 Task: 1.3.1 Create custom fields on order object
Action: Mouse moved to (841, 70)
Screenshot: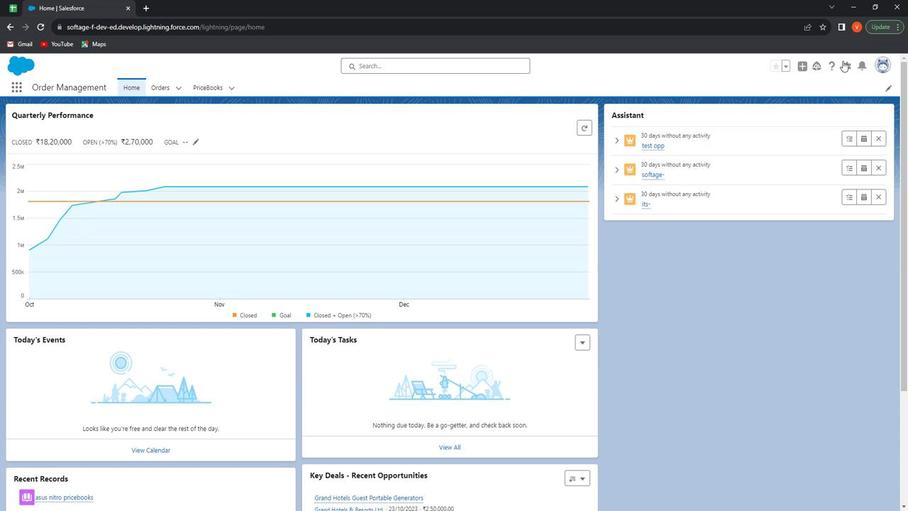 
Action: Mouse pressed left at (841, 70)
Screenshot: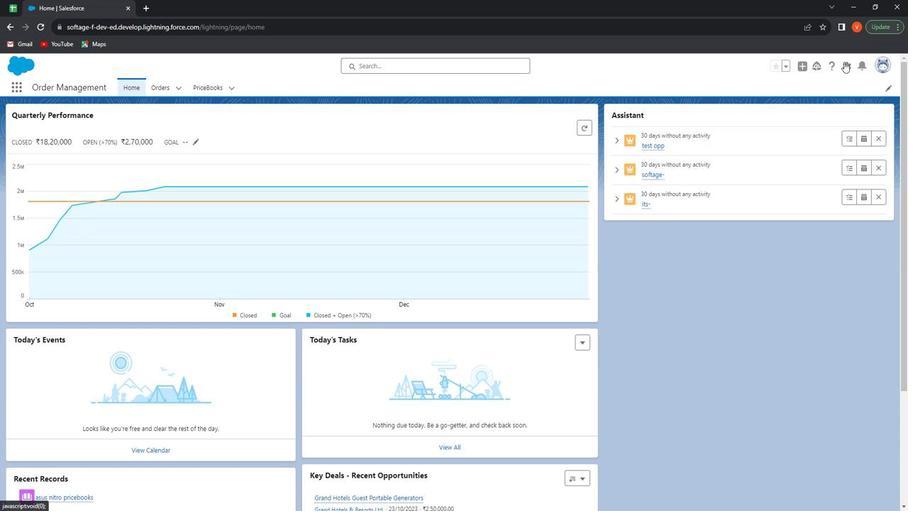 
Action: Mouse moved to (833, 100)
Screenshot: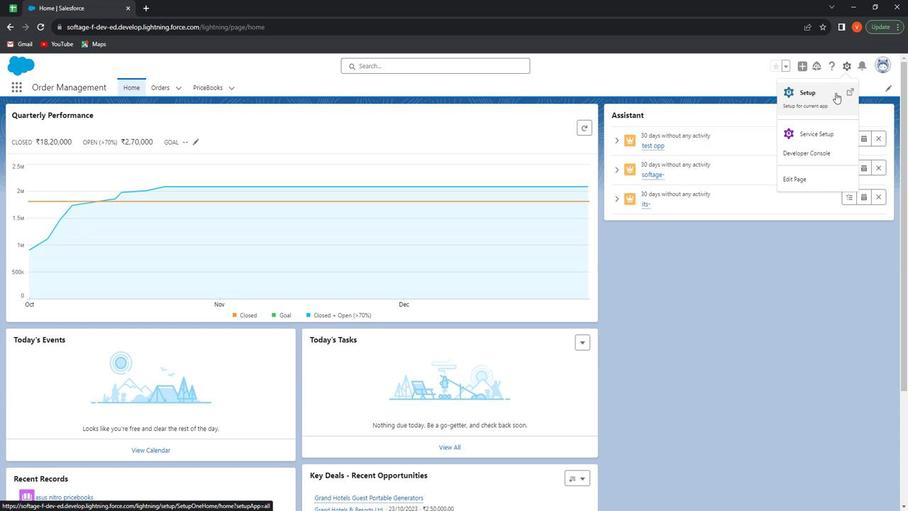 
Action: Mouse pressed left at (833, 100)
Screenshot: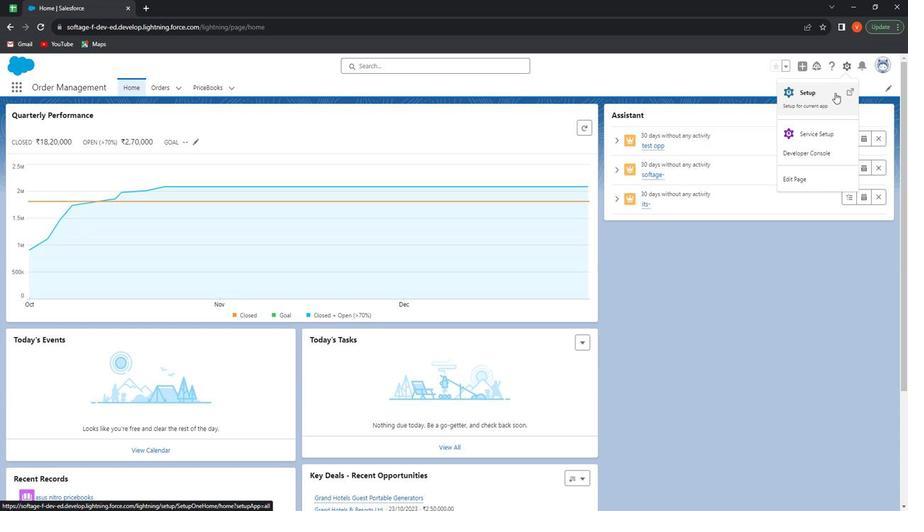 
Action: Mouse moved to (110, 92)
Screenshot: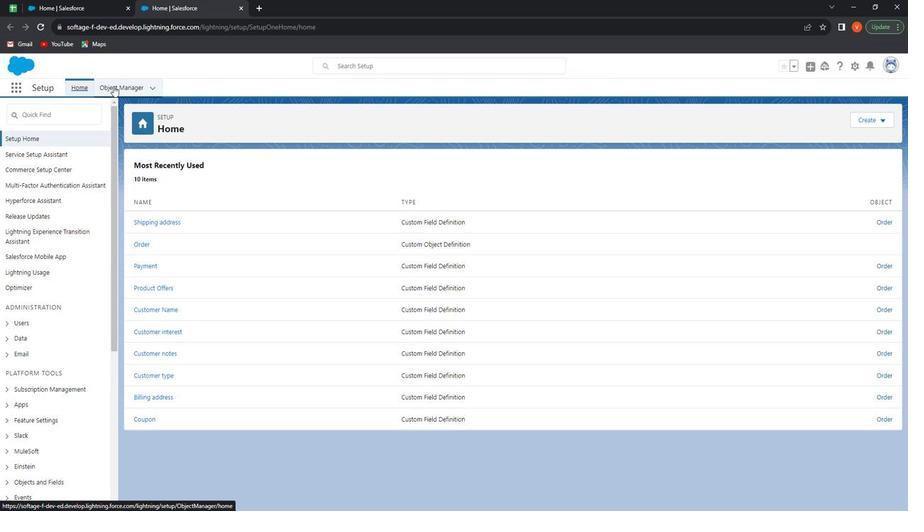 
Action: Mouse pressed left at (110, 92)
Screenshot: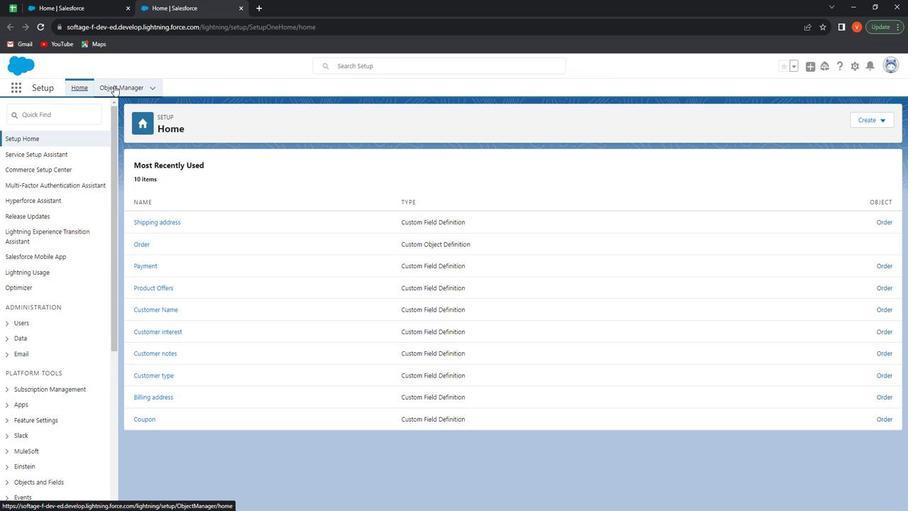 
Action: Mouse moved to (146, 205)
Screenshot: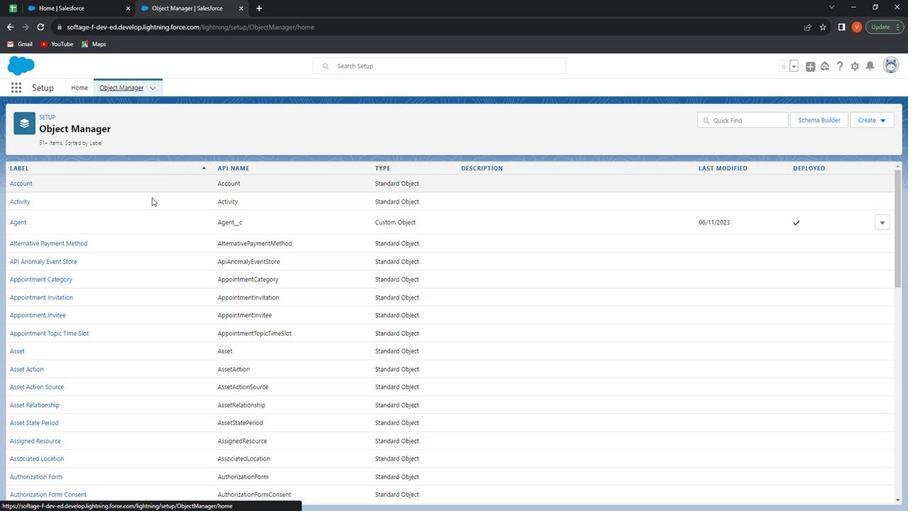 
Action: Mouse scrolled (146, 205) with delta (0, 0)
Screenshot: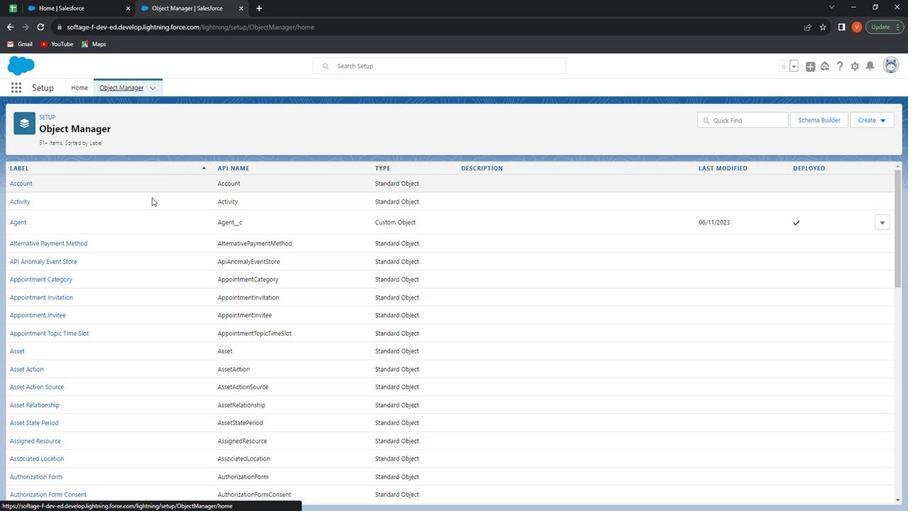 
Action: Mouse moved to (142, 210)
Screenshot: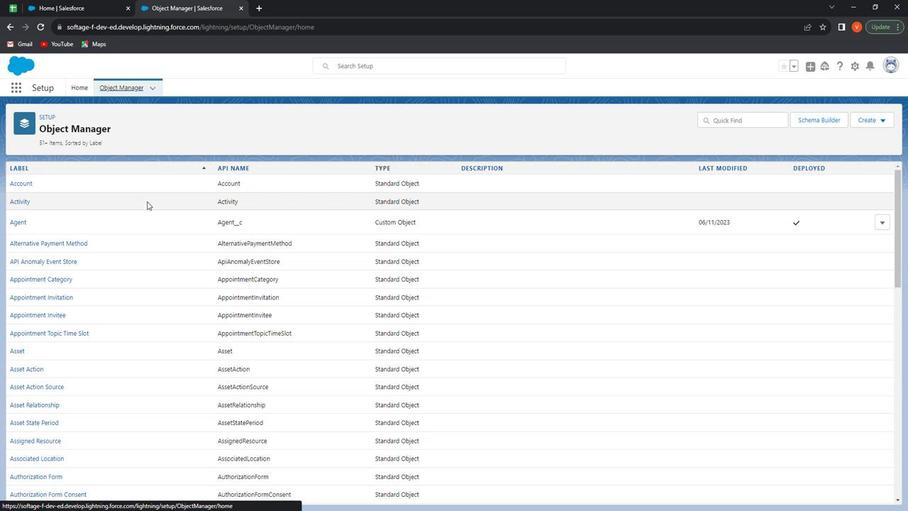 
Action: Mouse scrolled (142, 210) with delta (0, 0)
Screenshot: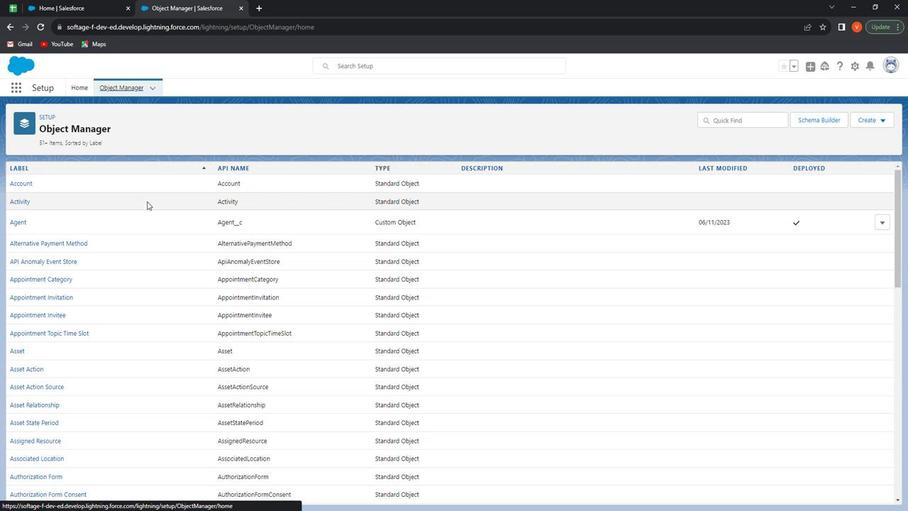 
Action: Mouse moved to (141, 213)
Screenshot: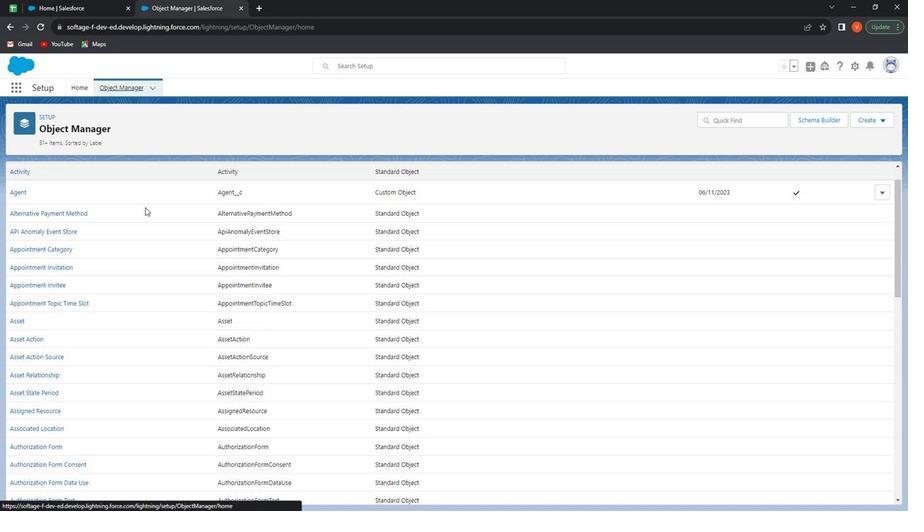 
Action: Mouse scrolled (141, 212) with delta (0, 0)
Screenshot: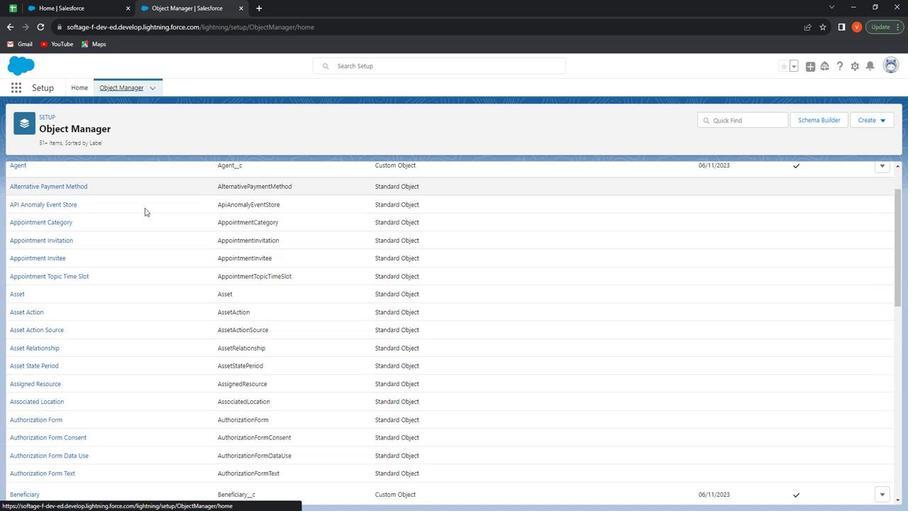 
Action: Mouse moved to (141, 213)
Screenshot: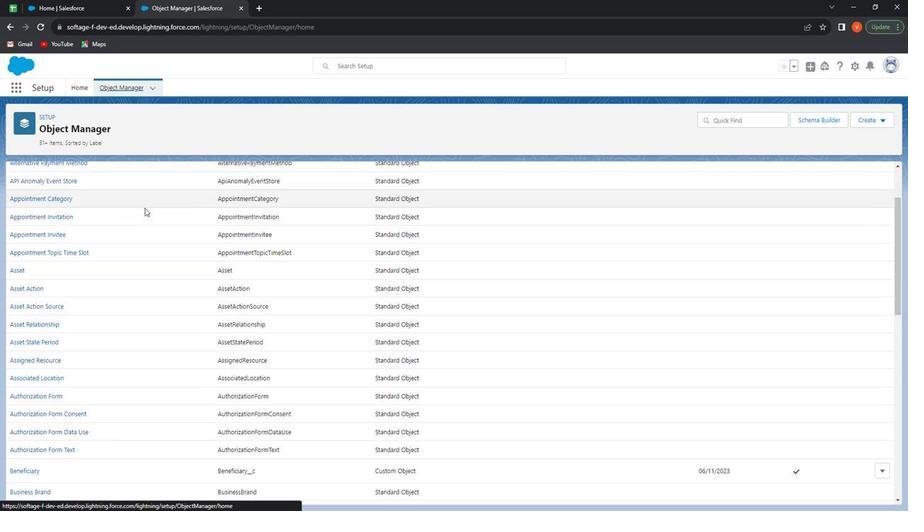 
Action: Mouse scrolled (141, 213) with delta (0, 0)
Screenshot: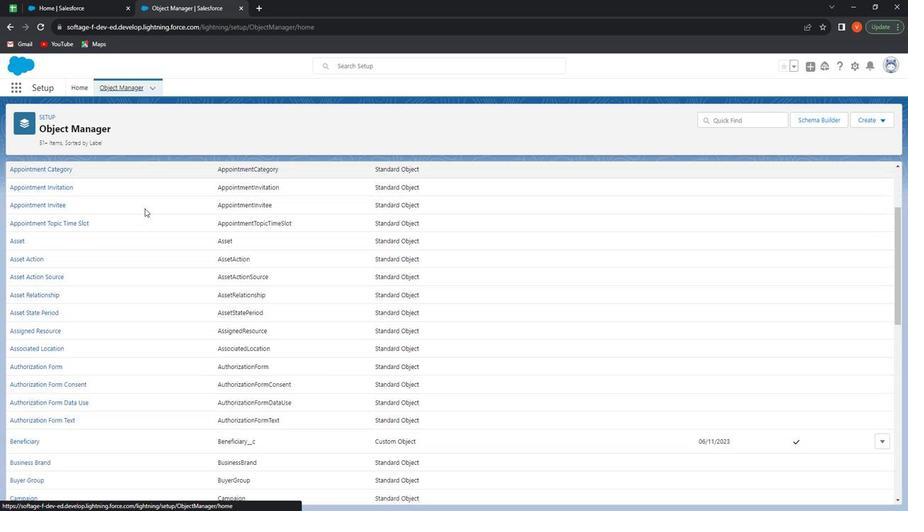 
Action: Mouse scrolled (141, 213) with delta (0, 0)
Screenshot: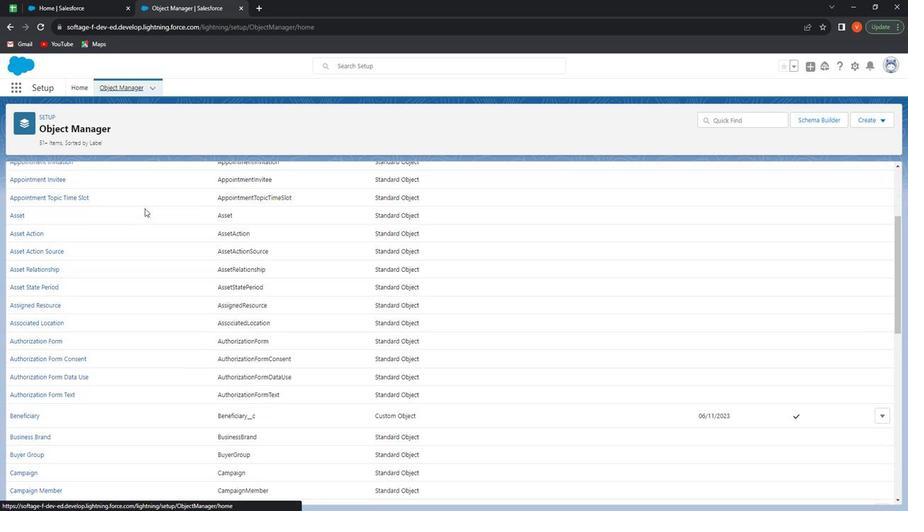 
Action: Mouse moved to (133, 236)
Screenshot: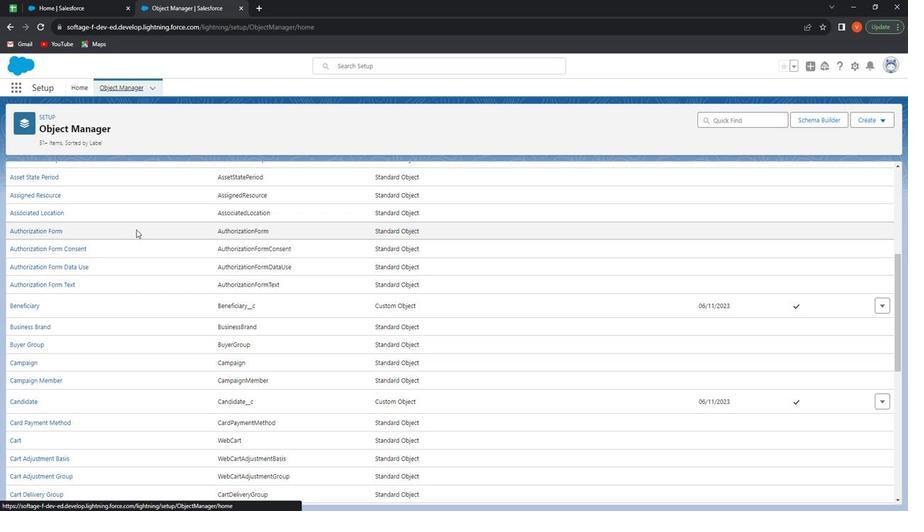 
Action: Mouse scrolled (133, 235) with delta (0, 0)
Screenshot: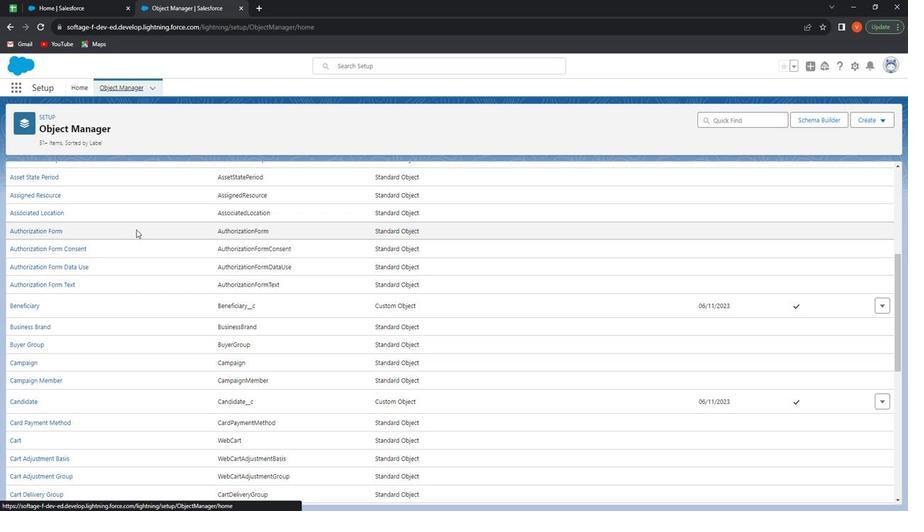 
Action: Mouse moved to (133, 237)
Screenshot: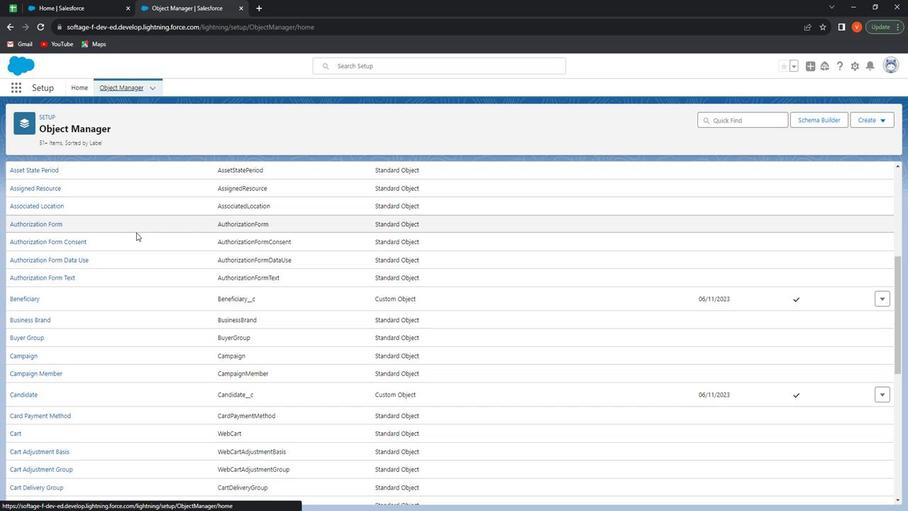 
Action: Mouse scrolled (133, 237) with delta (0, 0)
Screenshot: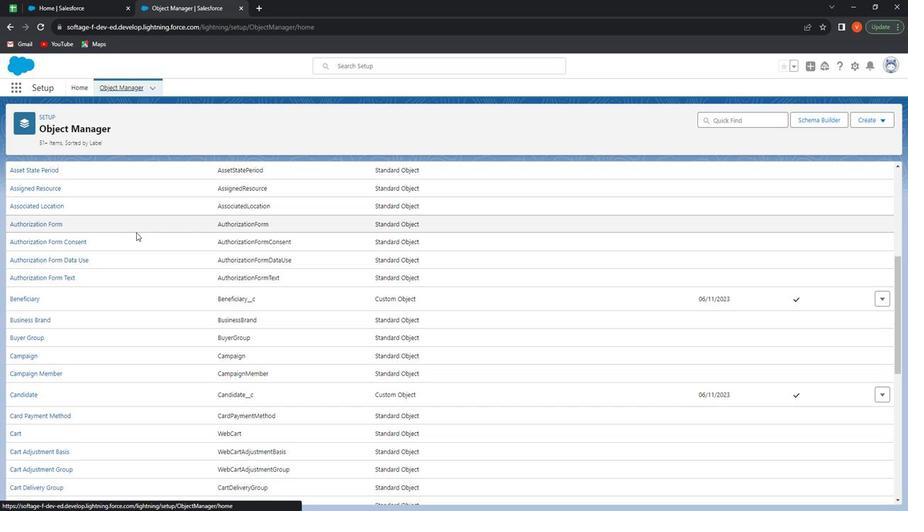 
Action: Mouse scrolled (133, 237) with delta (0, 0)
Screenshot: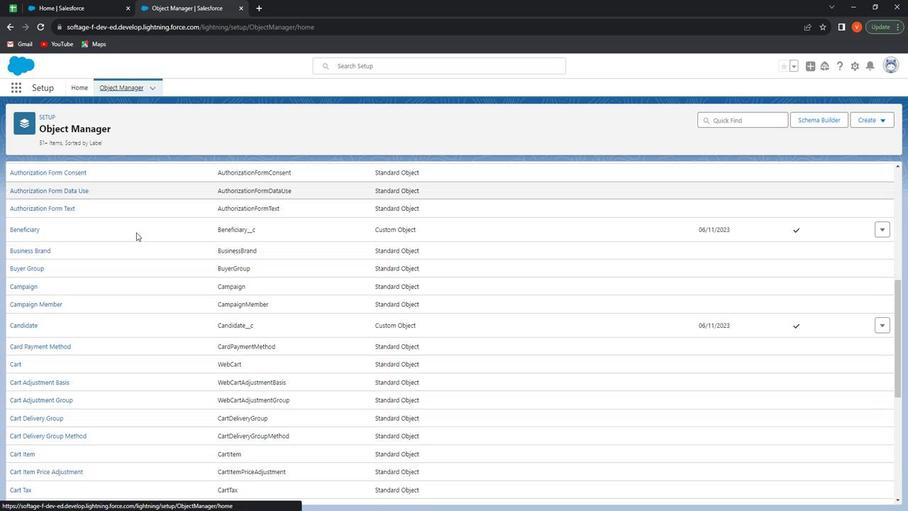 
Action: Mouse scrolled (133, 237) with delta (0, 0)
Screenshot: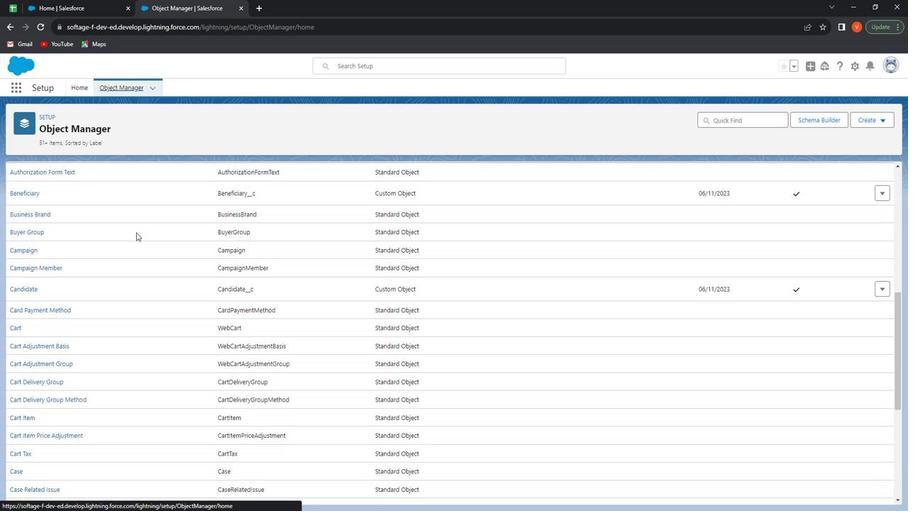 
Action: Mouse moved to (133, 237)
Screenshot: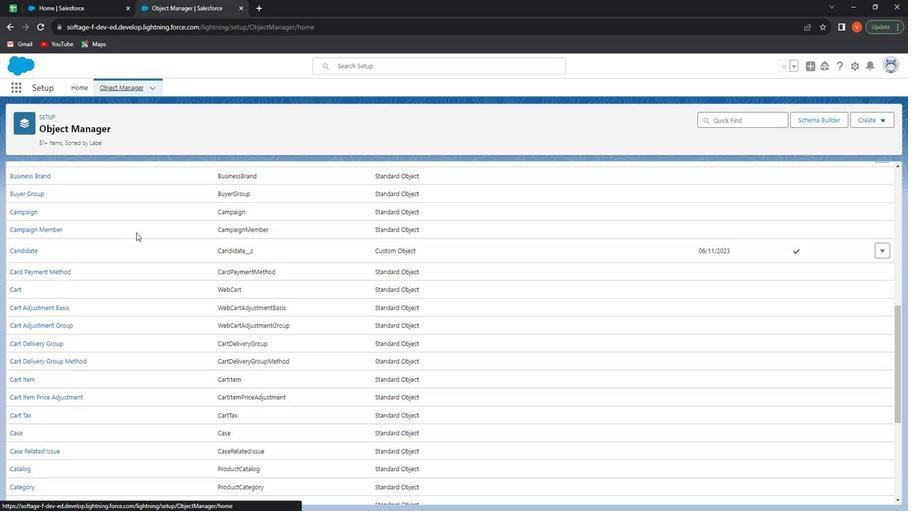 
Action: Mouse scrolled (133, 237) with delta (0, 0)
Screenshot: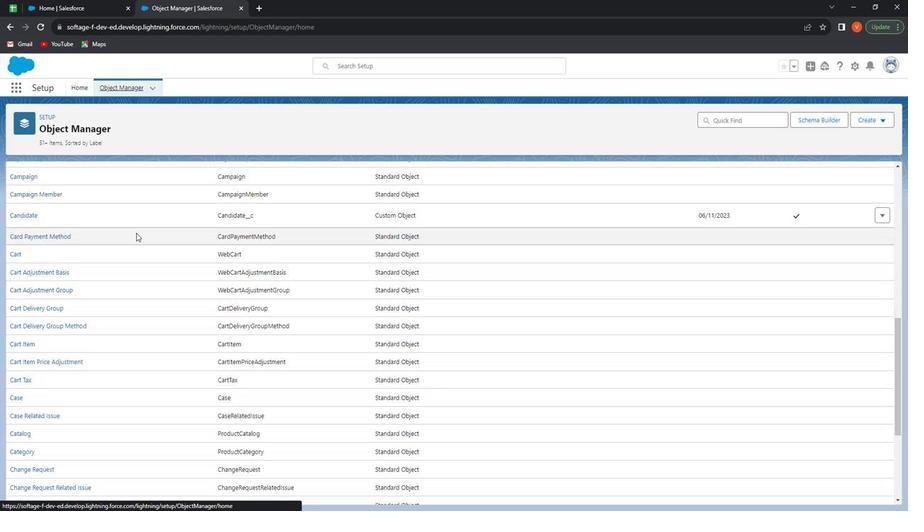 
Action: Mouse scrolled (133, 237) with delta (0, 0)
Screenshot: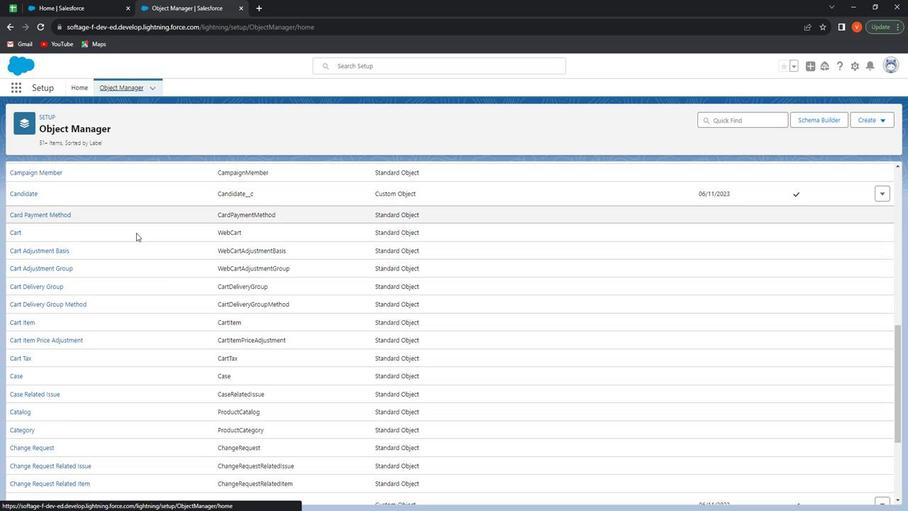 
Action: Mouse moved to (133, 239)
Screenshot: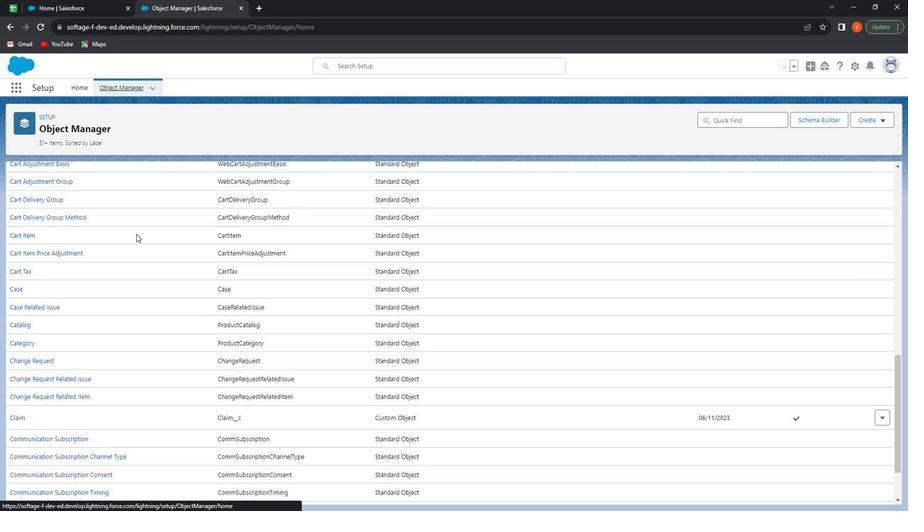 
Action: Mouse scrolled (133, 238) with delta (0, 0)
Screenshot: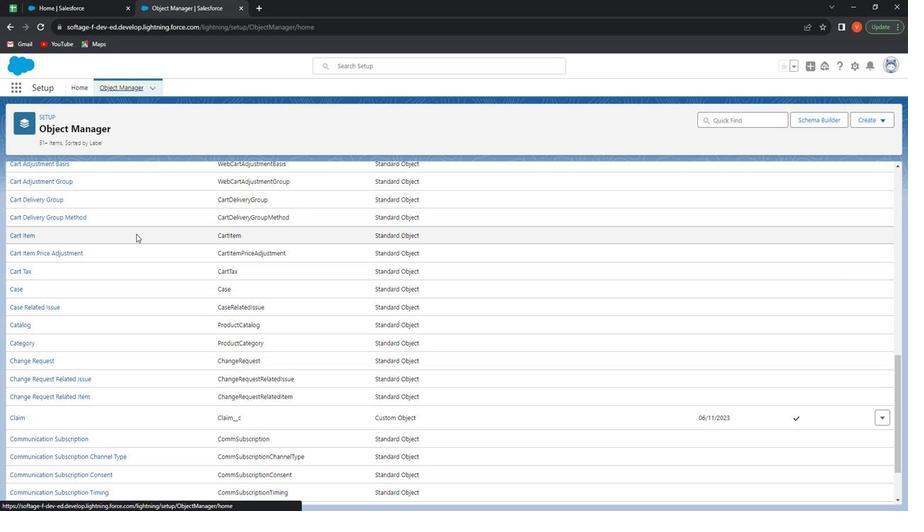 
Action: Mouse moved to (131, 247)
Screenshot: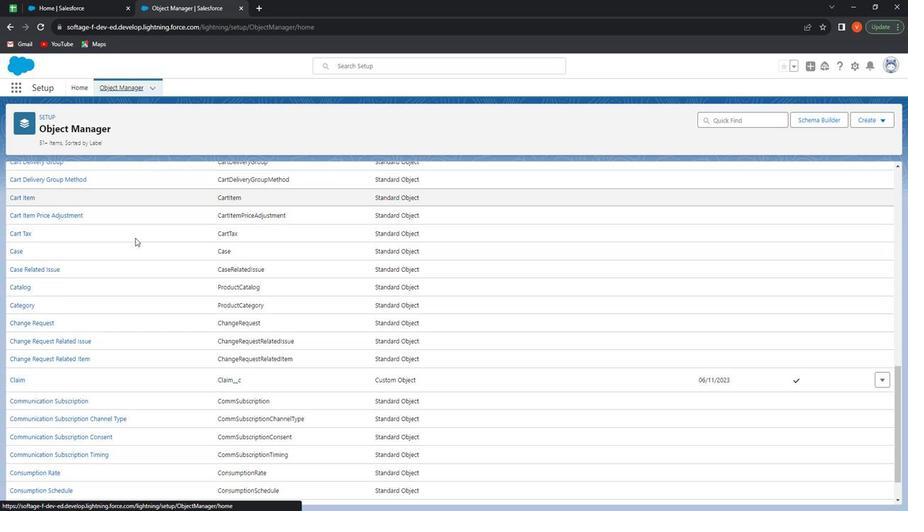 
Action: Mouse scrolled (131, 247) with delta (0, 0)
Screenshot: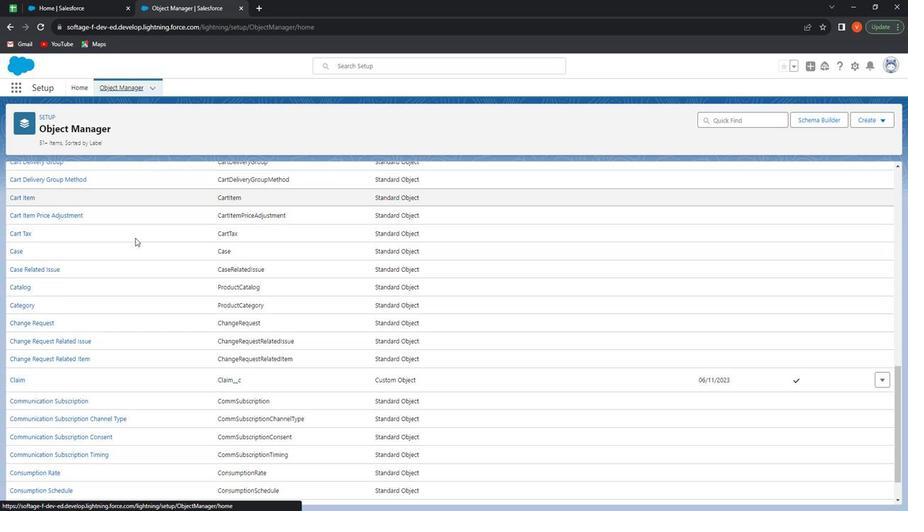 
Action: Mouse moved to (128, 259)
Screenshot: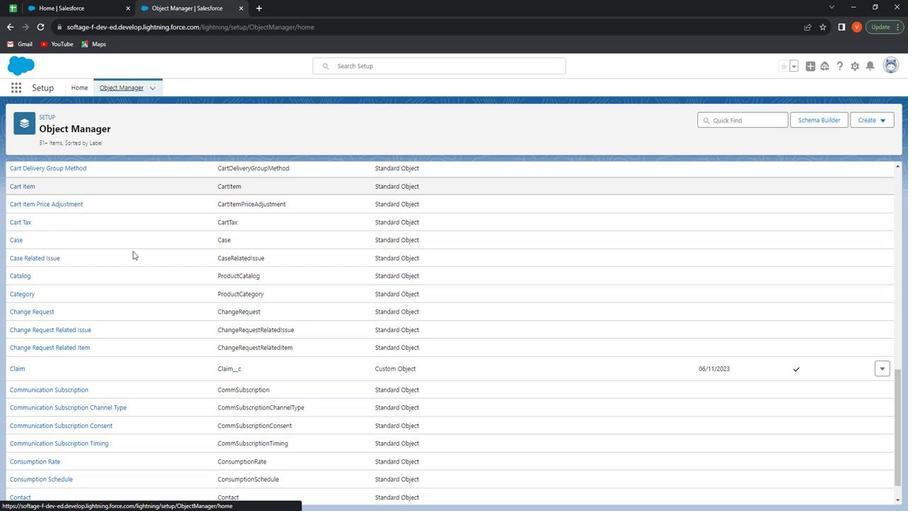 
Action: Mouse scrolled (128, 259) with delta (0, 0)
Screenshot: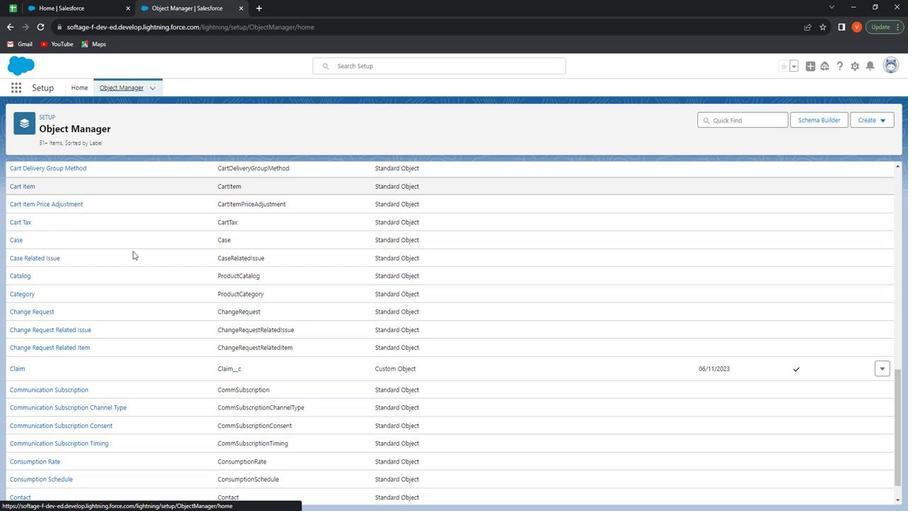 
Action: Mouse moved to (125, 269)
Screenshot: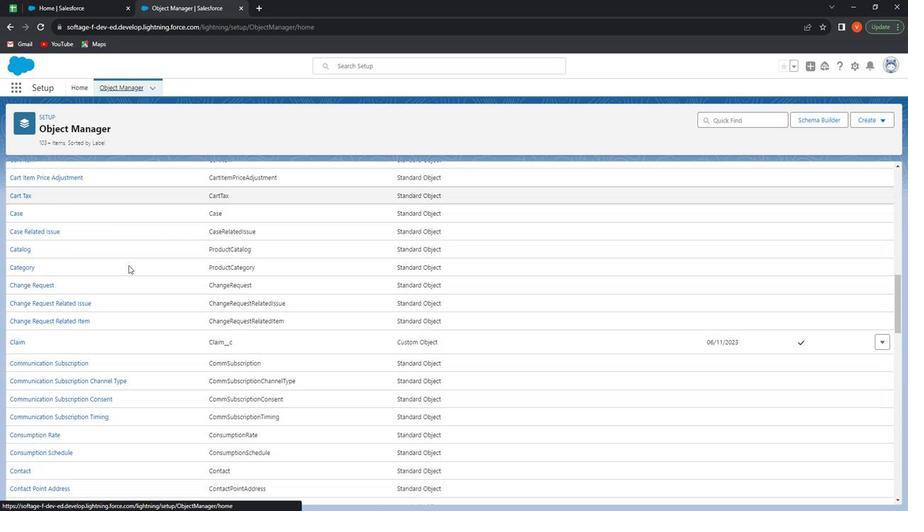 
Action: Mouse scrolled (125, 269) with delta (0, 0)
Screenshot: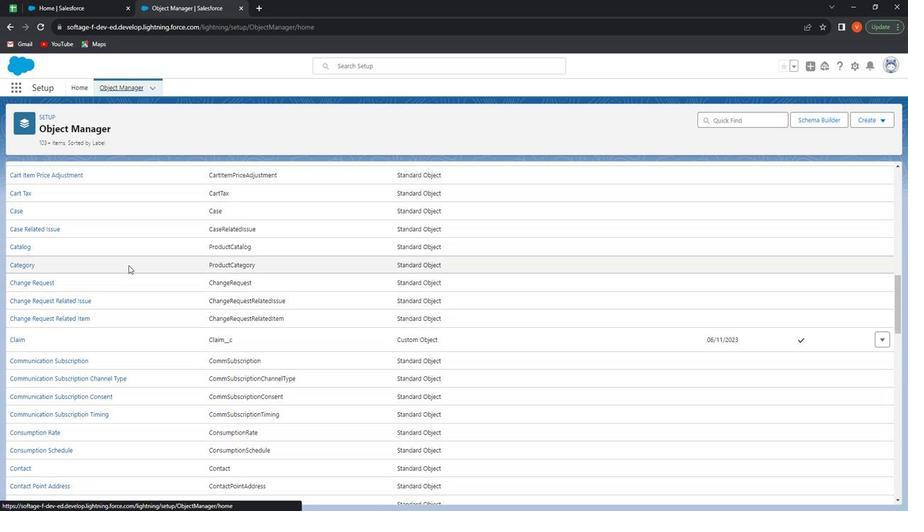 
Action: Mouse moved to (126, 270)
Screenshot: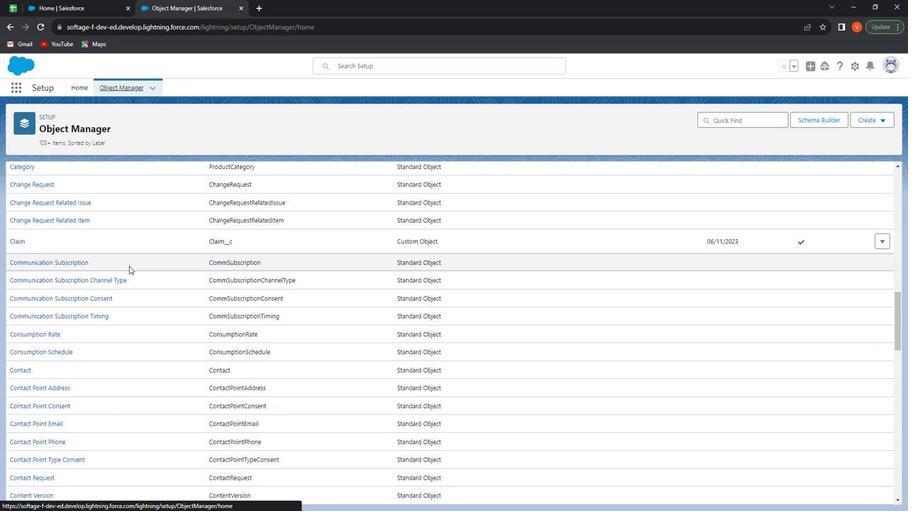 
Action: Mouse scrolled (126, 269) with delta (0, 0)
Screenshot: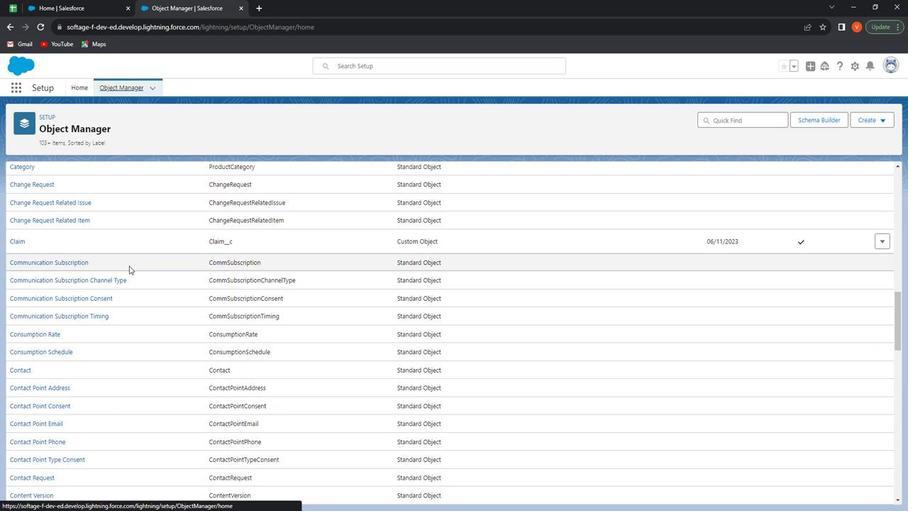 
Action: Mouse scrolled (126, 269) with delta (0, 0)
Screenshot: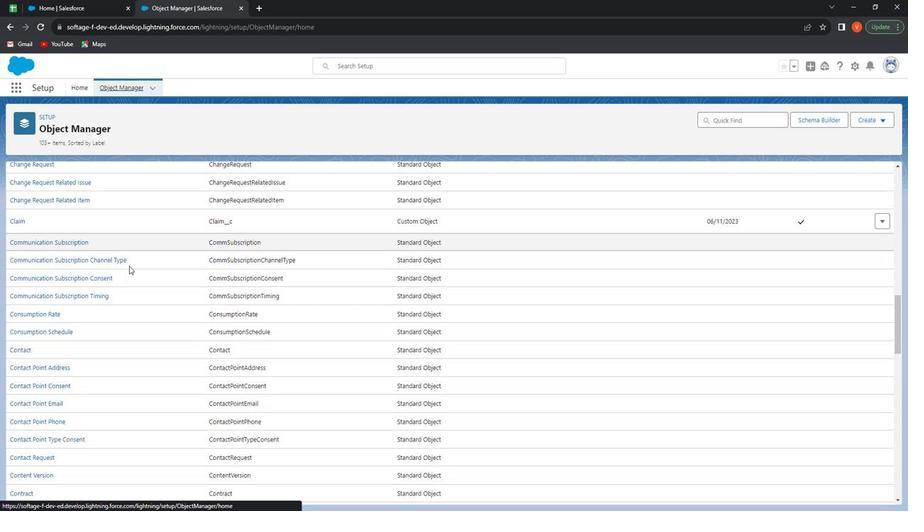 
Action: Mouse scrolled (126, 269) with delta (0, 0)
Screenshot: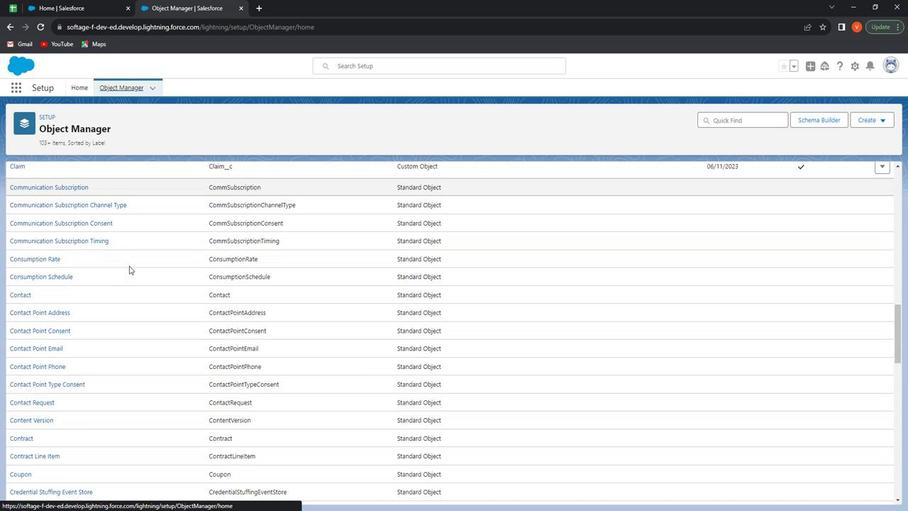 
Action: Mouse scrolled (126, 269) with delta (0, 0)
Screenshot: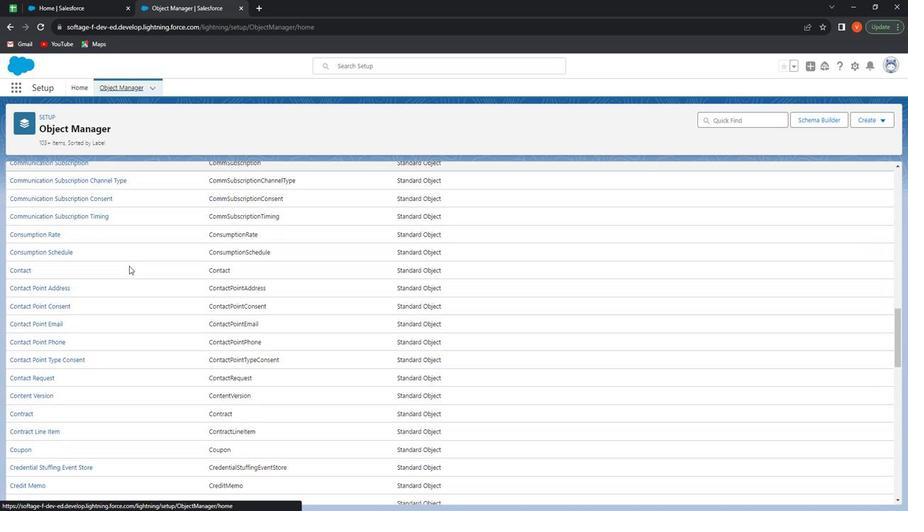 
Action: Mouse moved to (127, 268)
Screenshot: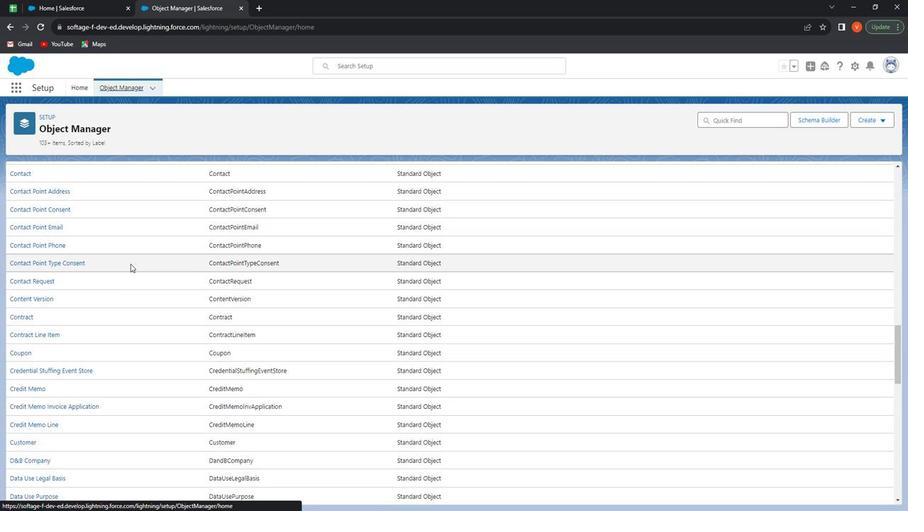 
Action: Mouse scrolled (127, 267) with delta (0, 0)
Screenshot: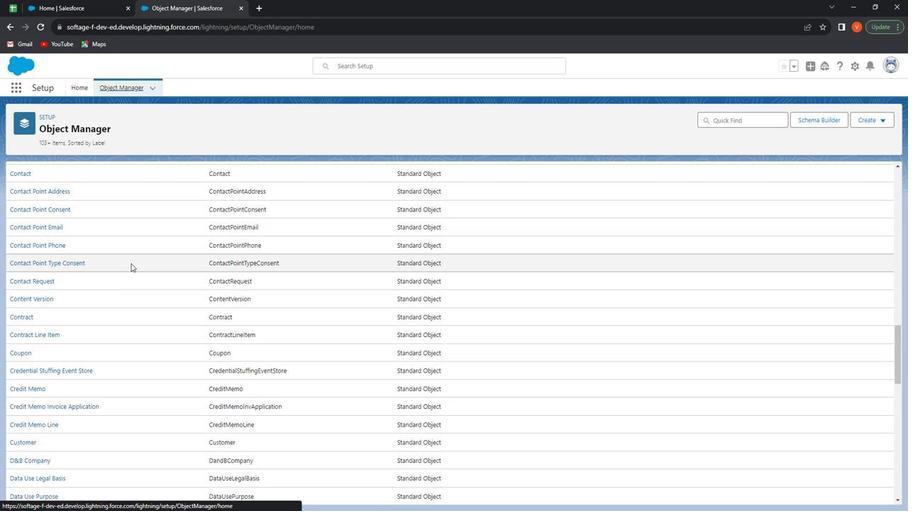 
Action: Mouse moved to (128, 268)
Screenshot: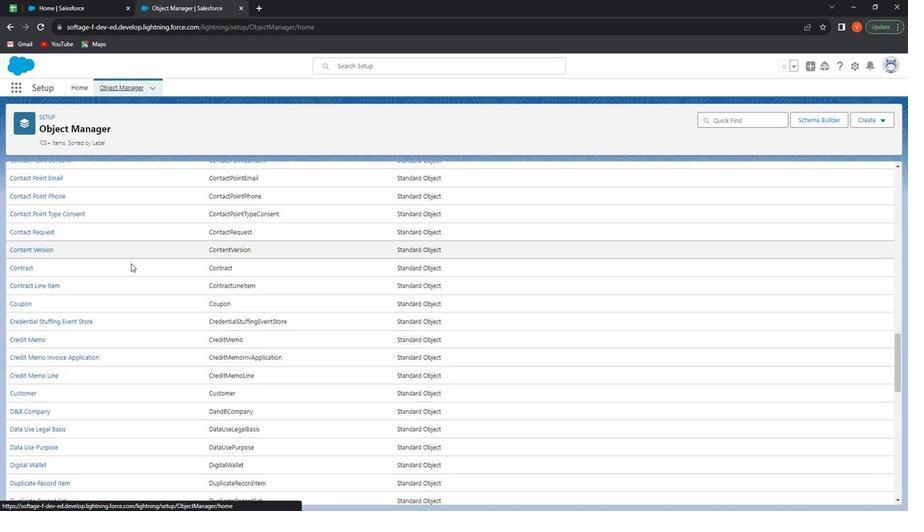 
Action: Mouse scrolled (128, 267) with delta (0, 0)
Screenshot: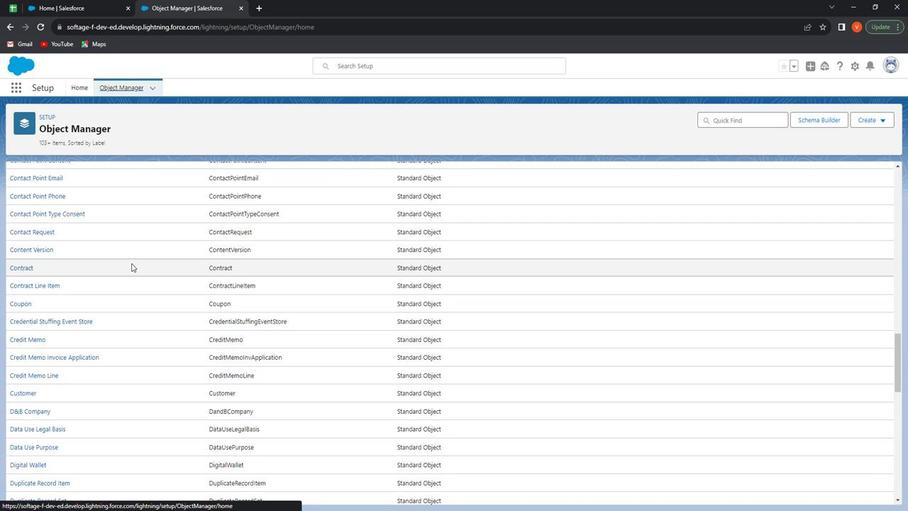 
Action: Mouse scrolled (128, 267) with delta (0, 0)
Screenshot: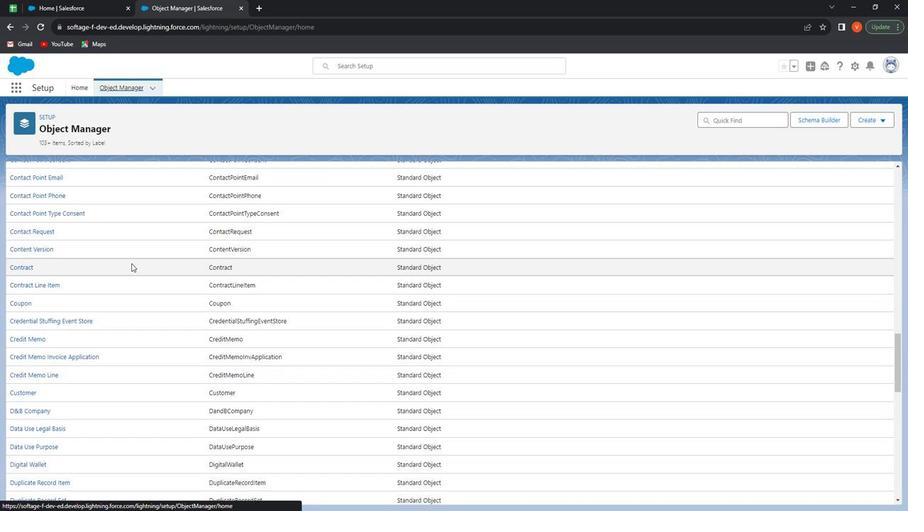 
Action: Mouse scrolled (128, 267) with delta (0, 0)
Screenshot: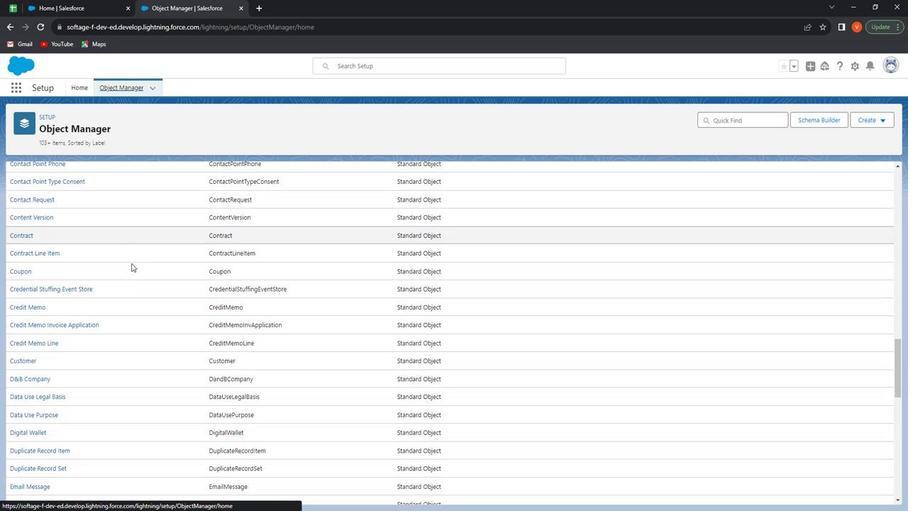 
Action: Mouse scrolled (128, 267) with delta (0, 0)
Screenshot: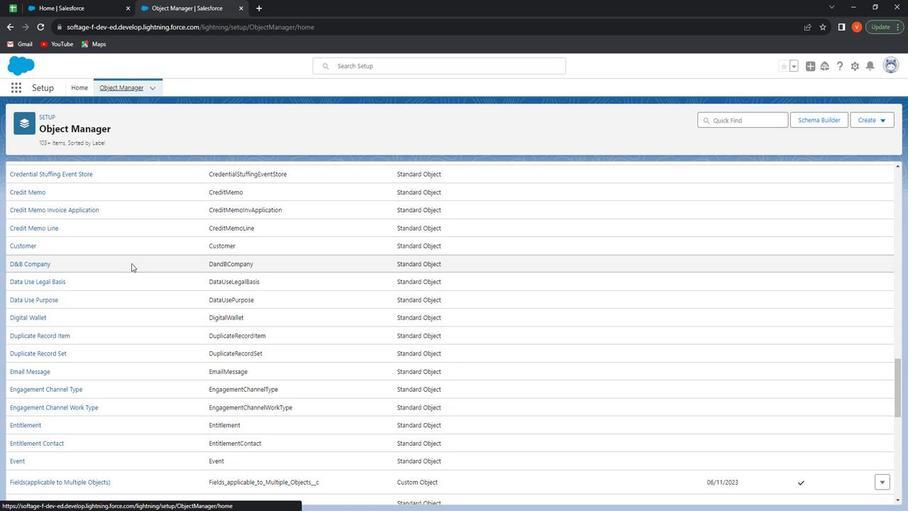 
Action: Mouse scrolled (128, 267) with delta (0, 0)
Screenshot: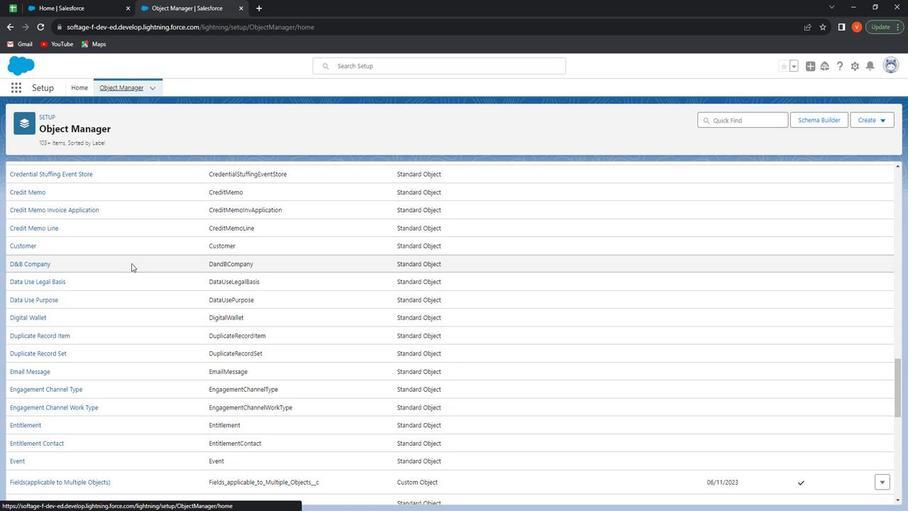 
Action: Mouse scrolled (128, 267) with delta (0, 0)
Screenshot: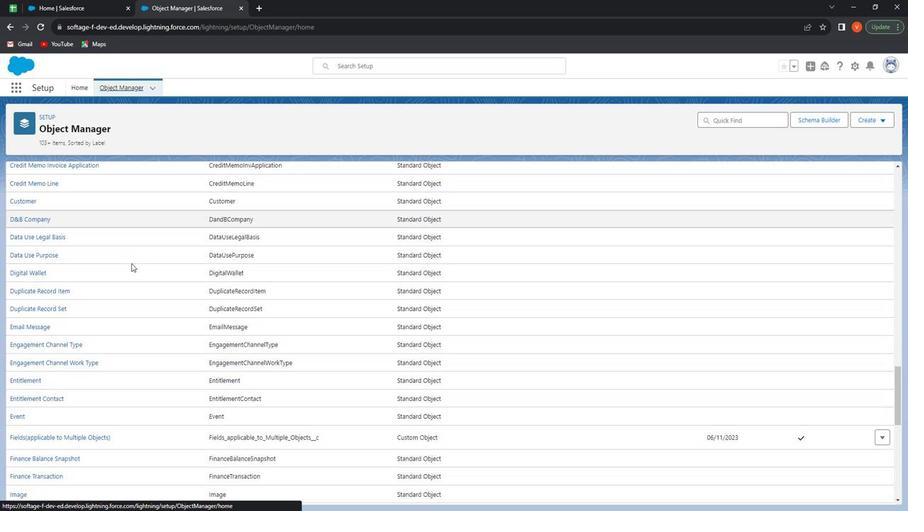 
Action: Mouse moved to (129, 268)
Screenshot: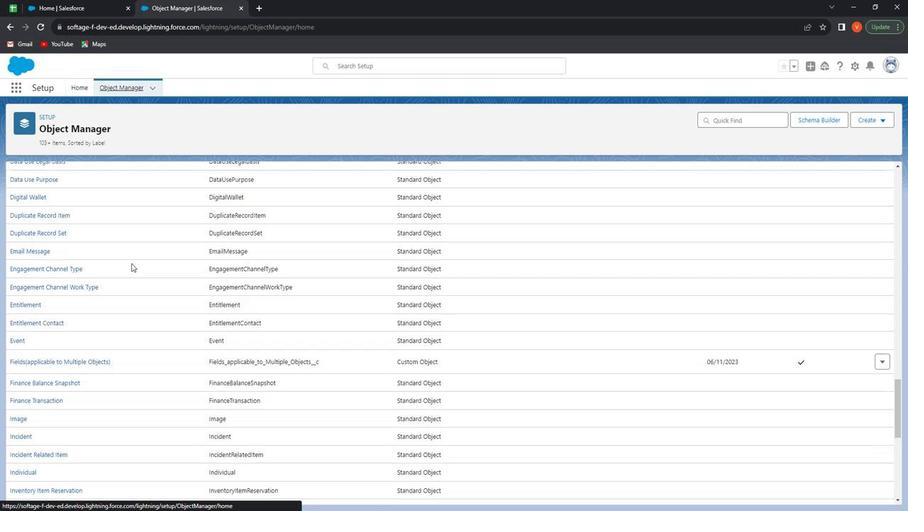 
Action: Mouse scrolled (129, 267) with delta (0, 0)
Screenshot: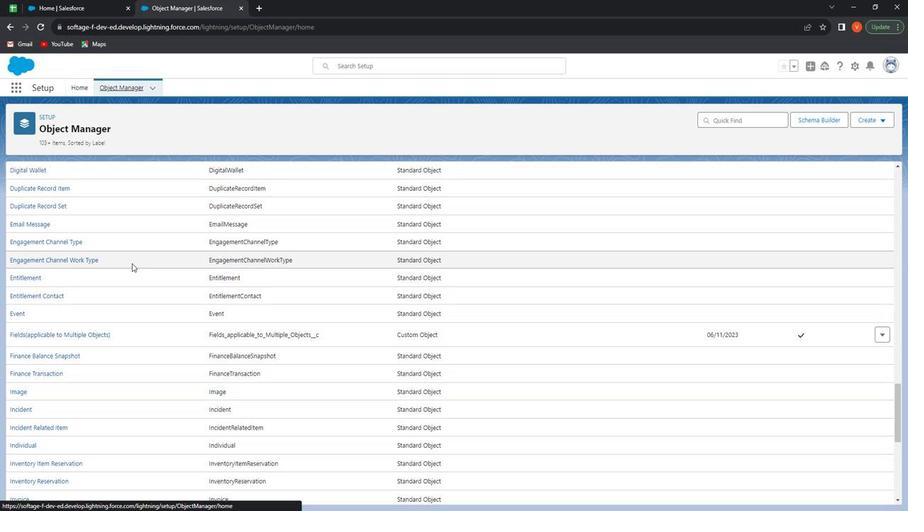 
Action: Mouse scrolled (129, 267) with delta (0, 0)
Screenshot: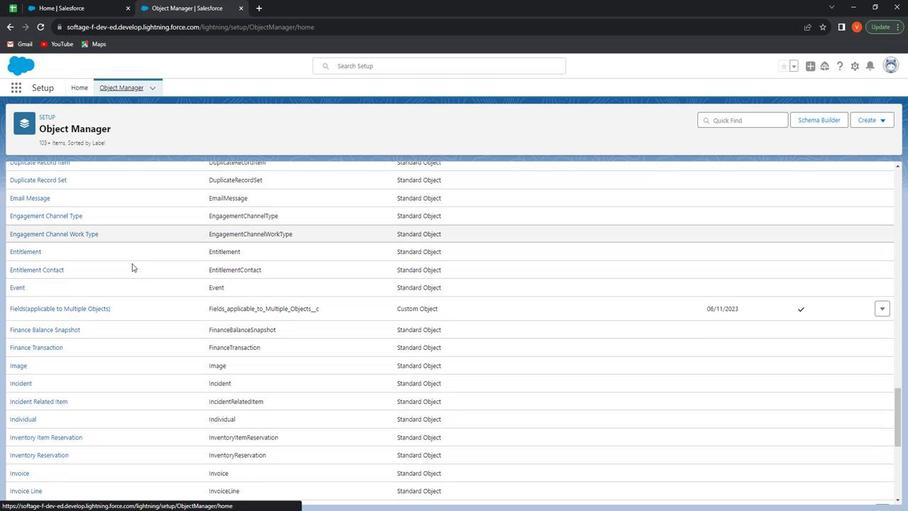 
Action: Mouse scrolled (129, 267) with delta (0, 0)
Screenshot: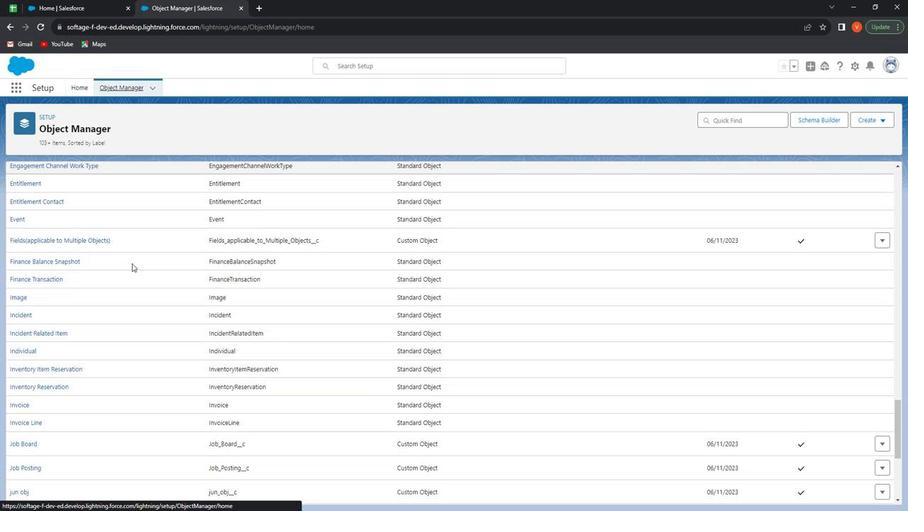 
Action: Mouse moved to (132, 266)
Screenshot: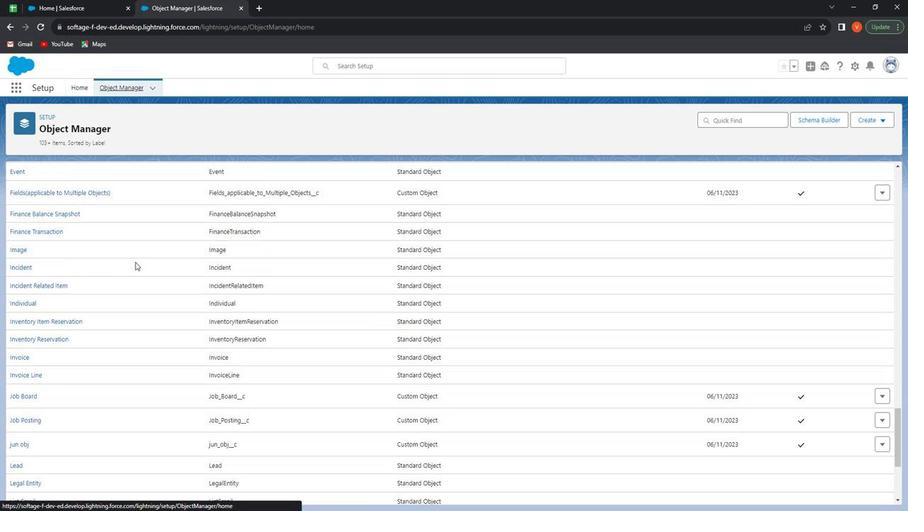 
Action: Mouse scrolled (132, 266) with delta (0, 0)
Screenshot: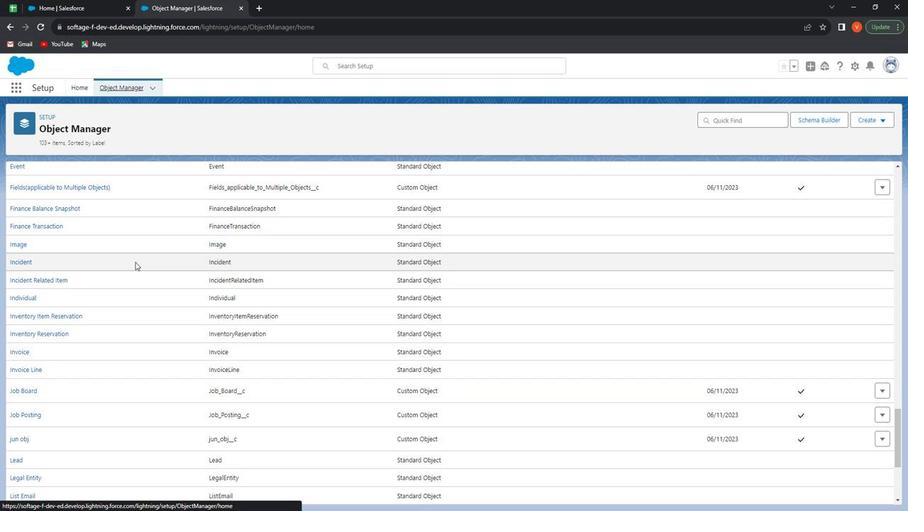 
Action: Mouse moved to (132, 266)
Screenshot: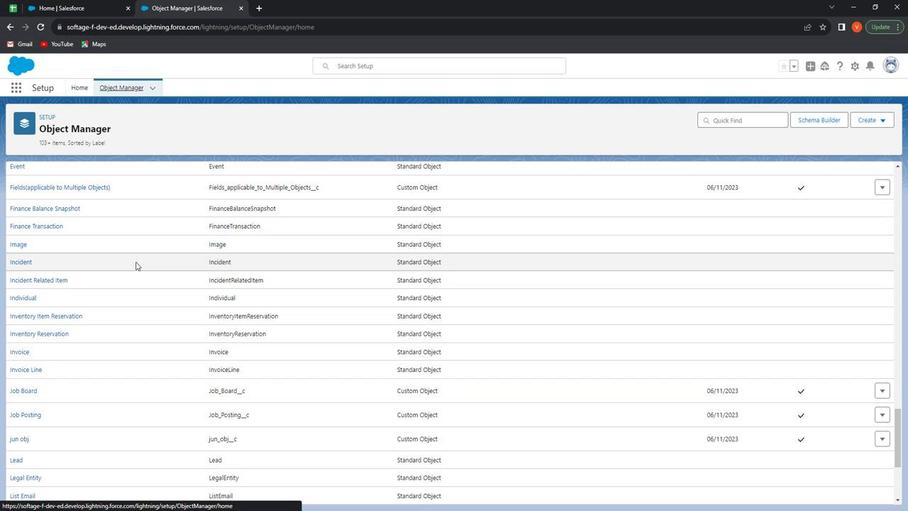 
Action: Mouse scrolled (132, 266) with delta (0, 0)
Screenshot: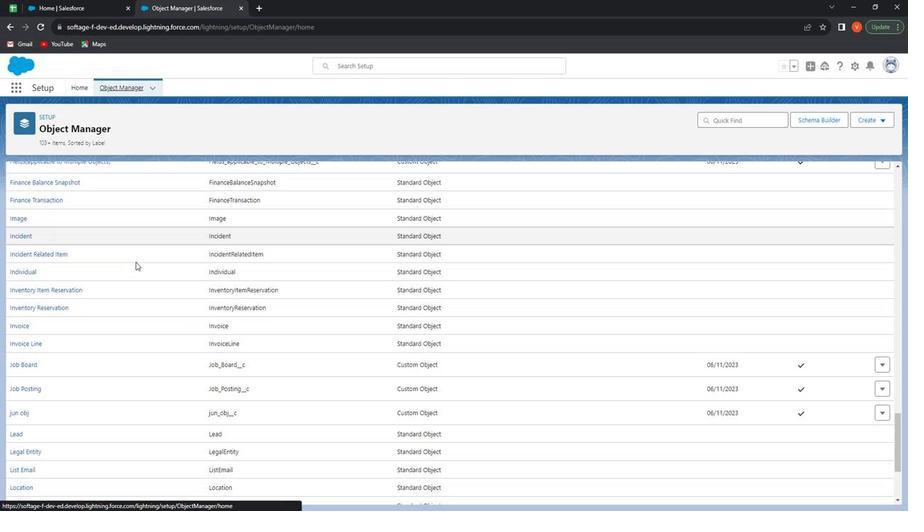 
Action: Mouse scrolled (132, 266) with delta (0, 0)
Screenshot: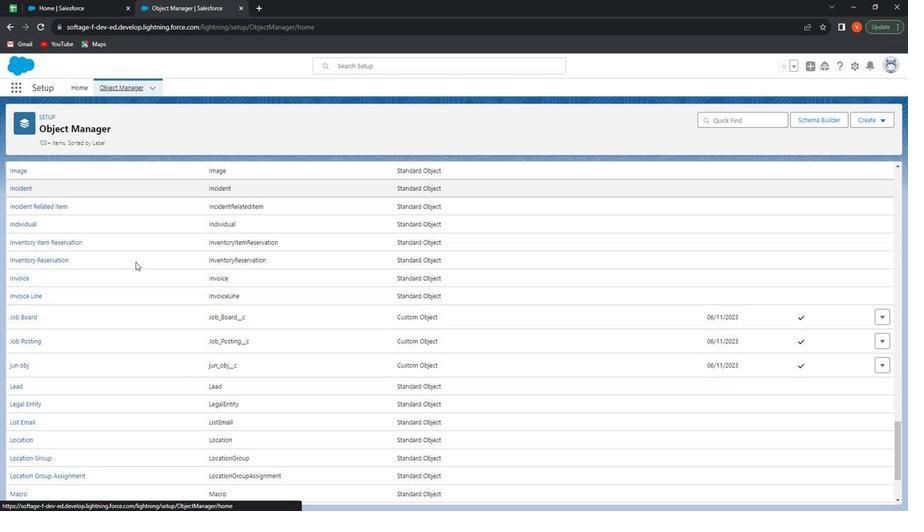 
Action: Mouse scrolled (132, 266) with delta (0, 0)
Screenshot: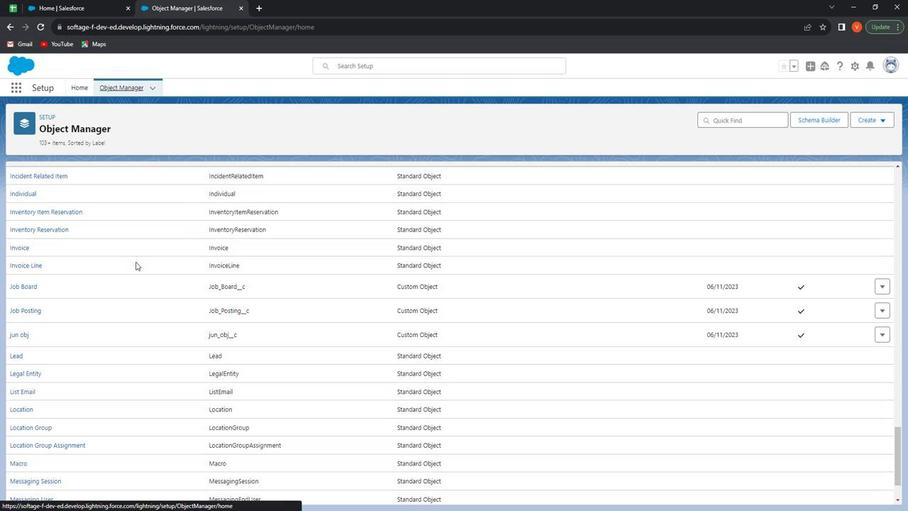 
Action: Mouse moved to (132, 269)
Screenshot: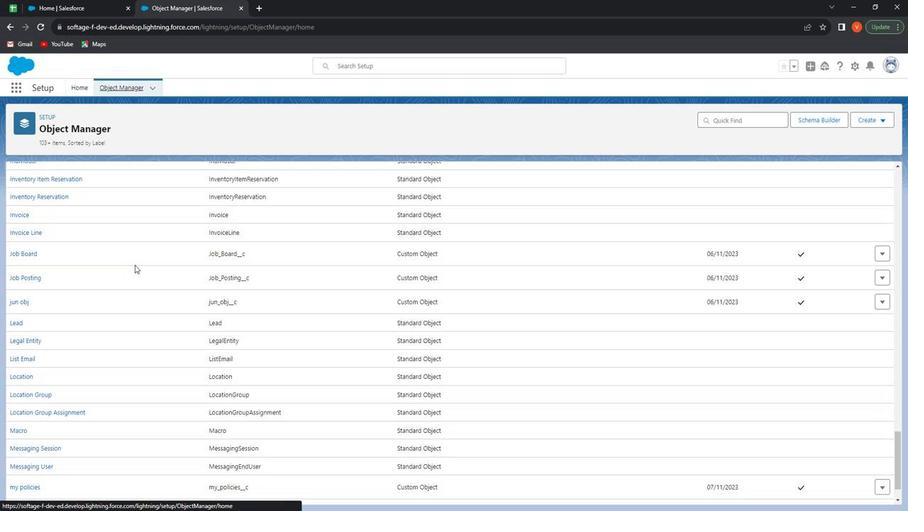 
Action: Mouse scrolled (132, 269) with delta (0, 0)
Screenshot: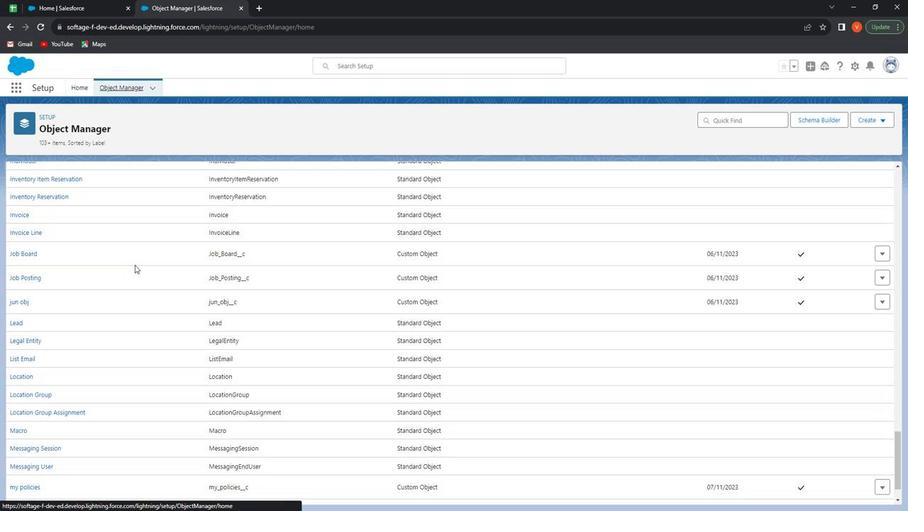 
Action: Mouse moved to (130, 270)
Screenshot: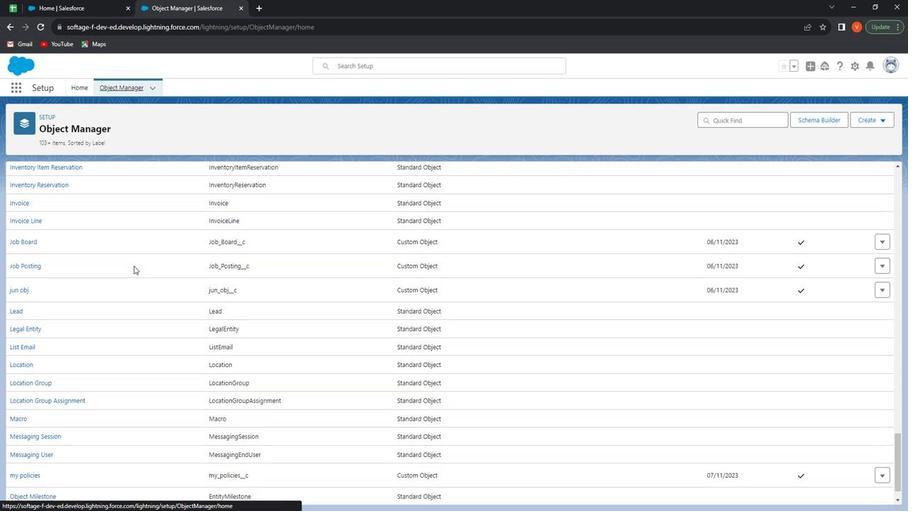 
Action: Mouse scrolled (130, 269) with delta (0, 0)
Screenshot: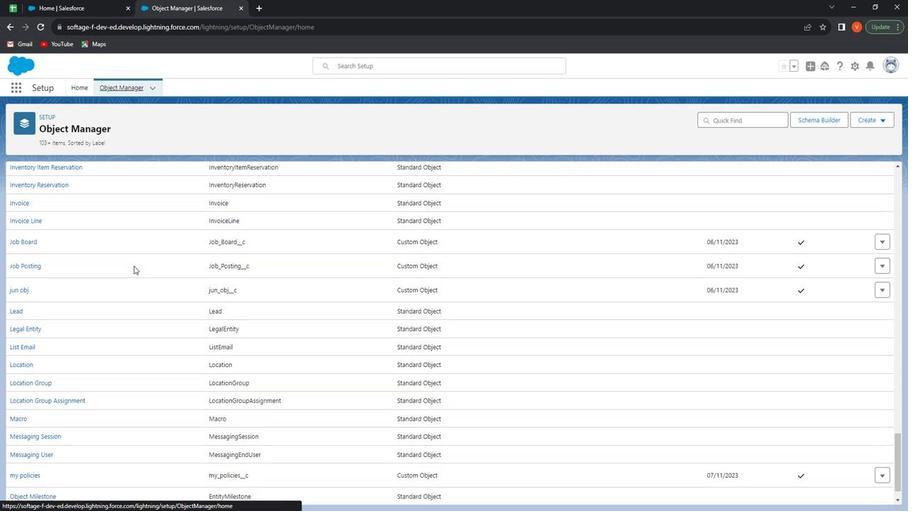 
Action: Mouse moved to (129, 267)
Screenshot: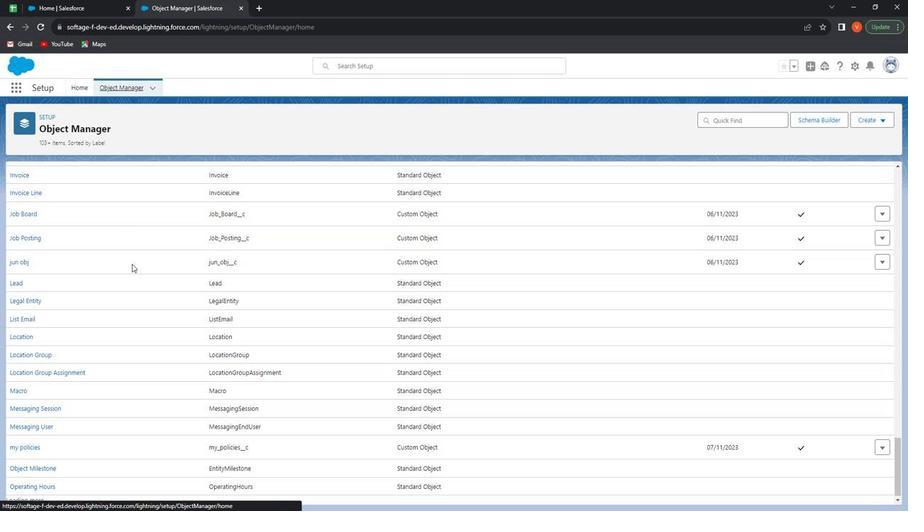 
Action: Mouse scrolled (129, 266) with delta (0, 0)
Screenshot: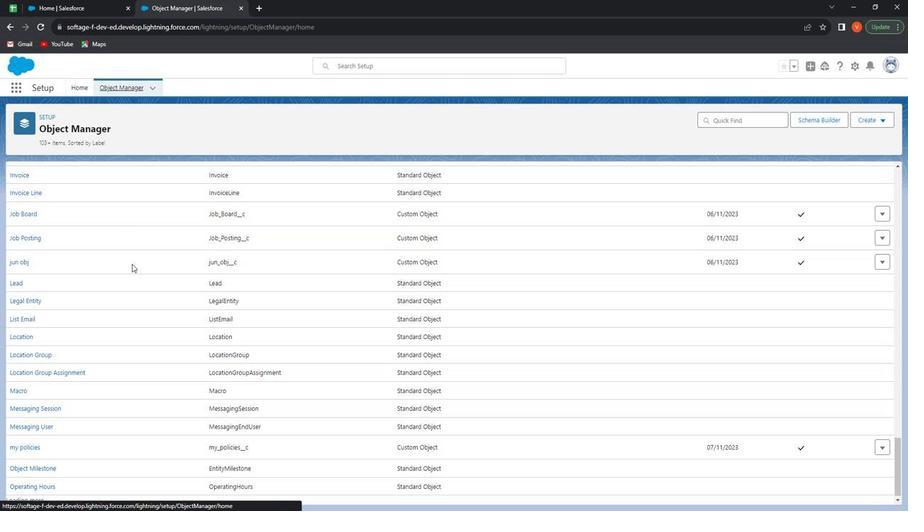 
Action: Mouse moved to (129, 265)
Screenshot: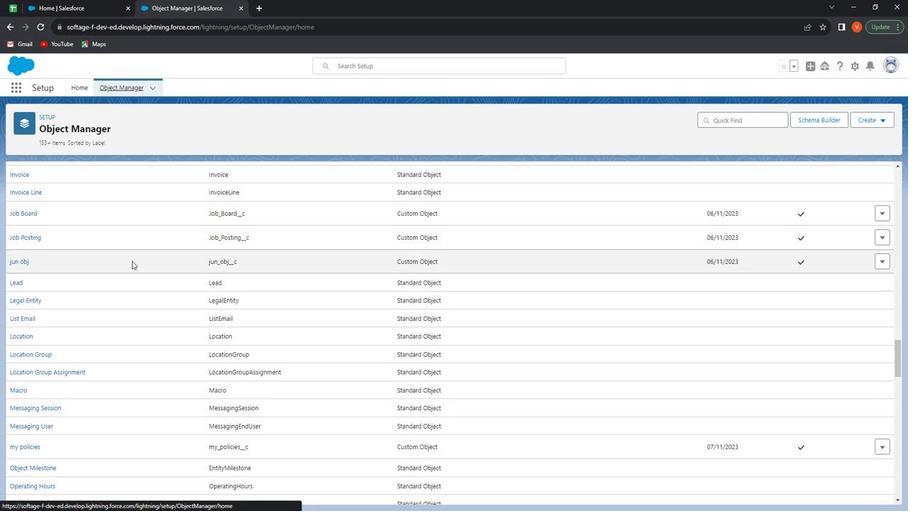 
Action: Mouse scrolled (129, 264) with delta (0, 0)
Screenshot: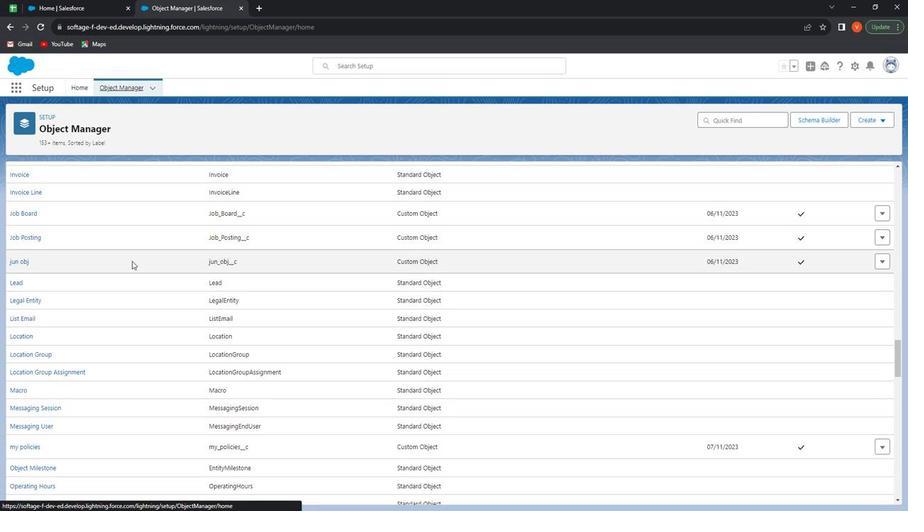 
Action: Mouse moved to (128, 266)
Screenshot: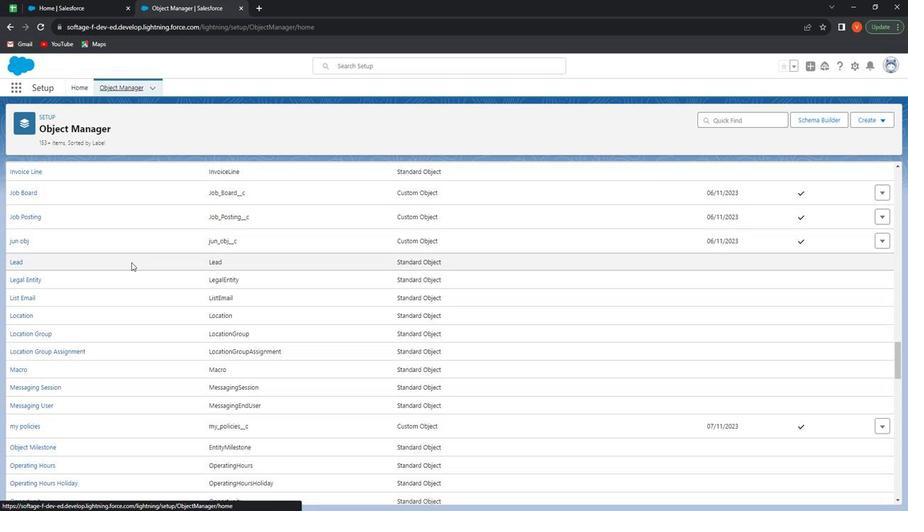 
Action: Mouse scrolled (128, 266) with delta (0, 0)
Screenshot: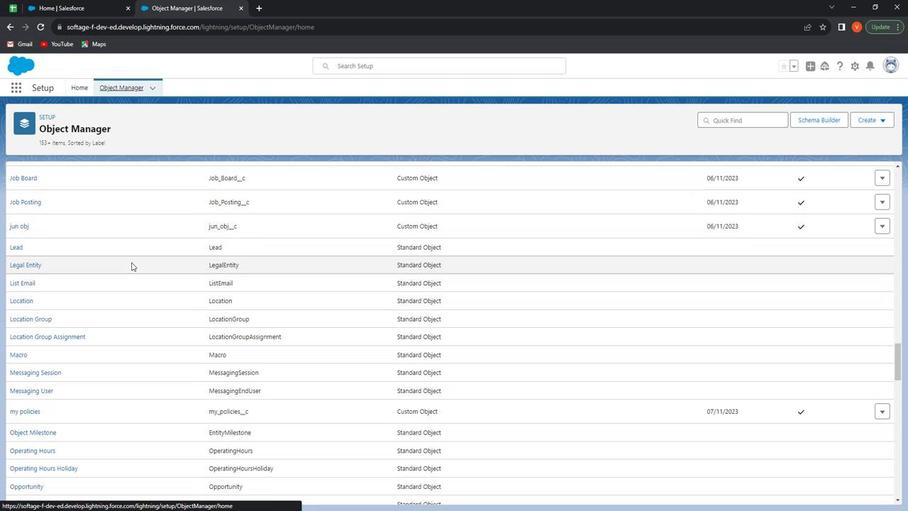 
Action: Mouse moved to (128, 267)
Screenshot: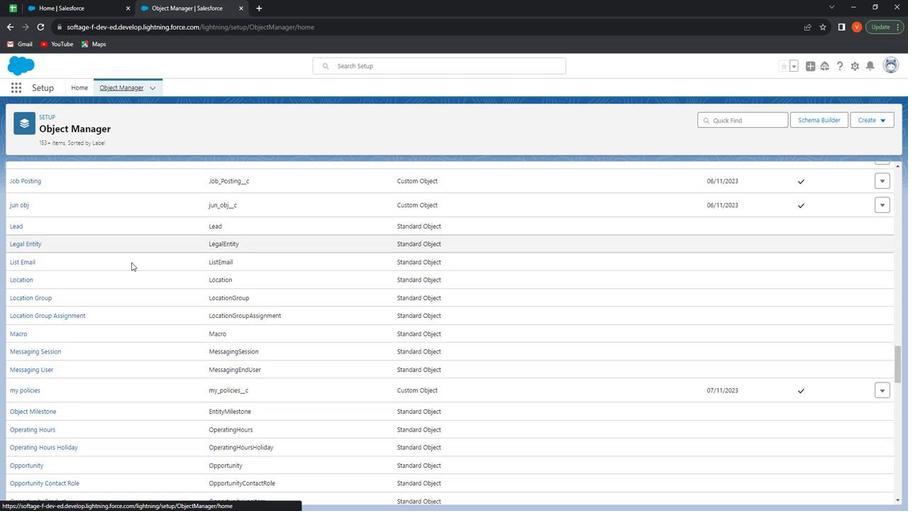 
Action: Mouse scrolled (128, 266) with delta (0, 0)
Screenshot: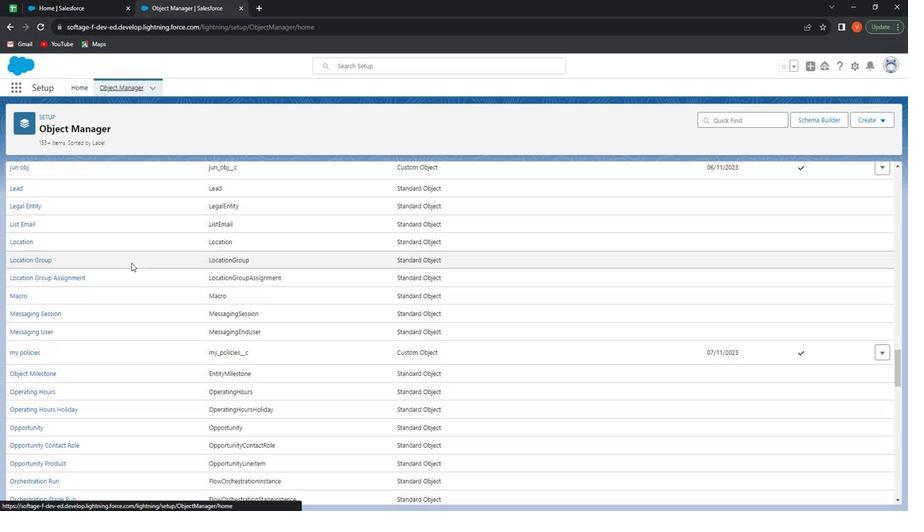 
Action: Mouse scrolled (128, 266) with delta (0, 0)
Screenshot: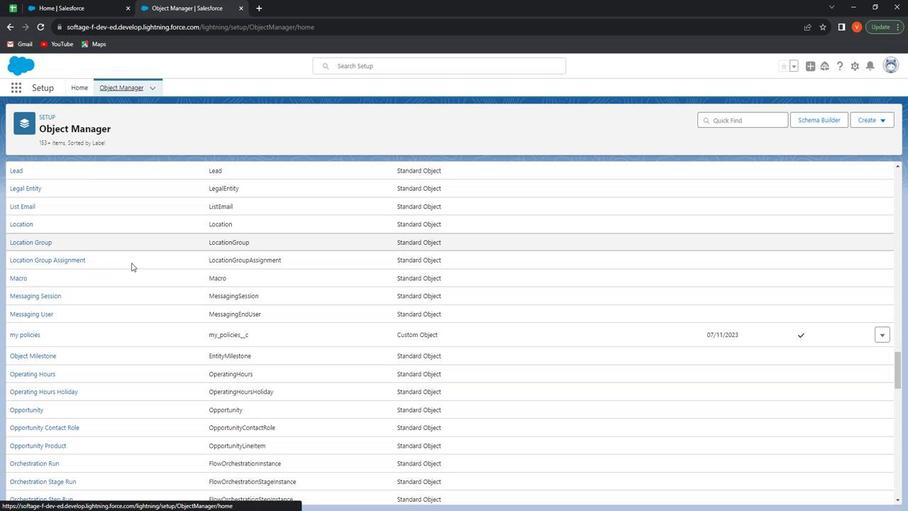 
Action: Mouse moved to (128, 268)
Screenshot: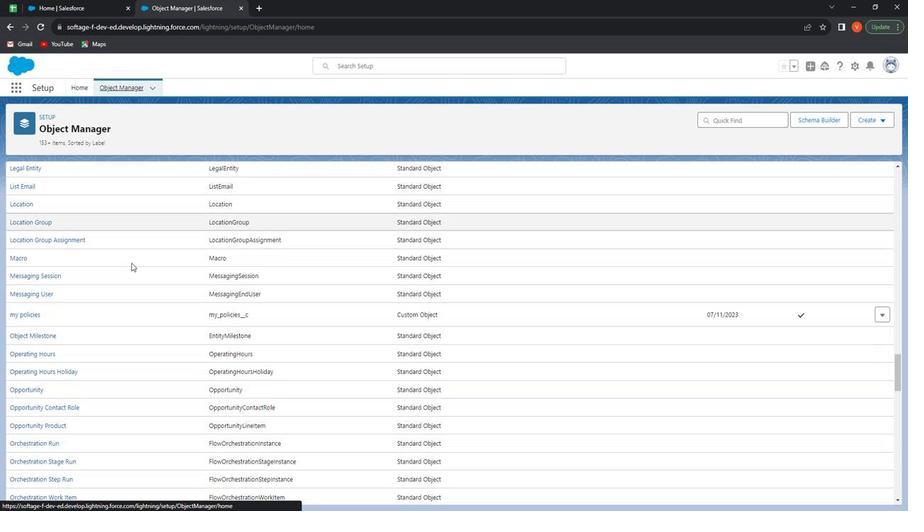 
Action: Mouse scrolled (128, 267) with delta (0, 0)
Screenshot: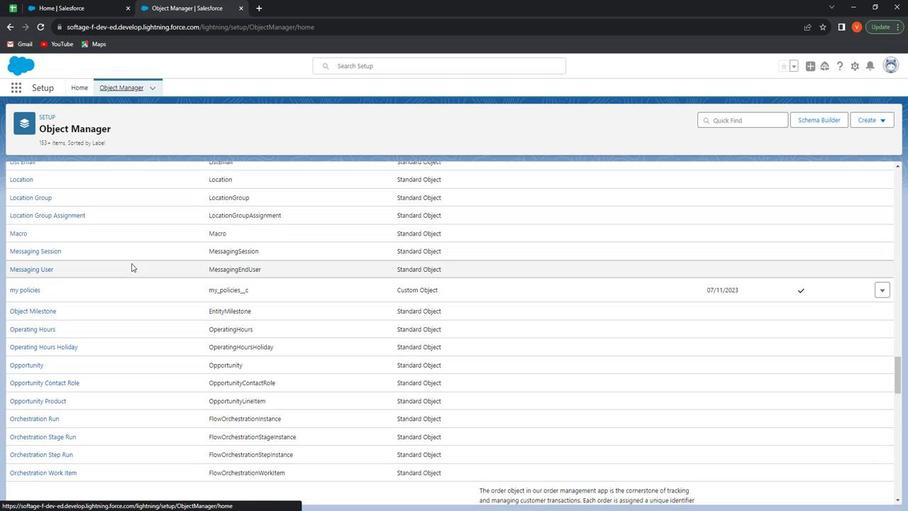 
Action: Mouse scrolled (128, 267) with delta (0, 0)
Screenshot: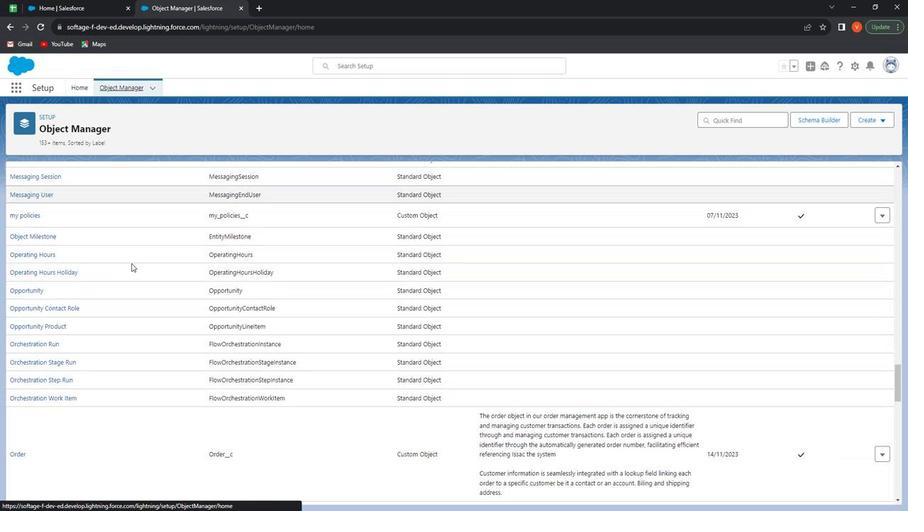 
Action: Mouse scrolled (128, 267) with delta (0, 0)
Screenshot: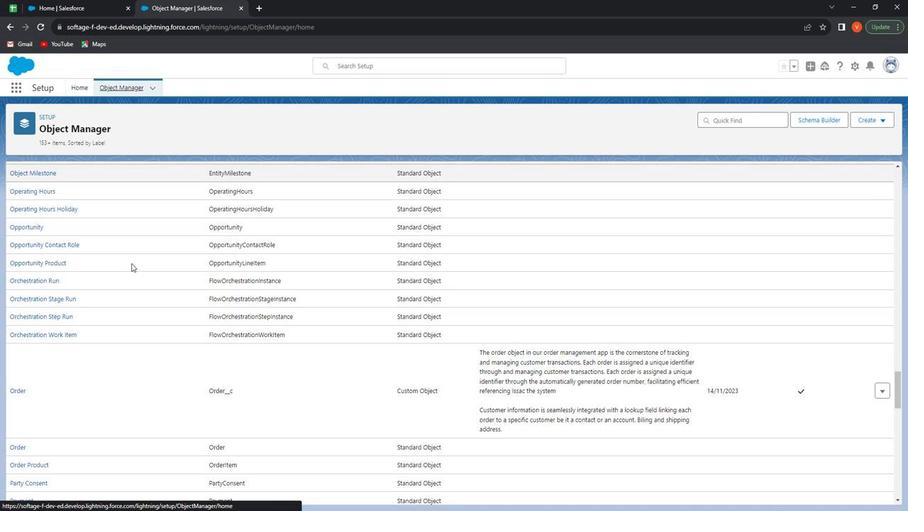 
Action: Mouse moved to (128, 269)
Screenshot: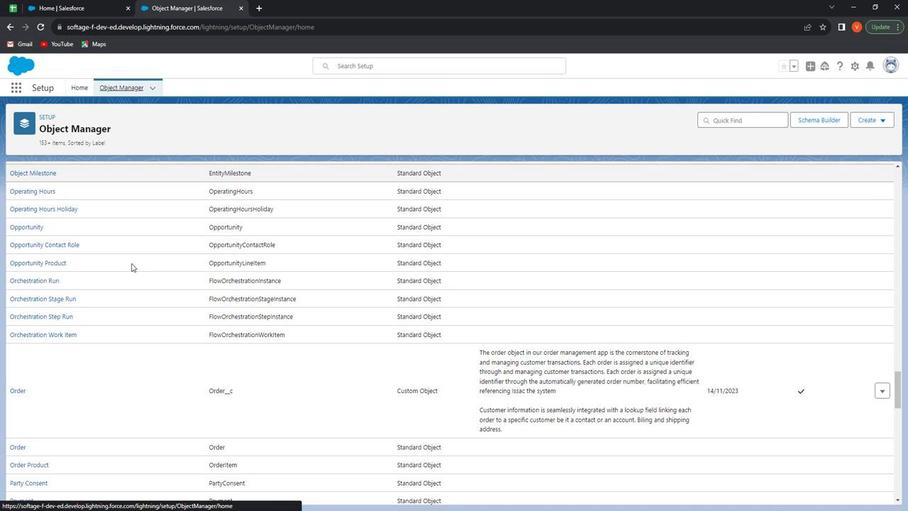 
Action: Mouse scrolled (128, 269) with delta (0, 0)
Screenshot: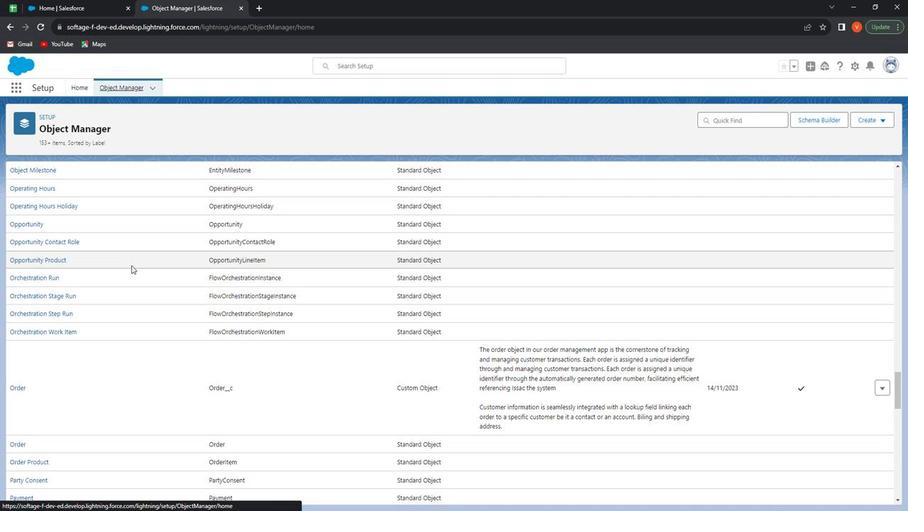 
Action: Mouse moved to (17, 295)
Screenshot: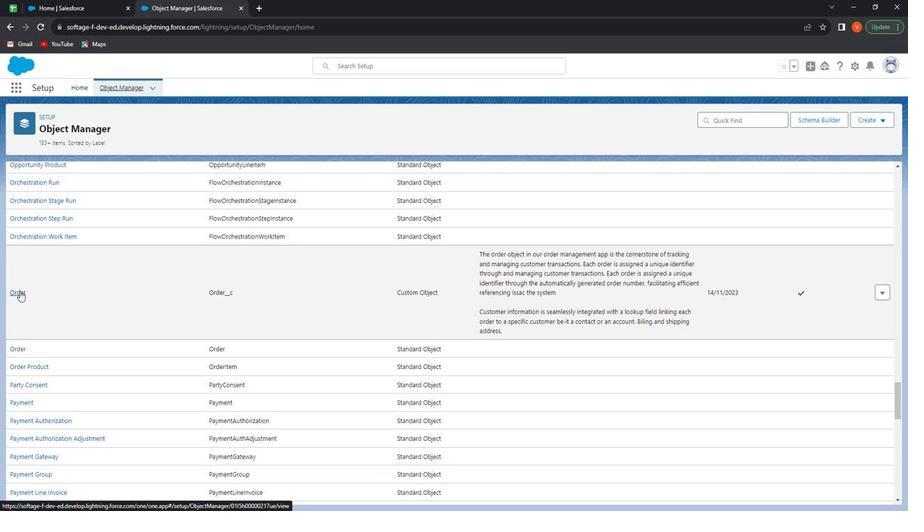 
Action: Mouse pressed left at (17, 295)
Screenshot: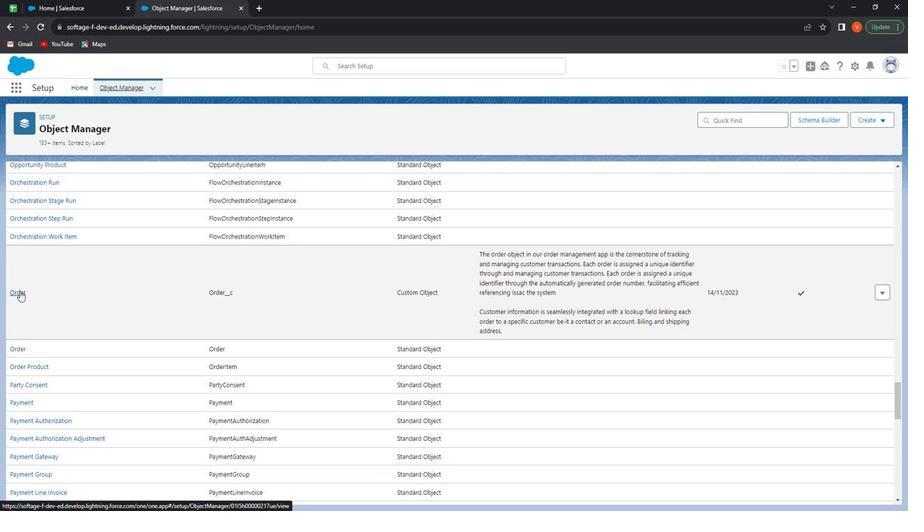 
Action: Mouse moved to (65, 193)
Screenshot: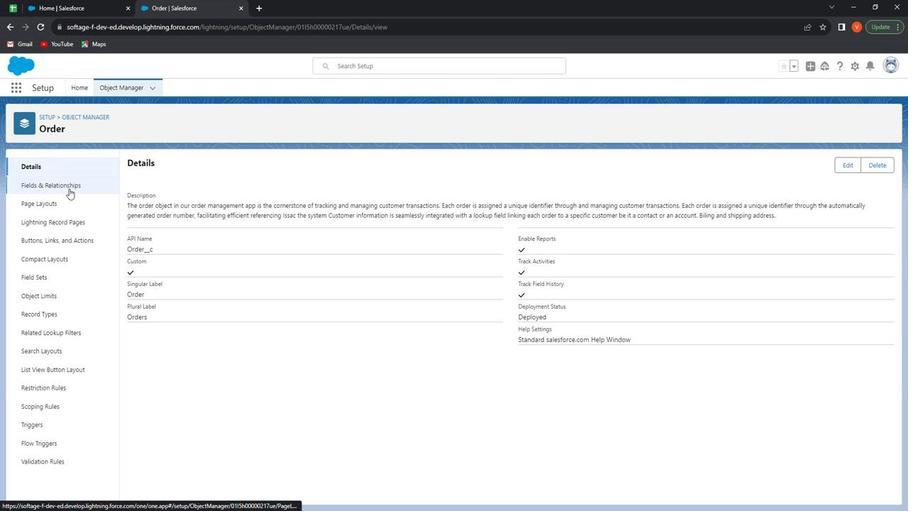 
Action: Mouse pressed left at (65, 193)
Screenshot: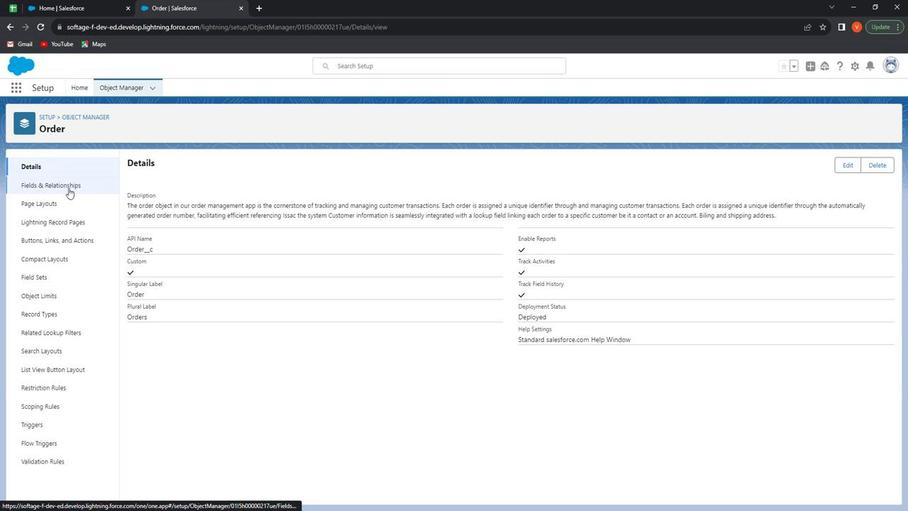 
Action: Mouse moved to (685, 168)
Screenshot: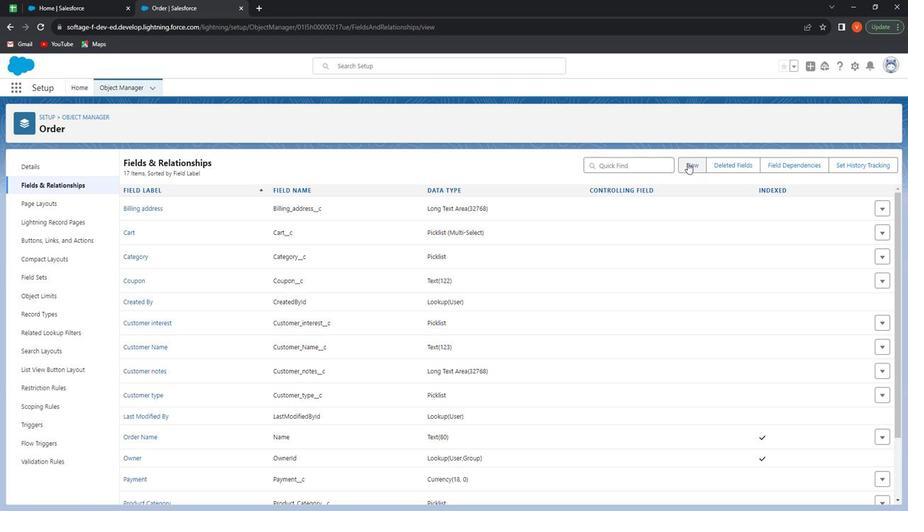 
Action: Mouse pressed left at (685, 168)
Screenshot: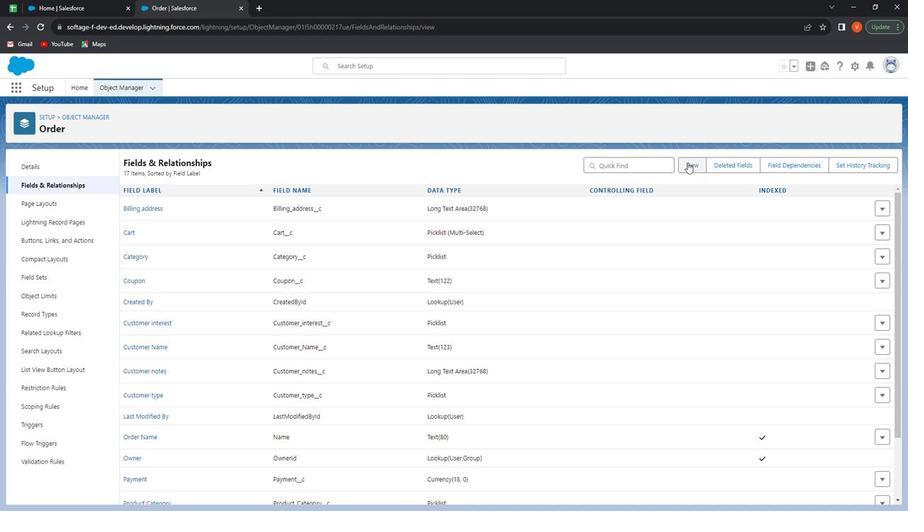 
Action: Mouse moved to (168, 310)
Screenshot: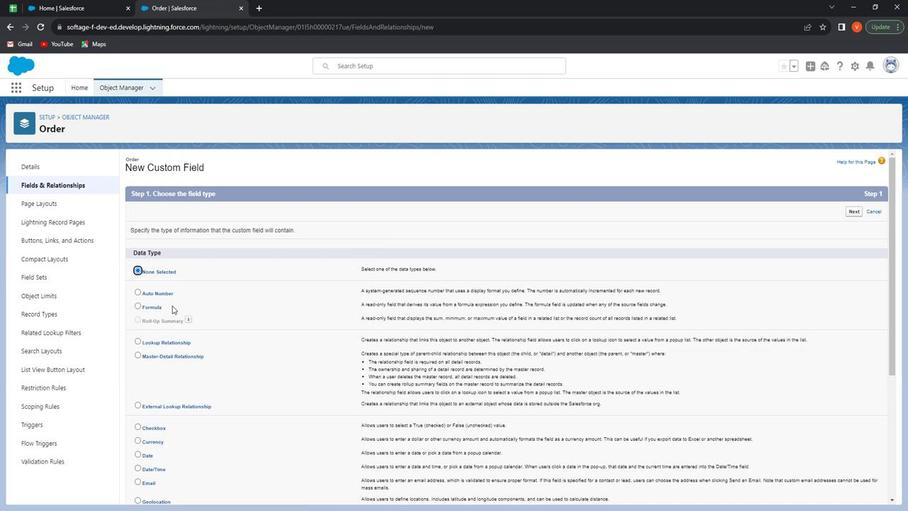 
Action: Mouse scrolled (168, 309) with delta (0, 0)
Screenshot: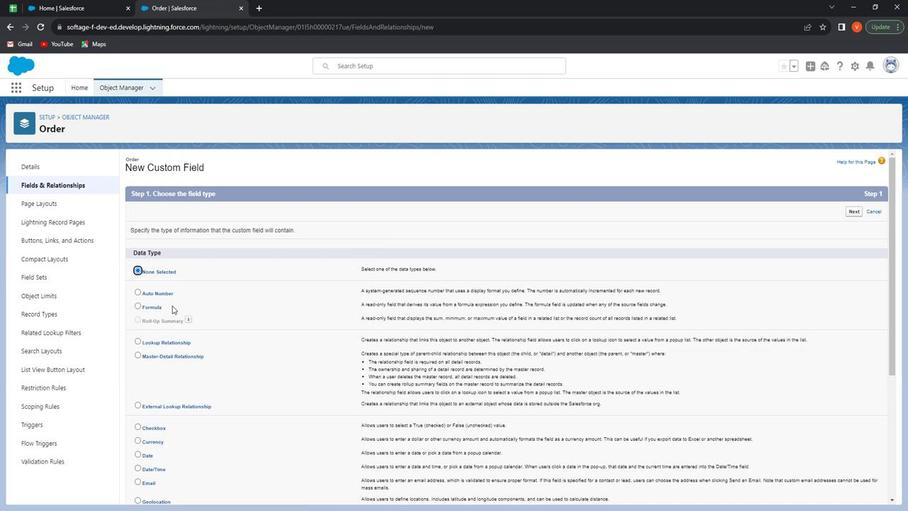 
Action: Mouse moved to (168, 310)
Screenshot: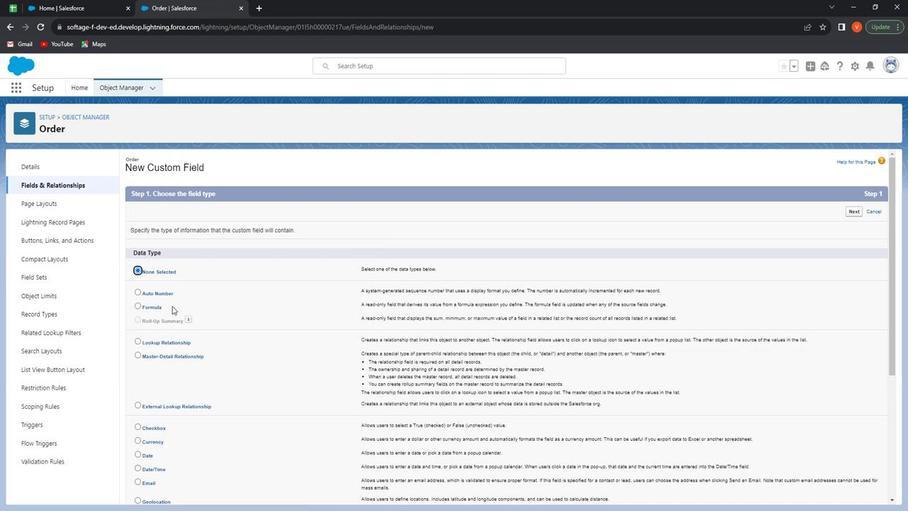 
Action: Mouse scrolled (168, 310) with delta (0, 0)
Screenshot: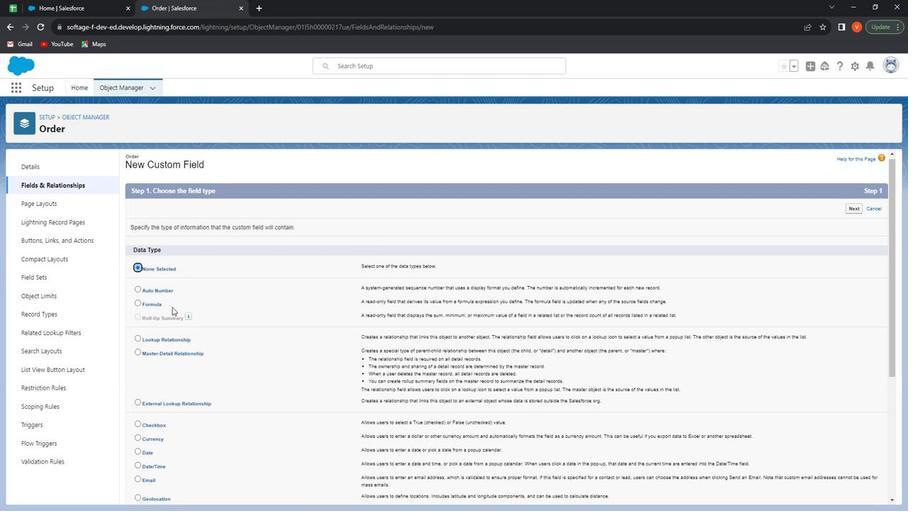 
Action: Mouse scrolled (168, 310) with delta (0, 0)
Screenshot: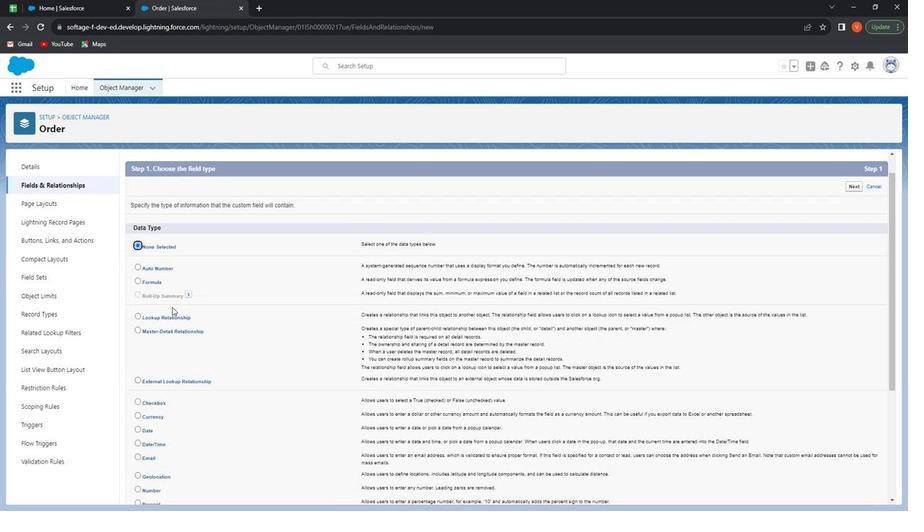 
Action: Mouse moved to (168, 311)
Screenshot: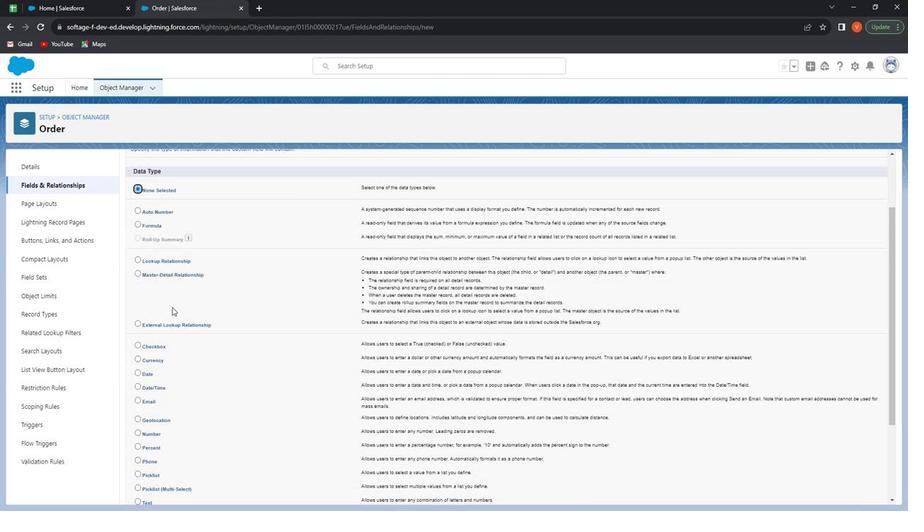 
Action: Mouse scrolled (168, 310) with delta (0, 0)
Screenshot: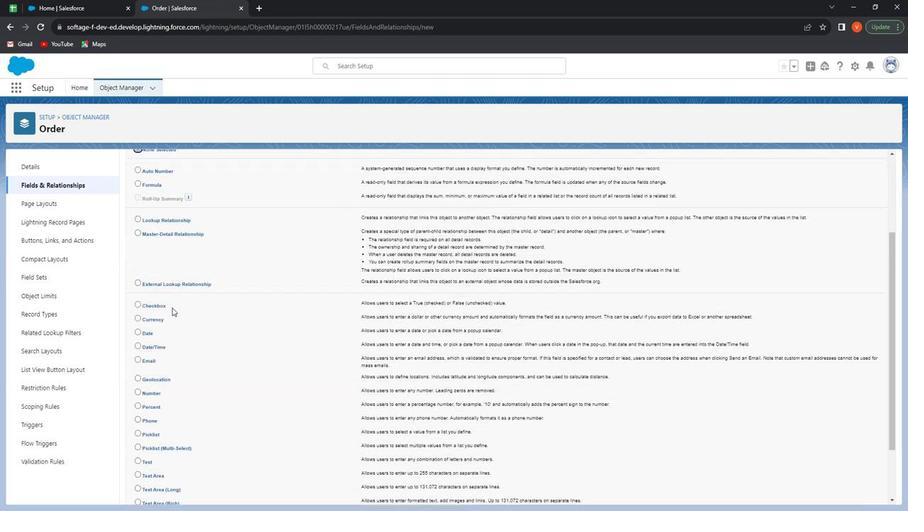
Action: Mouse scrolled (168, 310) with delta (0, 0)
Screenshot: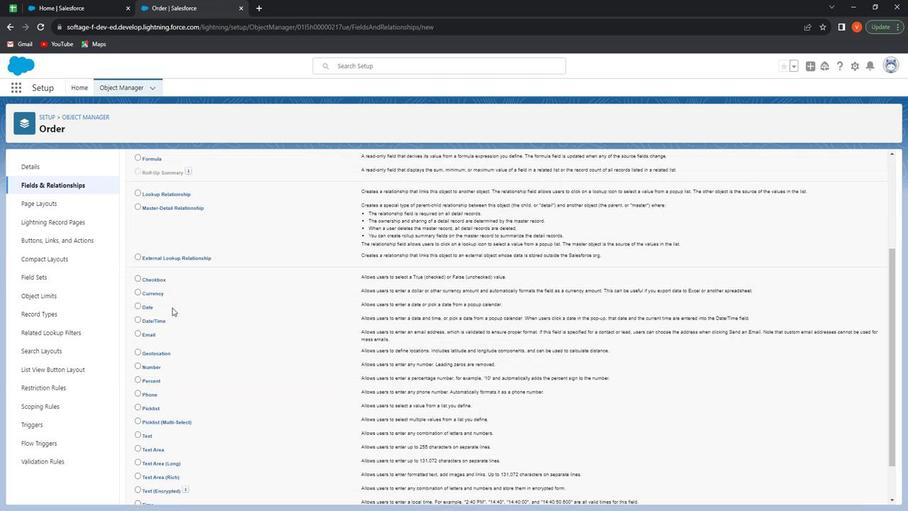 
Action: Mouse moved to (143, 364)
Screenshot: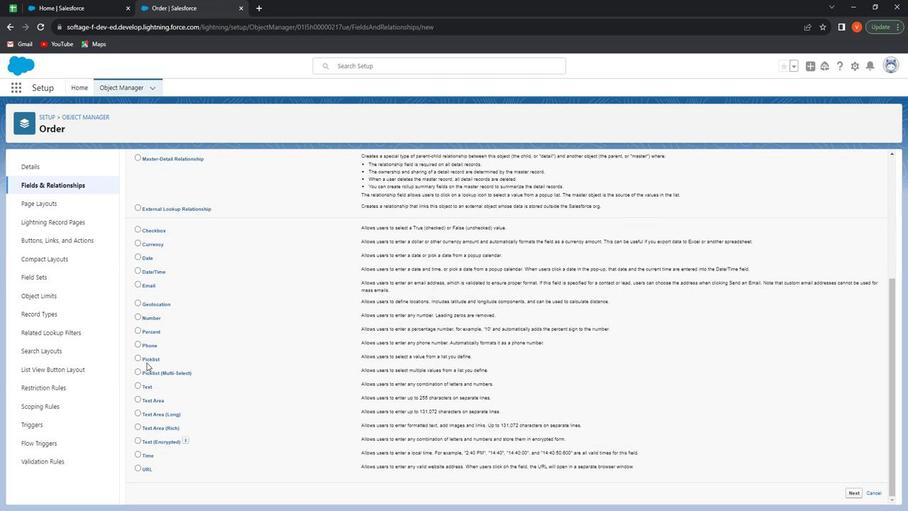 
Action: Mouse pressed left at (143, 364)
Screenshot: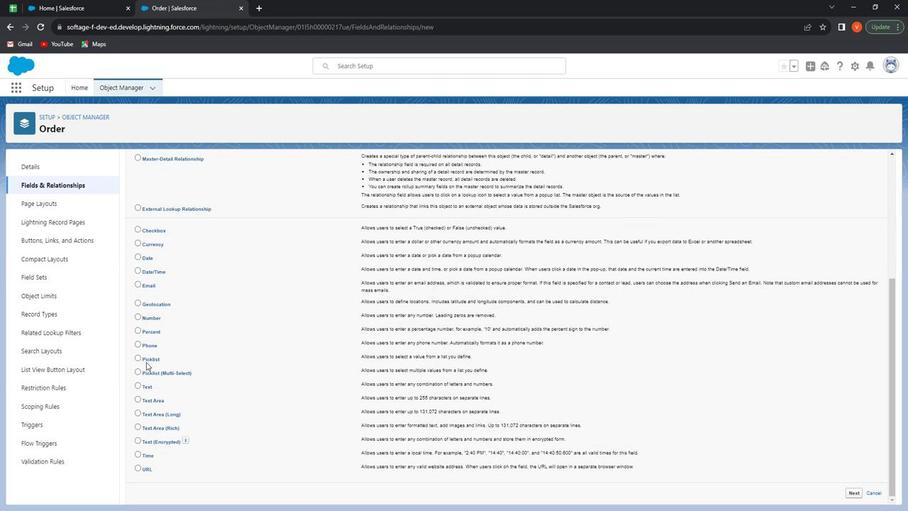 
Action: Mouse moved to (143, 362)
Screenshot: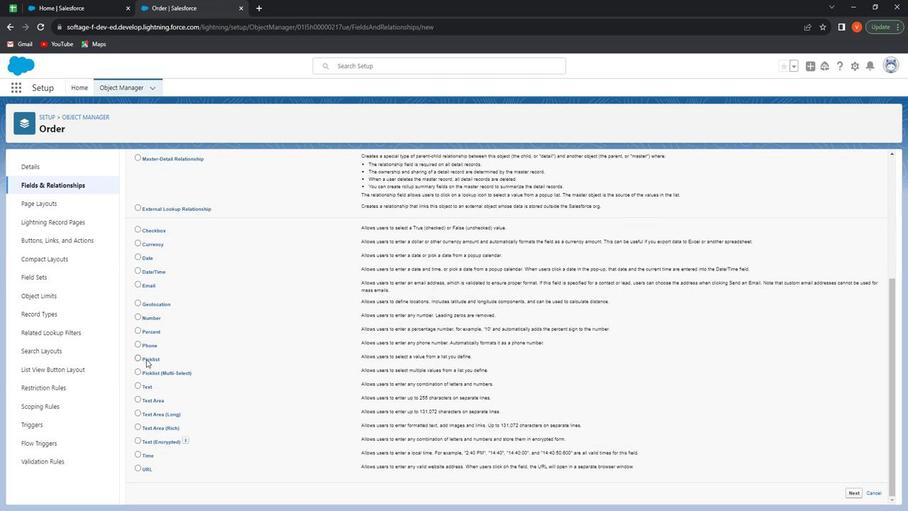 
Action: Mouse pressed left at (143, 362)
Screenshot: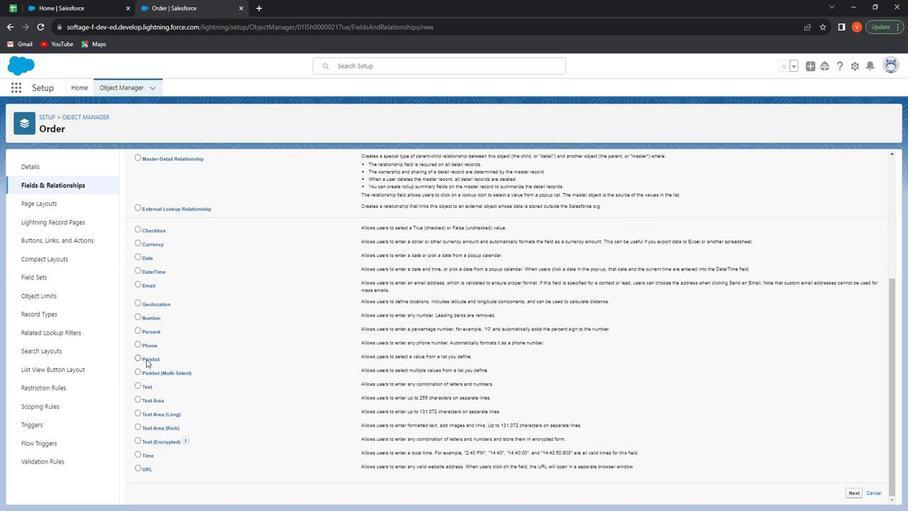 
Action: Mouse moved to (845, 494)
Screenshot: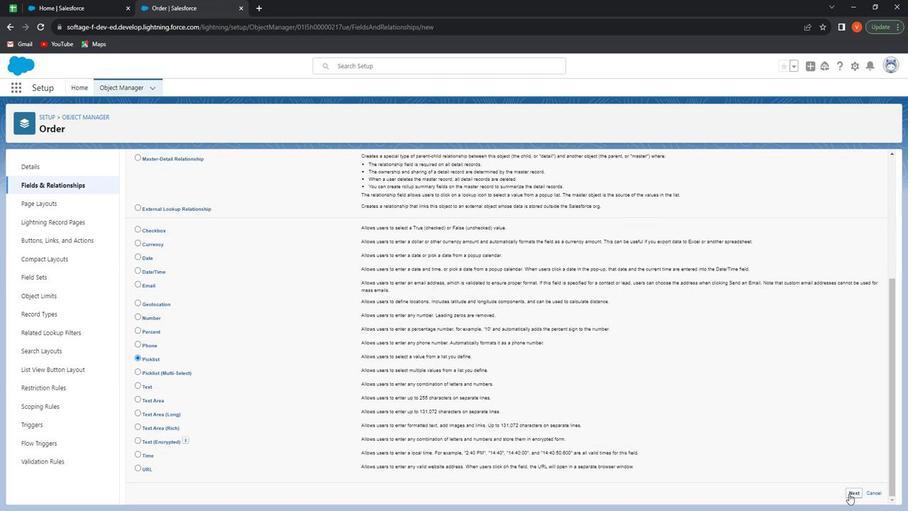 
Action: Mouse pressed left at (845, 494)
Screenshot: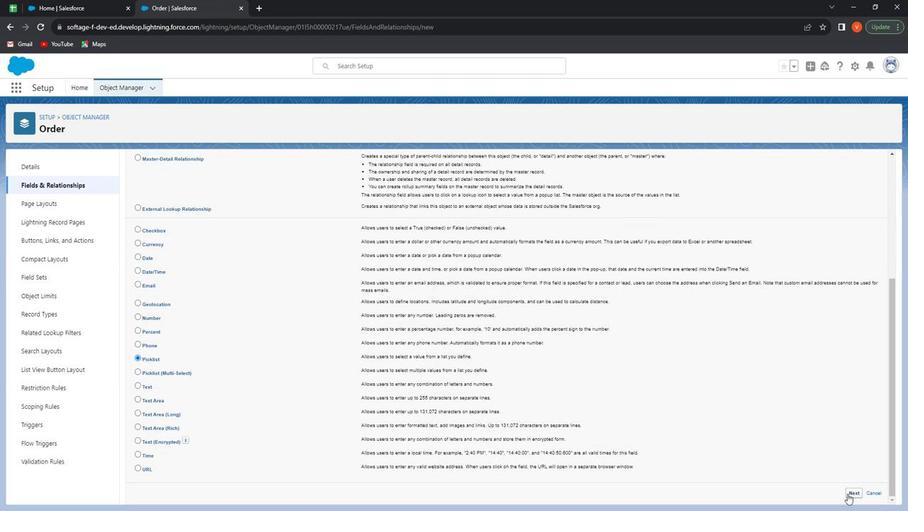 
Action: Mouse moved to (300, 236)
Screenshot: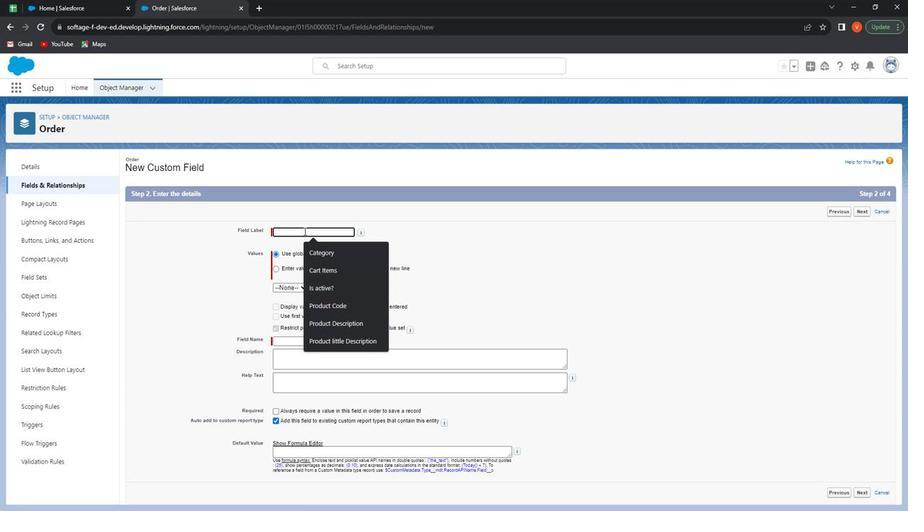 
Action: Mouse pressed left at (300, 236)
Screenshot: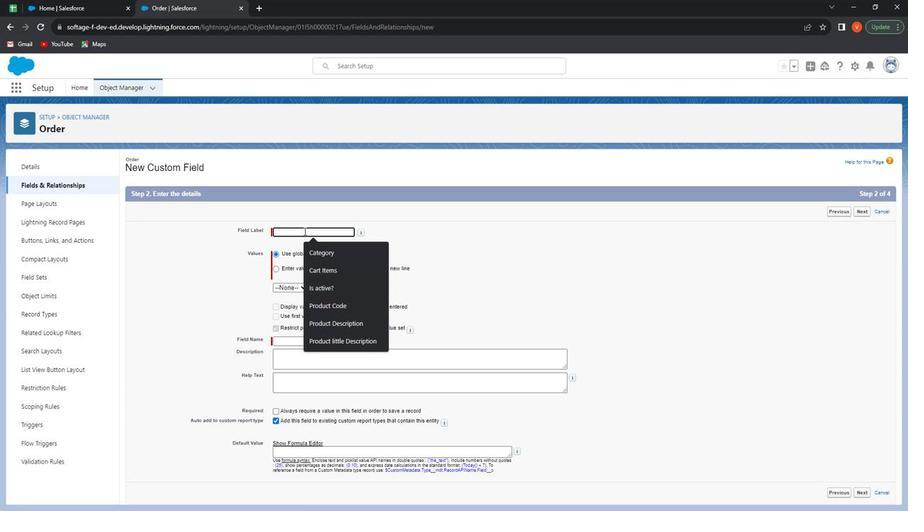 
Action: Key pressed <Key.shift>Order<Key.space><Key.shift>Priority
Screenshot: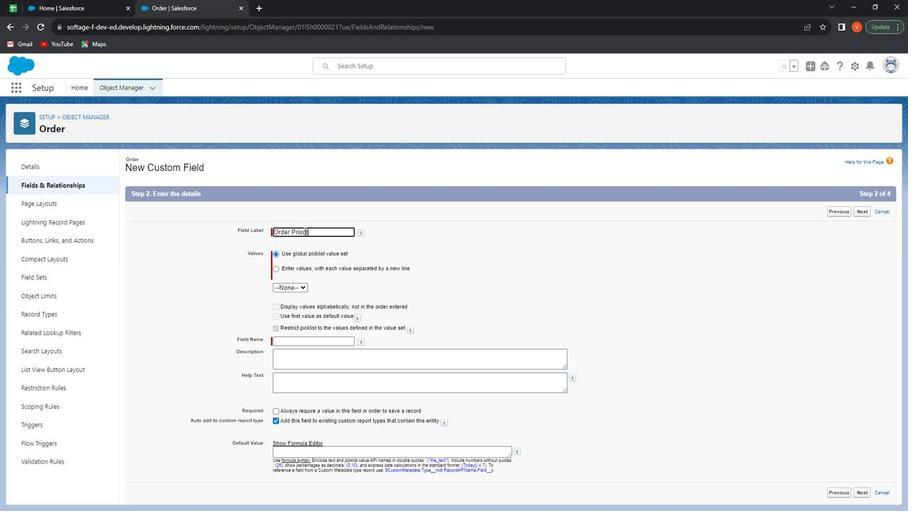 
Action: Mouse moved to (316, 273)
Screenshot: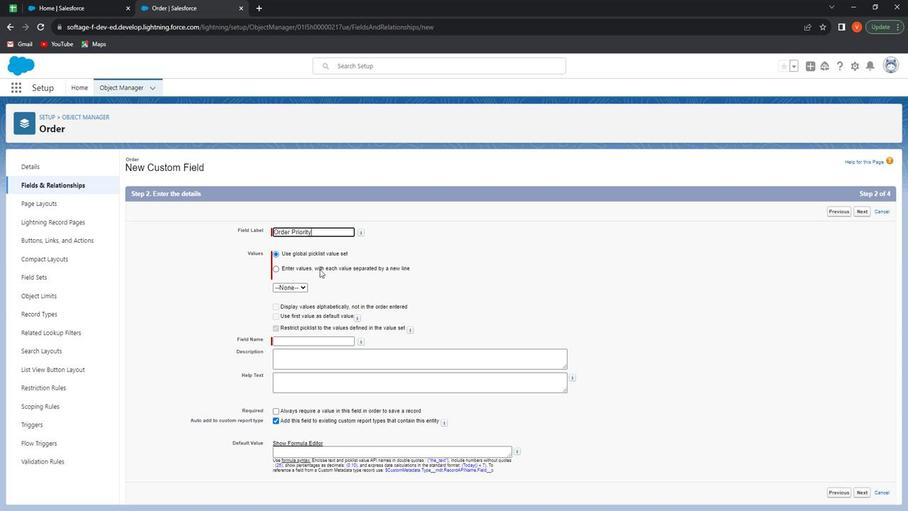 
Action: Mouse pressed left at (316, 273)
Screenshot: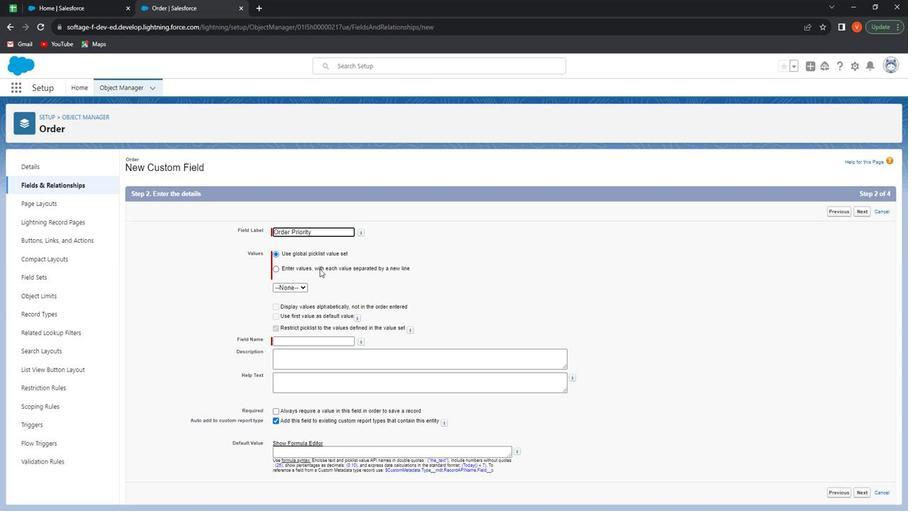 
Action: Mouse moved to (305, 311)
Screenshot: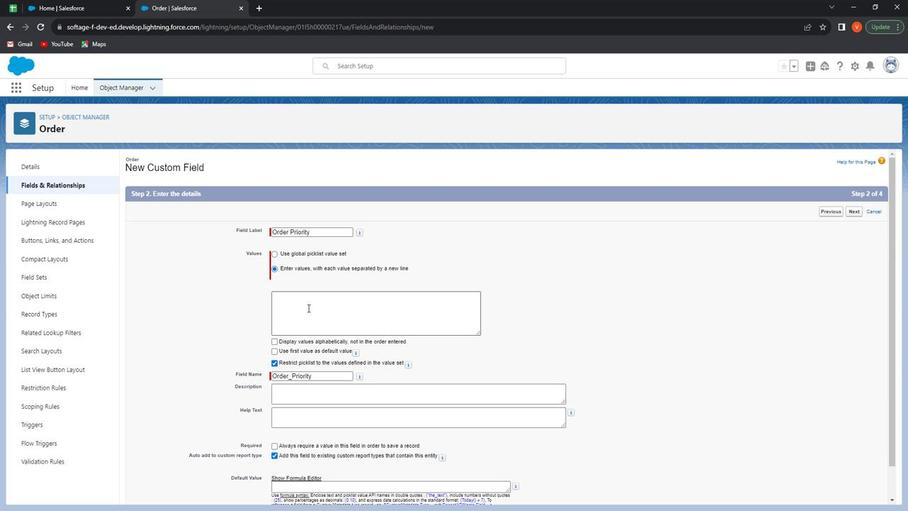 
Action: Mouse pressed left at (305, 311)
Screenshot: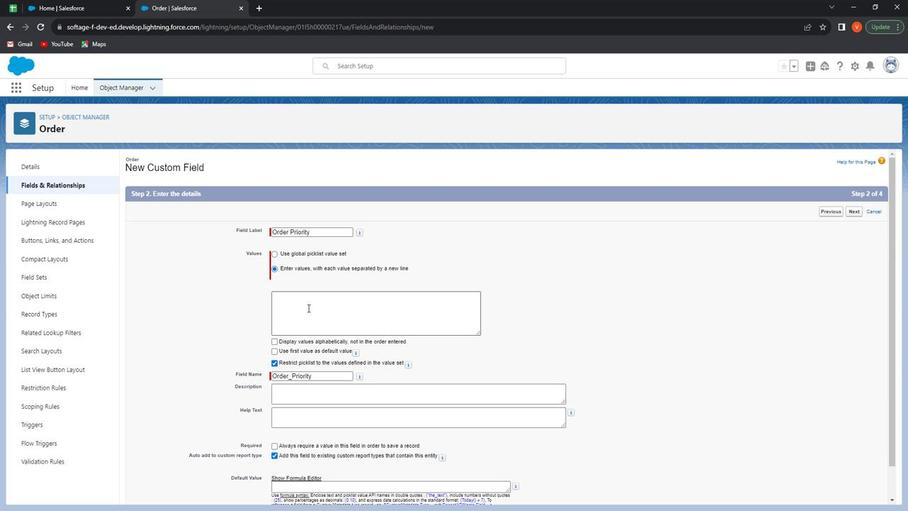 
Action: Key pressed <Key.shift><Key.shift><Key.shift><Key.shift><Key.shift><Key.shift><Key.shift><Key.shift><Key.shift>High<Key.space><Key.enter><Key.shift><Key.shift><Key.shift>Low<Key.space><Key.enter><Key.shift><Key.shift><Key.shift><Key.shift><Key.shift><Key.shift><Key.shift><Key.shift><Key.shift><Key.shift><Key.shift><Key.shift>Medium<Key.space>
Screenshot: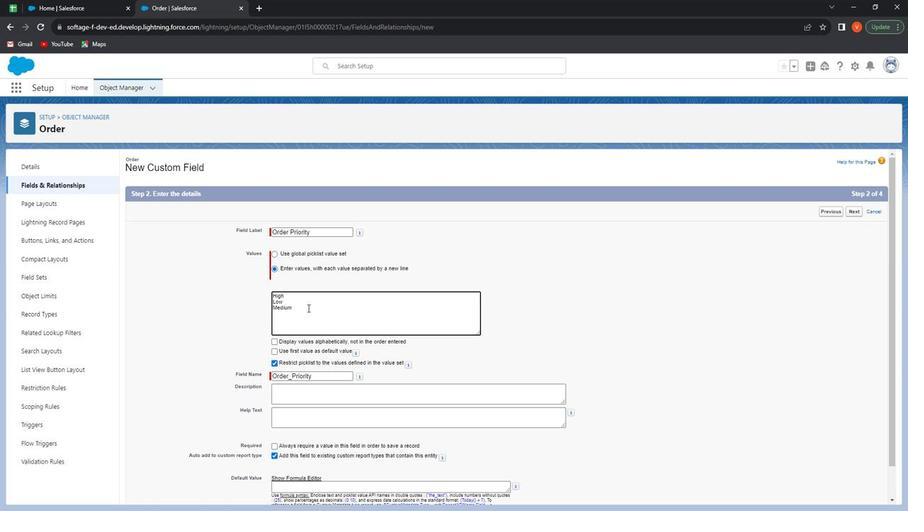 
Action: Mouse moved to (407, 374)
Screenshot: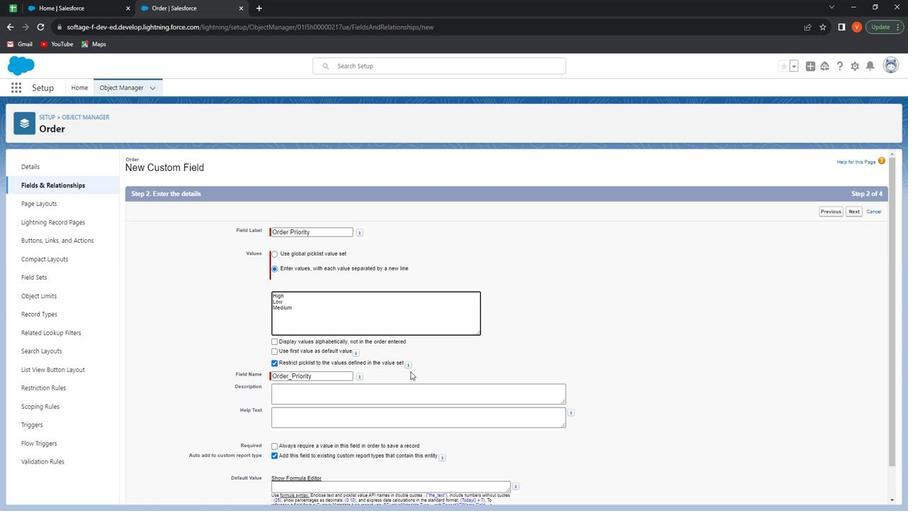 
Action: Mouse scrolled (407, 374) with delta (0, 0)
Screenshot: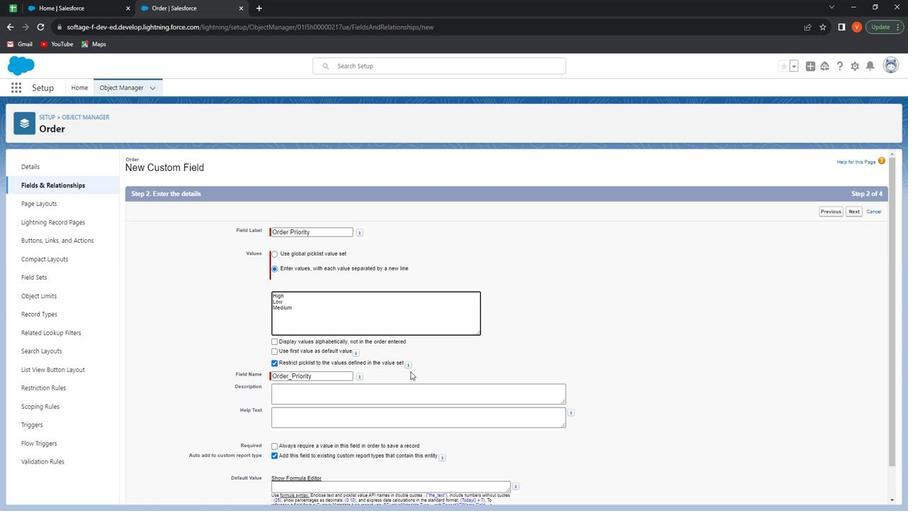 
Action: Mouse moved to (407, 375)
Screenshot: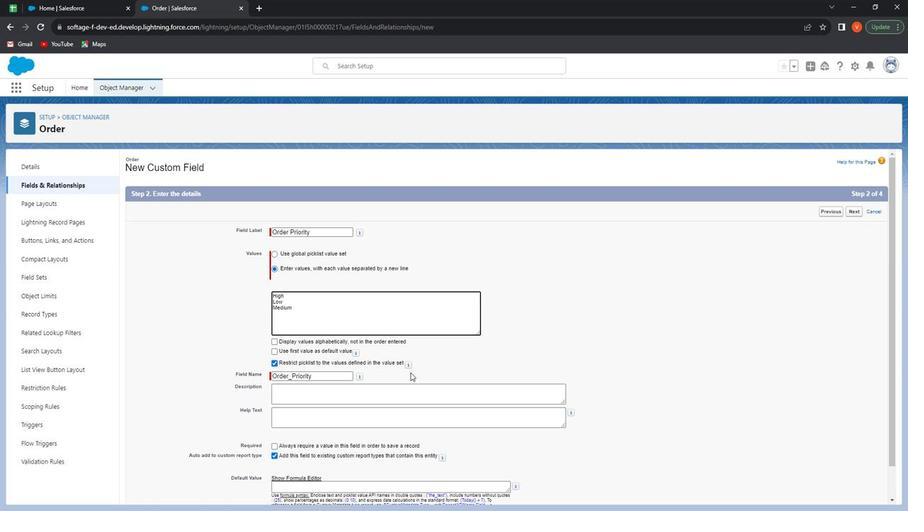 
Action: Mouse scrolled (407, 375) with delta (0, 0)
Screenshot: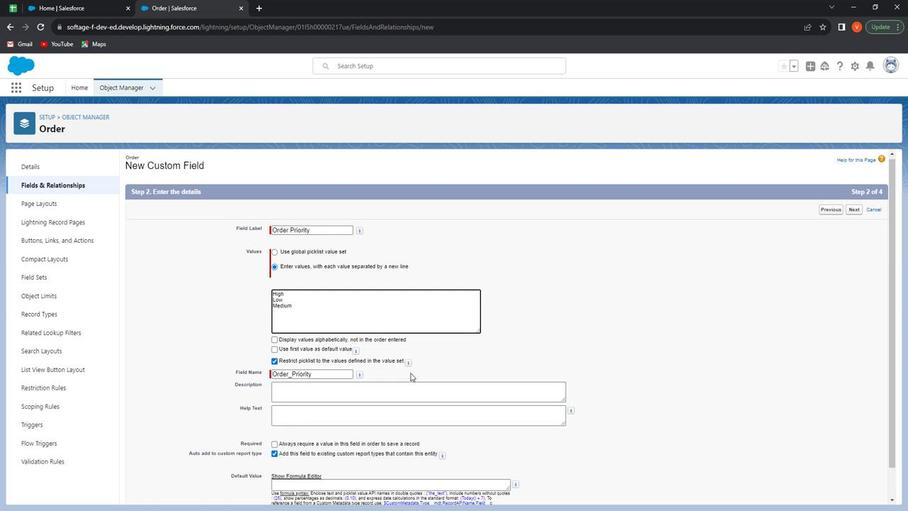
Action: Mouse moved to (300, 367)
Screenshot: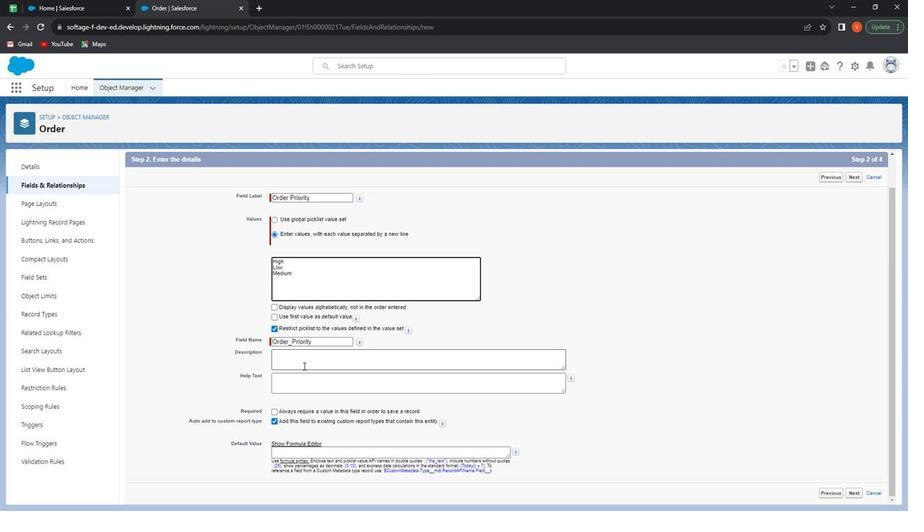
Action: Mouse pressed left at (300, 367)
Screenshot: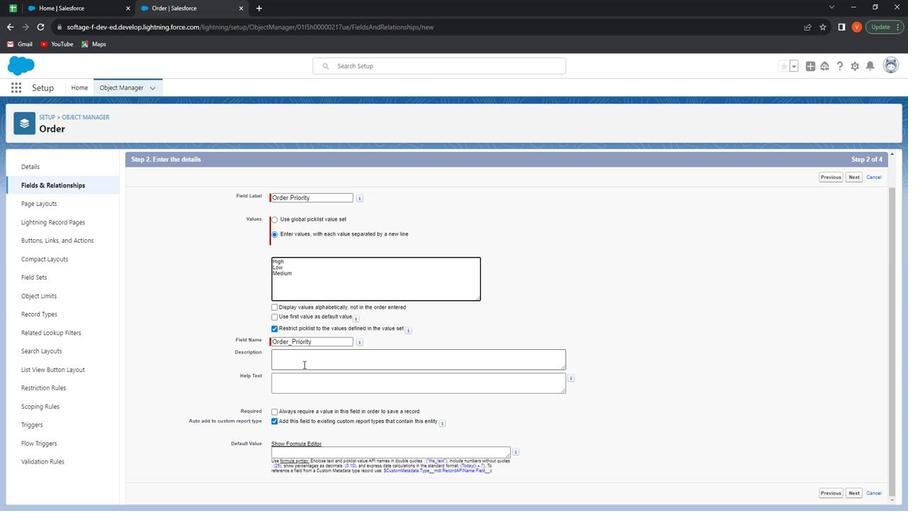 
Action: Key pressed <Key.shift>
Screenshot: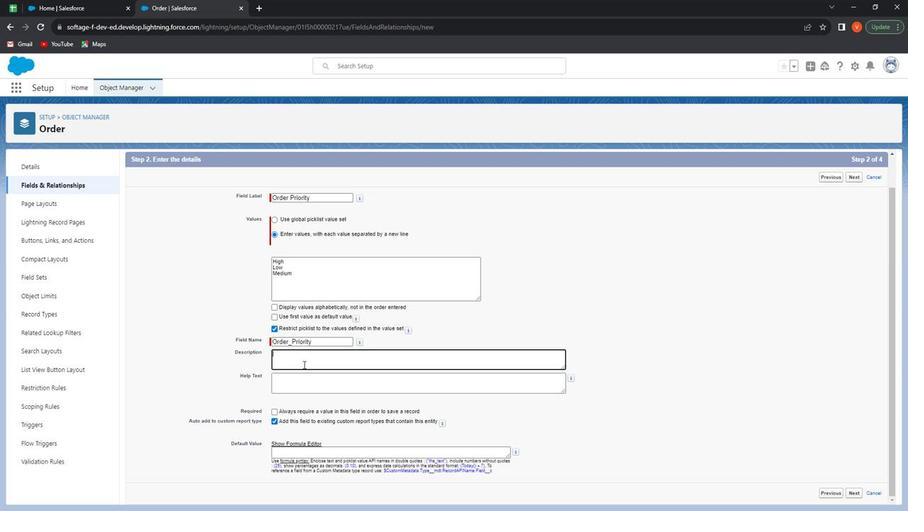 
Action: Mouse moved to (300, 366)
Screenshot: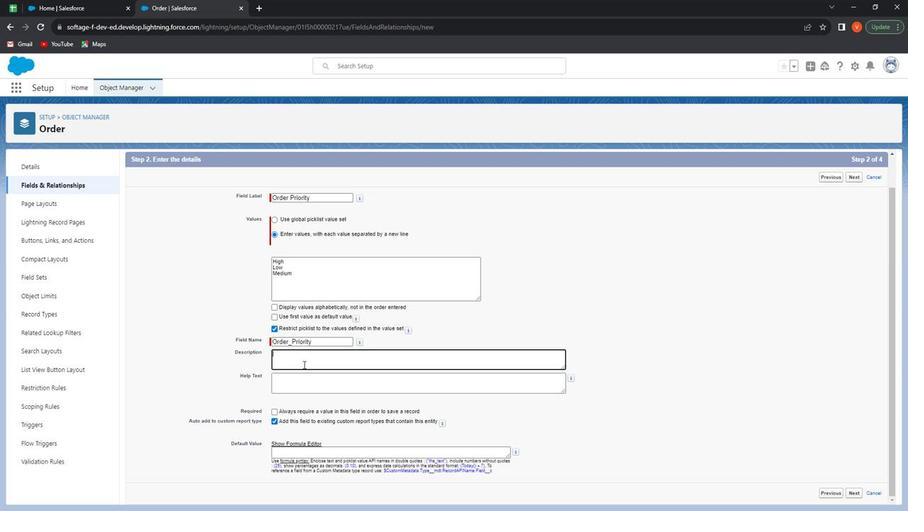 
Action: Key pressed <Key.shift><Key.shift><Key.shift><Key.shift><Key.shift><Key.shift><Key.shift><Key.shift><Key.shift><Key.shift><Key.shift><Key.shift><Key.shift><Key.shift><Key.shift><Key.shift><Key.shift><Key.shift><Key.shift><Key.shift><Key.shift><Key.shift><Key.shift><Key.shift><Key.shift><Key.shift><Key.shift><Key.shift><Key.shift><Key.shift><Key.shift><Key.shift><Key.shift><Key.shift>It<Key.space>basically<Key.space>tell<Key.space><Key.shift><Key.shift><Key.shift><Key.shift><Key.shift><Key.shift><Key.shift><Key.shift><Key.shift><Key.shift><Key.shift><Key.shift><Key.shift><Key.shift><Key.shift><Key.shift><Key.shift><Key.shift><Key.shift><Key.shift><Key.shift><Key.shift><Key.shift><Key.shift><Key.shift>Order<Key.space><Key.shift>Priority<Key.space>
Screenshot: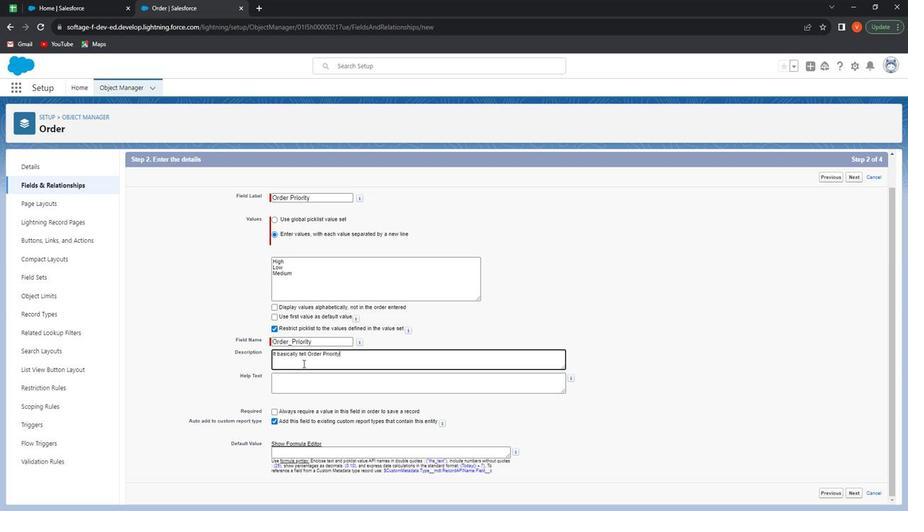 
Action: Mouse moved to (322, 391)
Screenshot: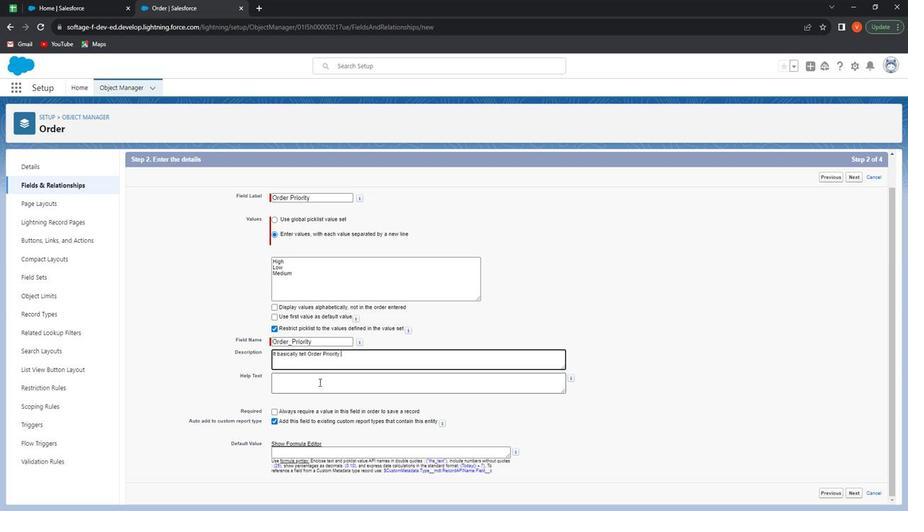 
Action: Mouse pressed left at (322, 391)
Screenshot: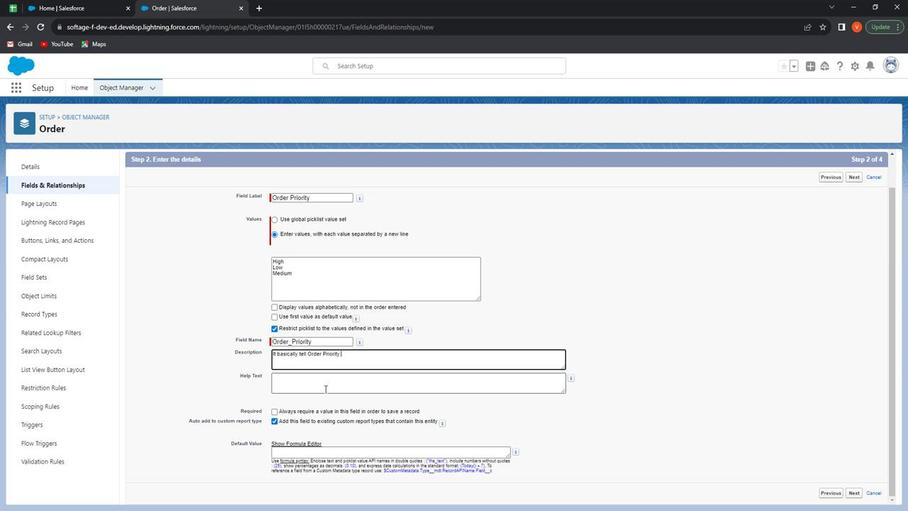 
Action: Key pressed <Key.shift><Key.shift><Key.shift>Order<Key.space><Key.shift><Key.shift><Key.shift><Key.shift><Key.shift><Key.shift><Key.shift><Key.shift><Key.shift><Key.shift><Key.shift><Key.shift><Key.shift><Key.shift>Priority<Key.space>for<Key.space>each<Key.space>order
Screenshot: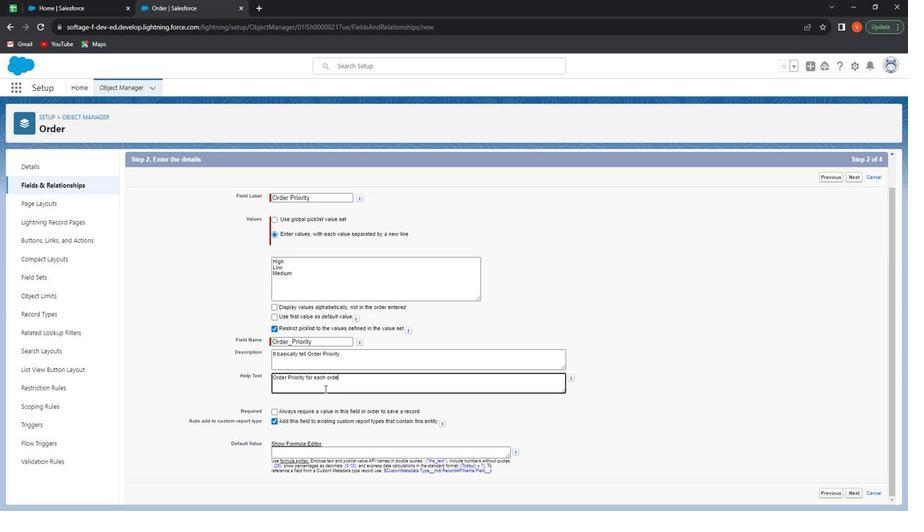 
Action: Mouse moved to (265, 383)
Screenshot: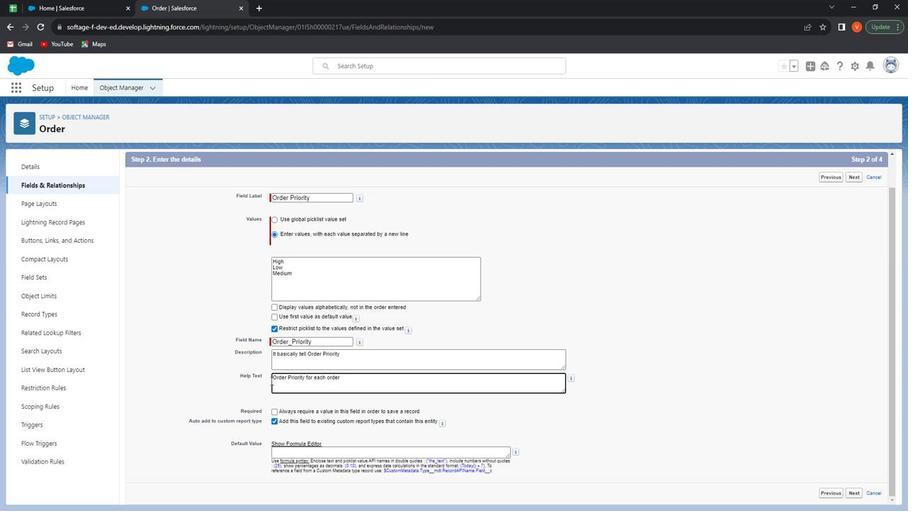 
Action: Mouse scrolled (265, 382) with delta (0, 0)
Screenshot: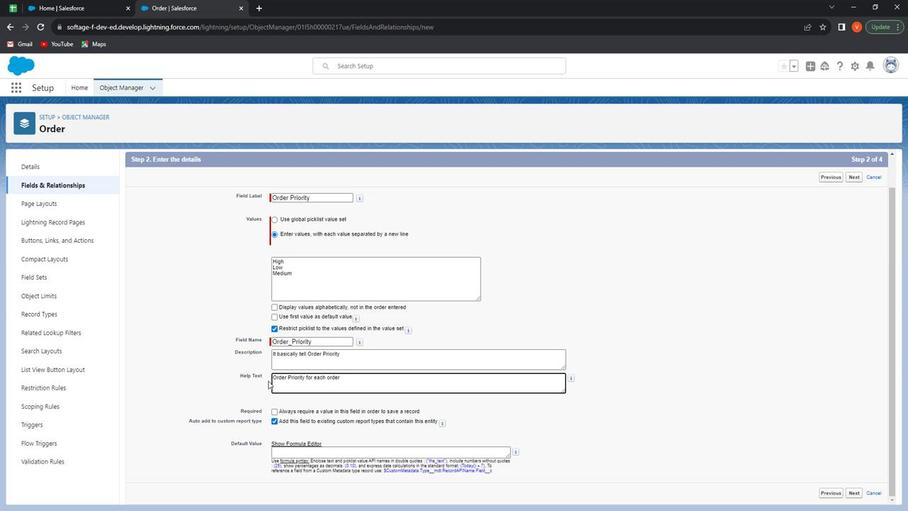 
Action: Mouse moved to (265, 384)
Screenshot: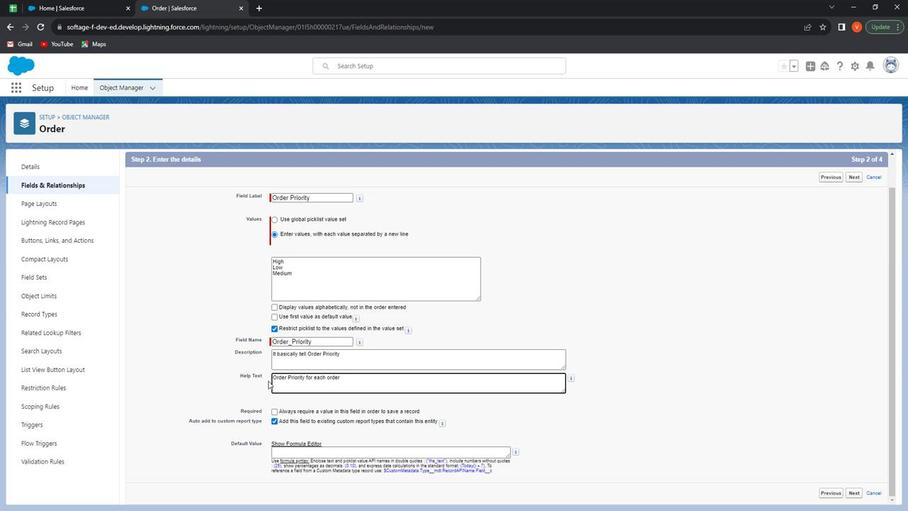
Action: Mouse scrolled (265, 383) with delta (0, 0)
Screenshot: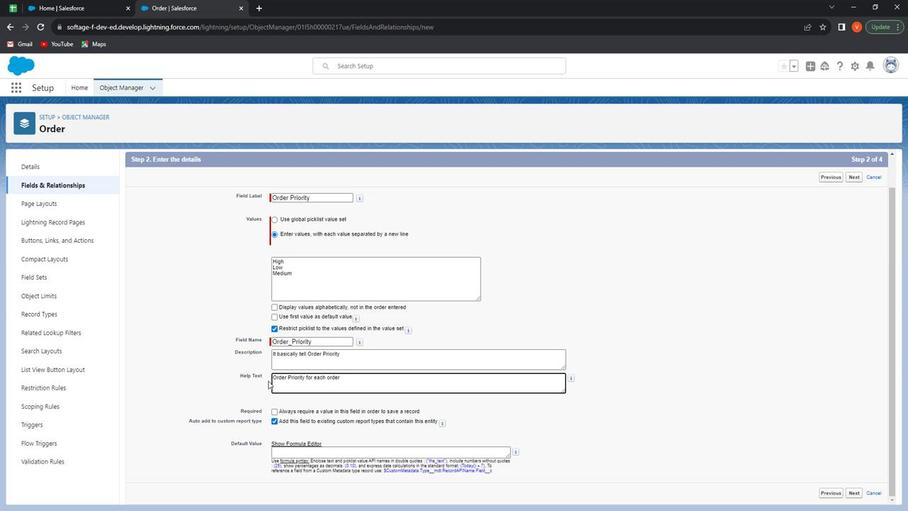 
Action: Mouse moved to (286, 391)
Screenshot: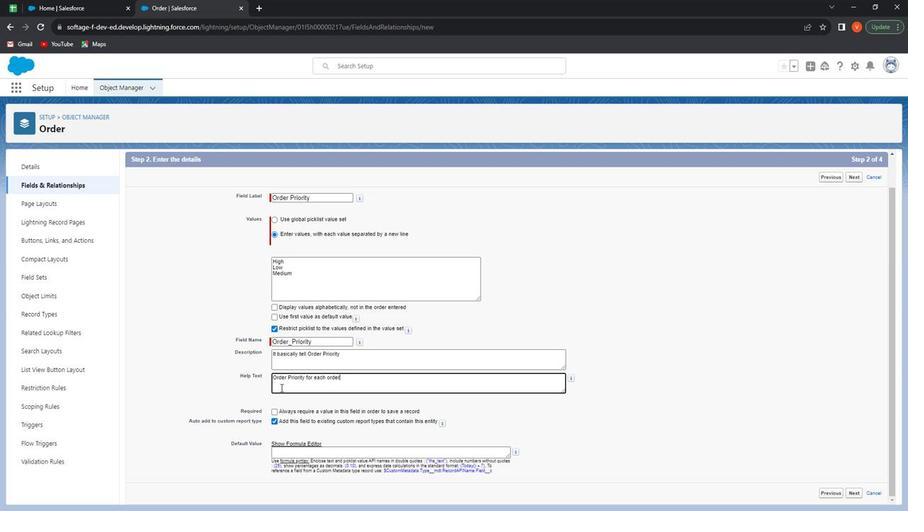 
Action: Mouse scrolled (286, 391) with delta (0, 0)
Screenshot: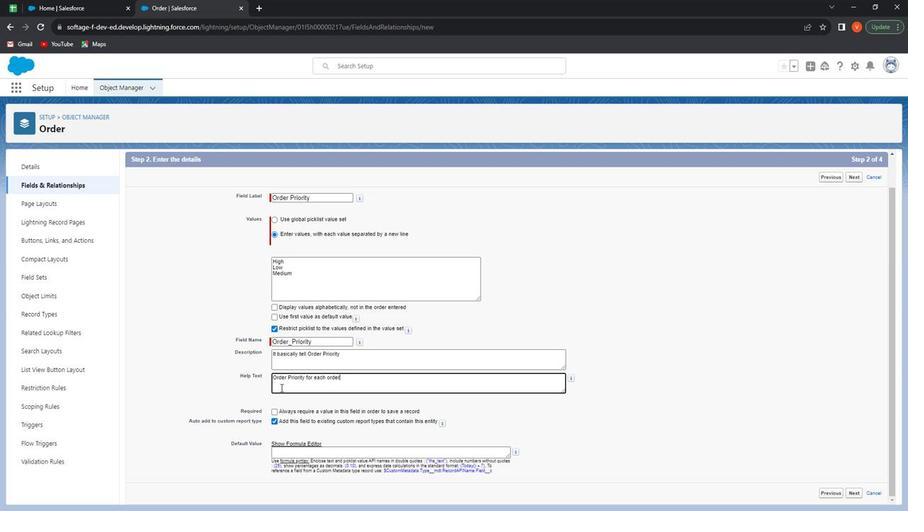 
Action: Mouse moved to (856, 496)
Screenshot: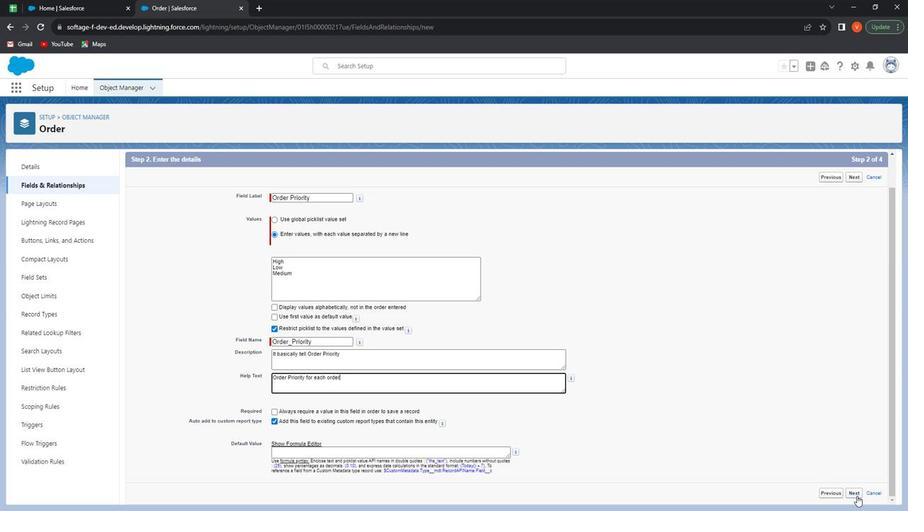 
Action: Mouse pressed left at (856, 496)
Screenshot: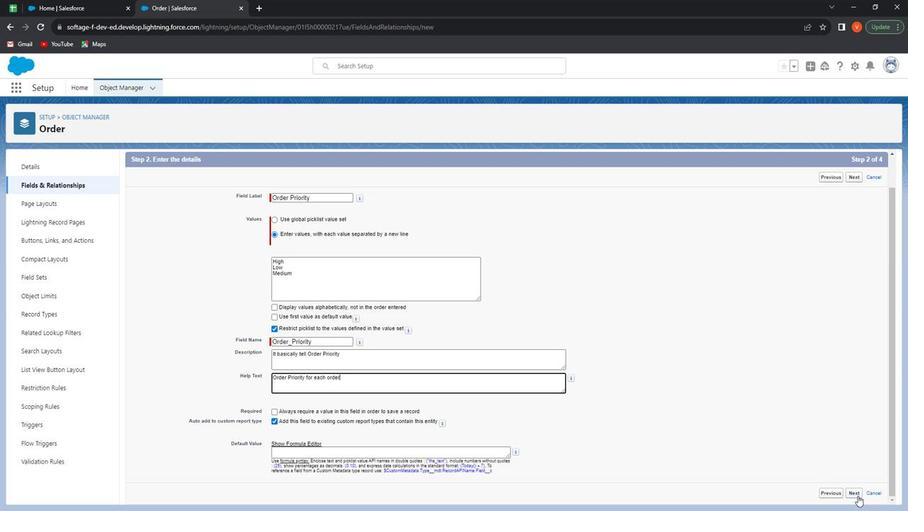
Action: Mouse moved to (643, 332)
Screenshot: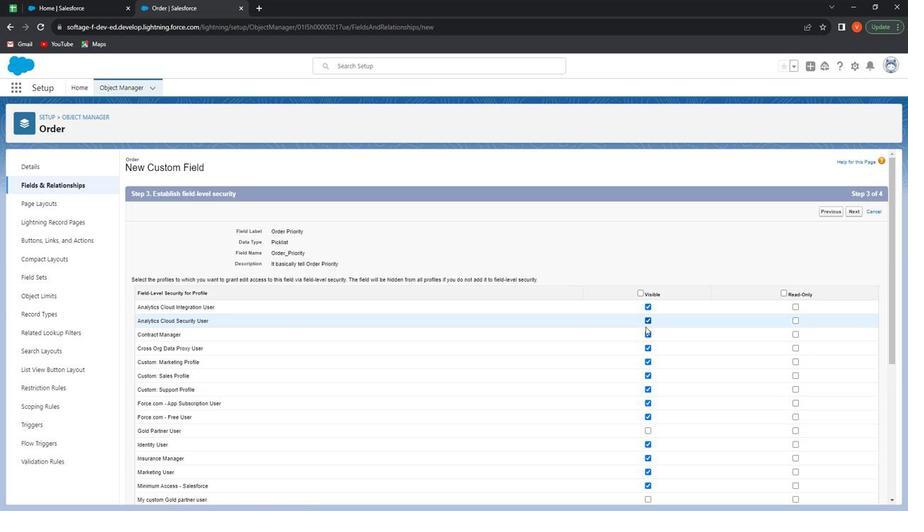 
Action: Mouse scrolled (643, 332) with delta (0, 0)
Screenshot: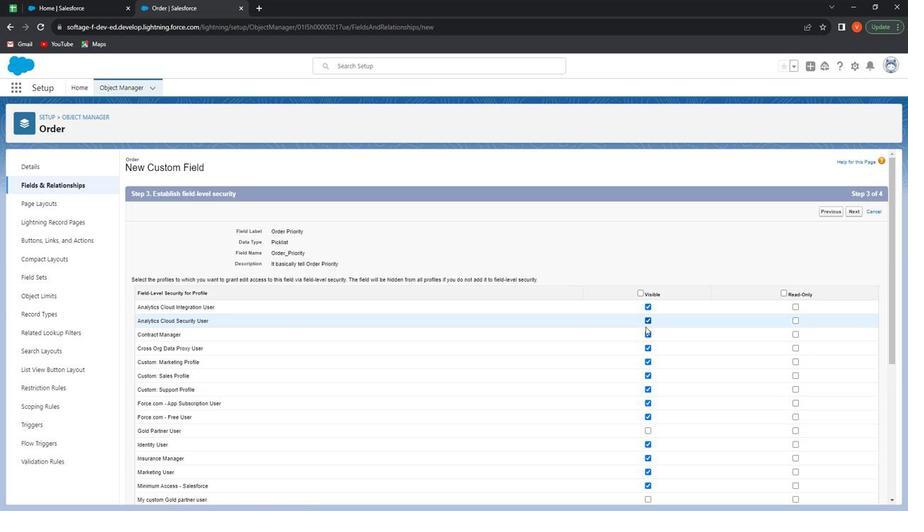 
Action: Mouse moved to (643, 337)
Screenshot: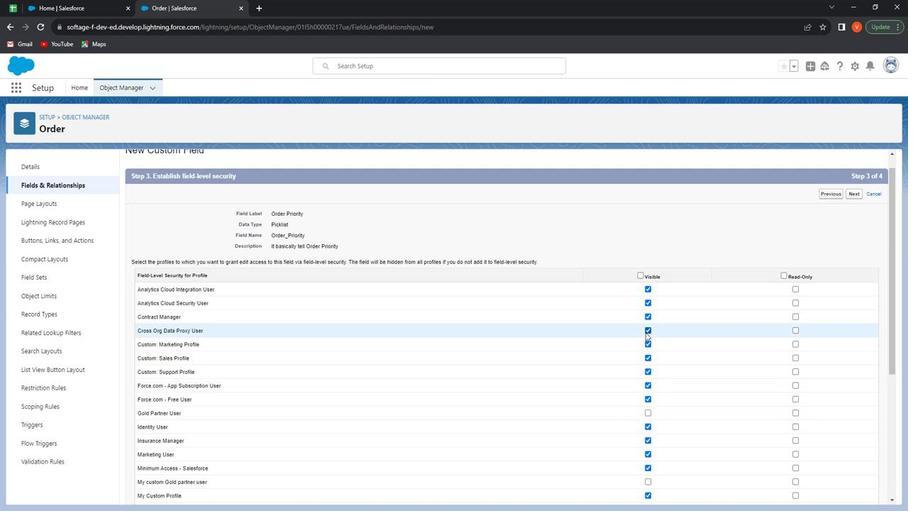 
Action: Mouse scrolled (643, 337) with delta (0, 0)
Screenshot: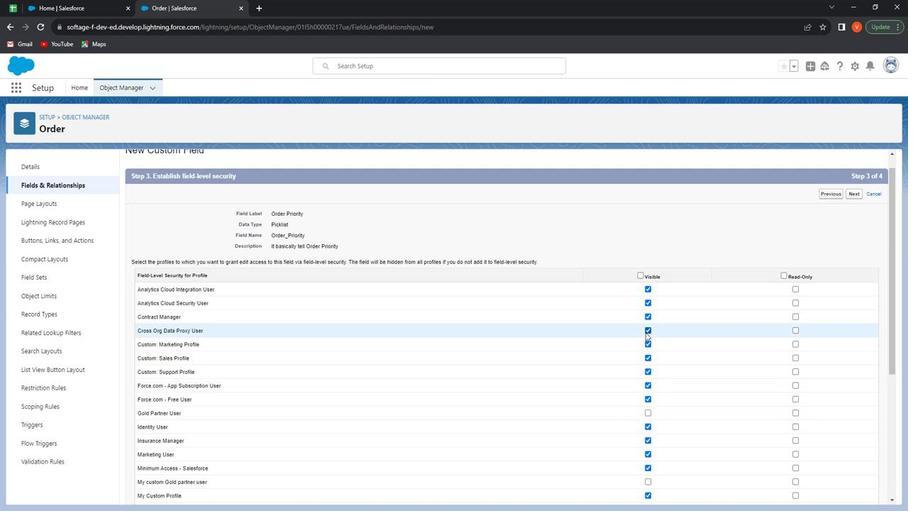 
Action: Mouse moved to (643, 338)
Screenshot: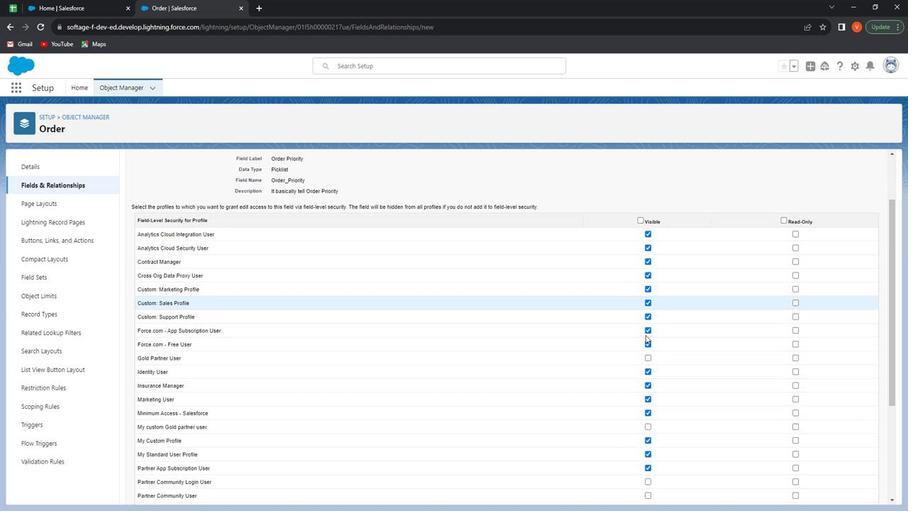 
Action: Mouse scrolled (643, 337) with delta (0, 0)
Screenshot: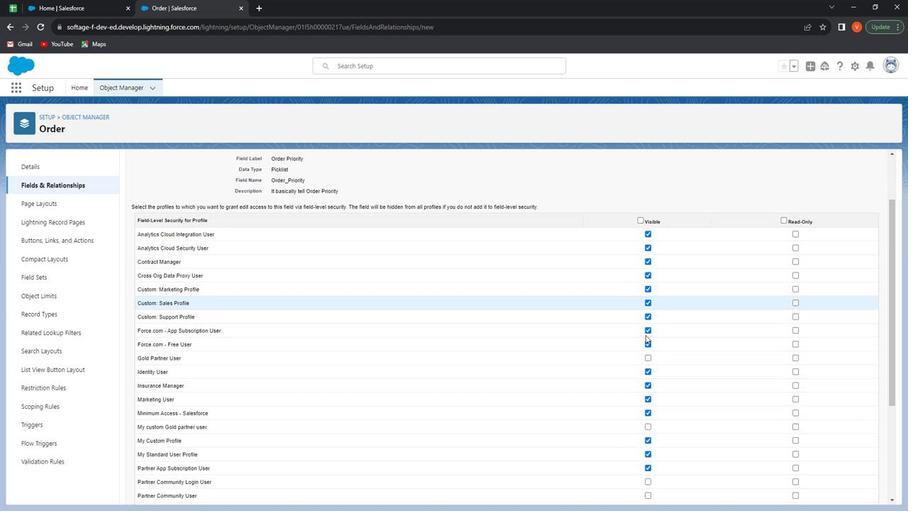 
Action: Mouse moved to (645, 287)
Screenshot: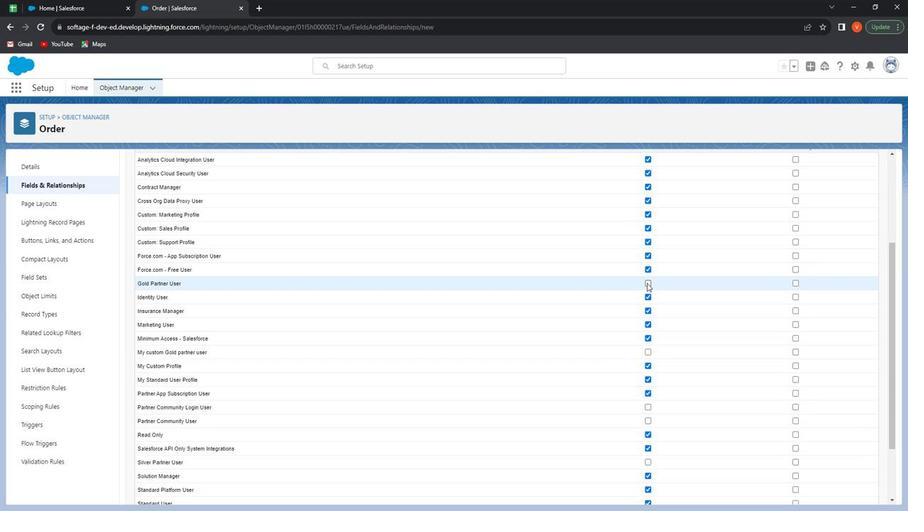 
Action: Mouse pressed left at (645, 287)
Screenshot: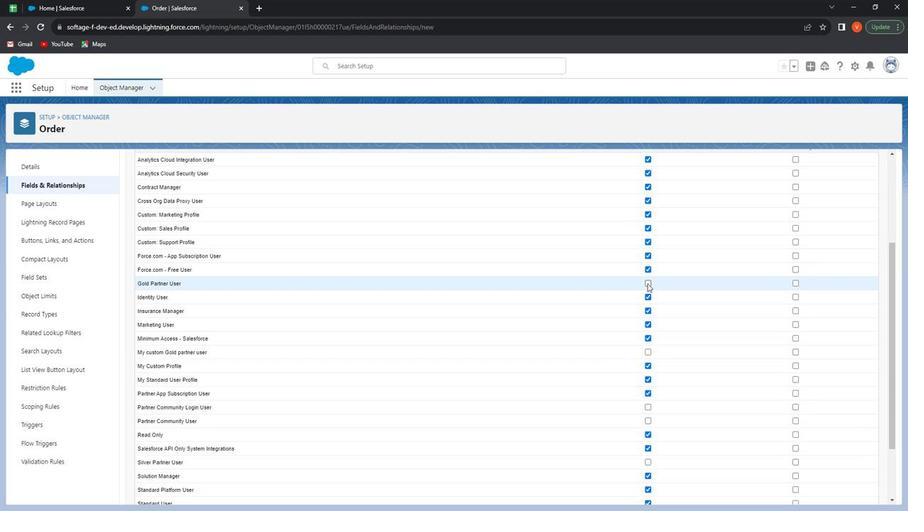 
Action: Mouse moved to (645, 354)
Screenshot: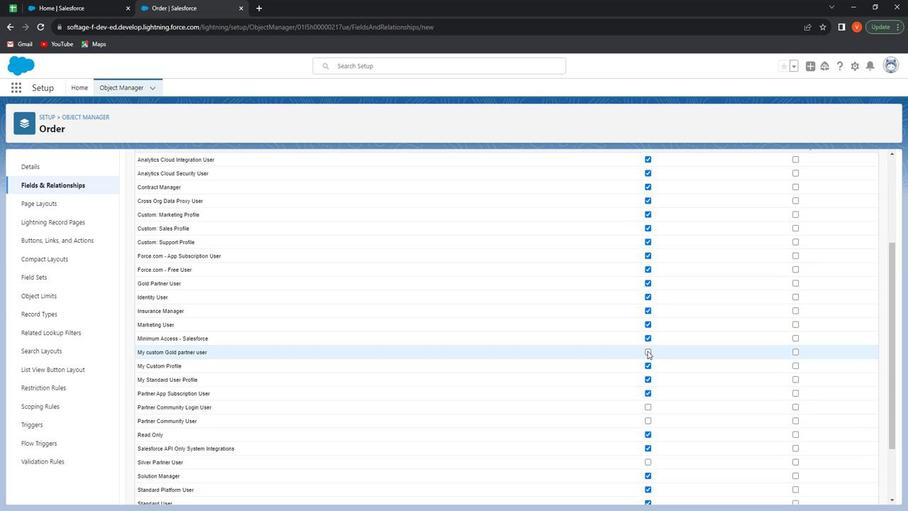 
Action: Mouse pressed left at (645, 354)
Screenshot: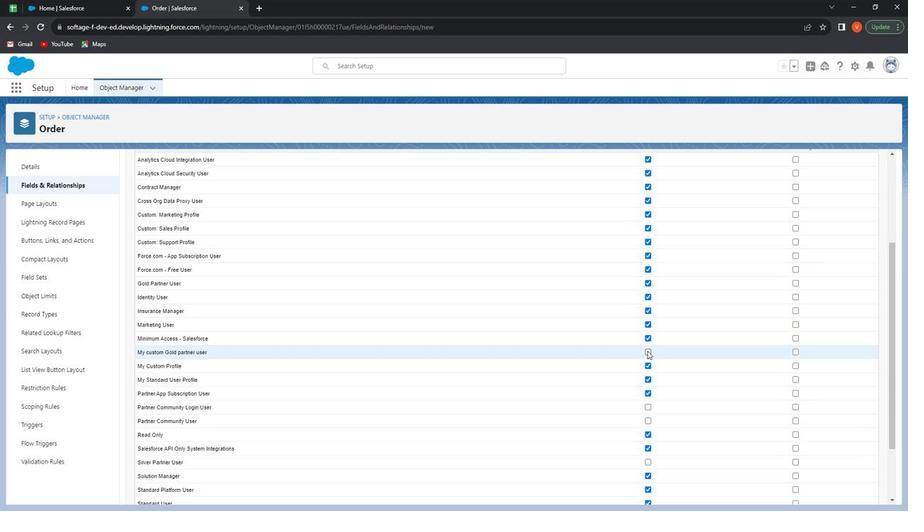 
Action: Mouse moved to (648, 366)
Screenshot: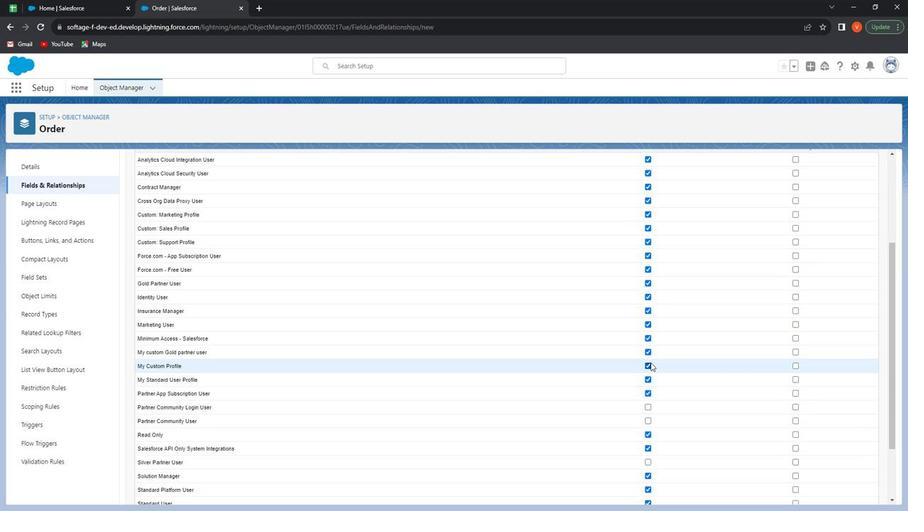 
Action: Mouse scrolled (648, 366) with delta (0, 0)
Screenshot: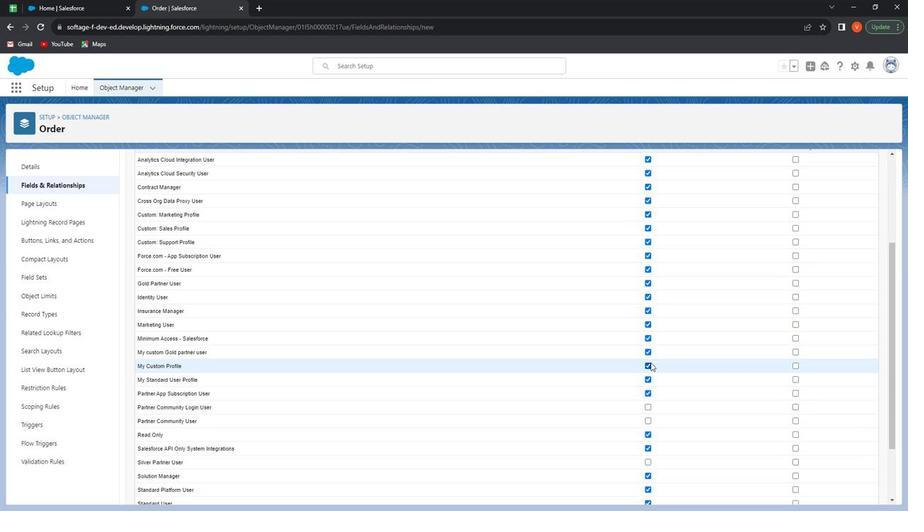 
Action: Mouse moved to (648, 367)
Screenshot: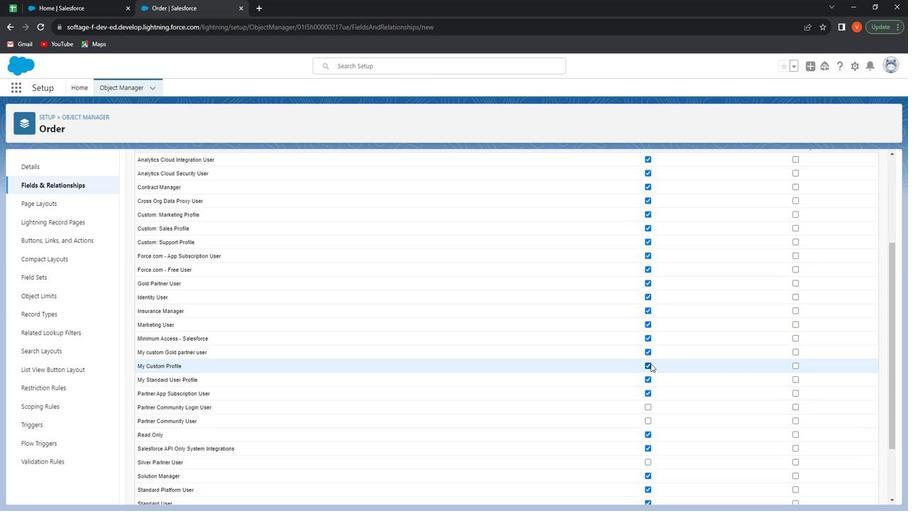 
Action: Mouse scrolled (648, 366) with delta (0, 0)
Screenshot: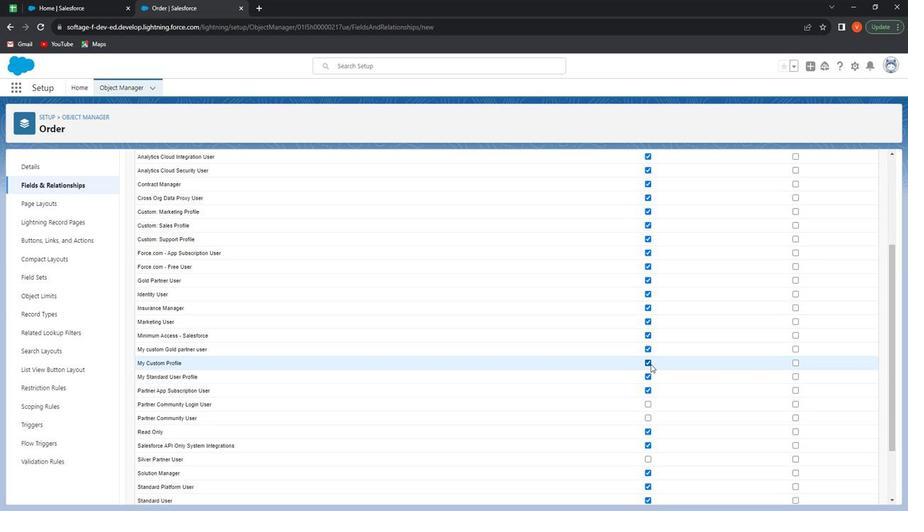 
Action: Mouse moved to (648, 367)
Screenshot: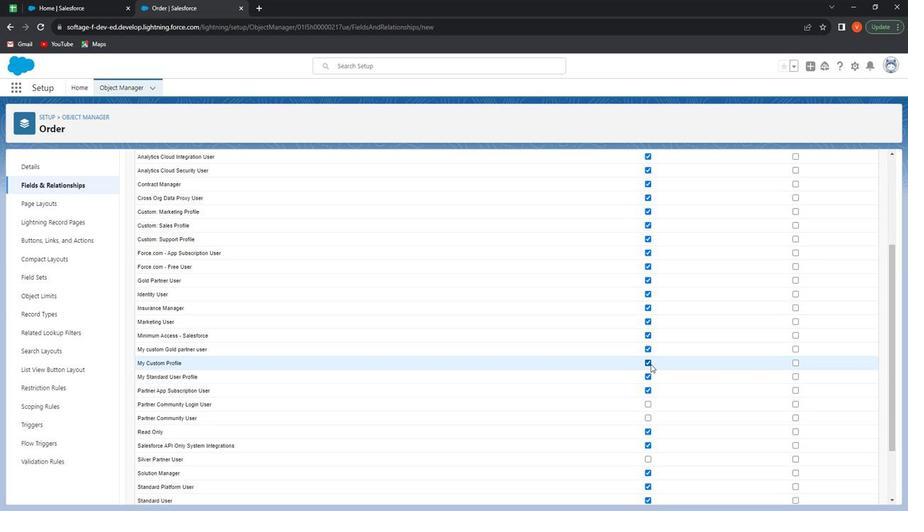 
Action: Mouse scrolled (648, 367) with delta (0, 0)
Screenshot: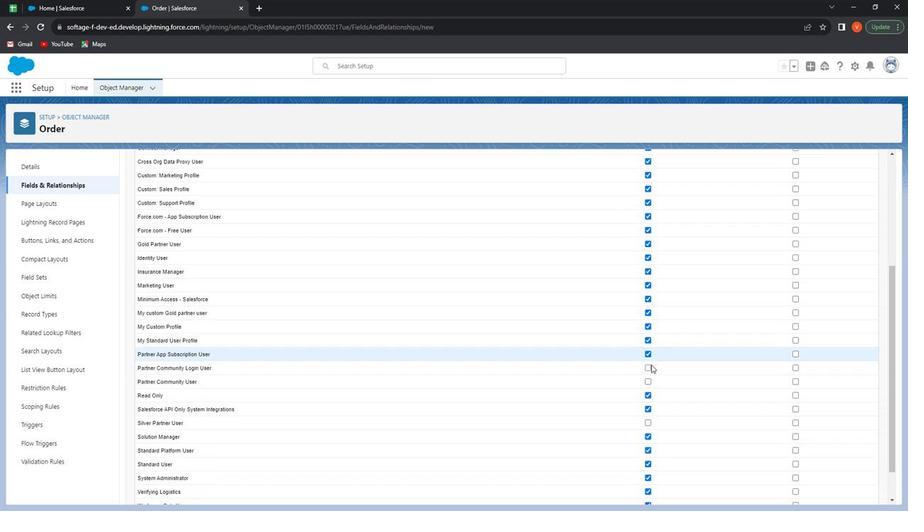 
Action: Mouse moved to (644, 328)
Screenshot: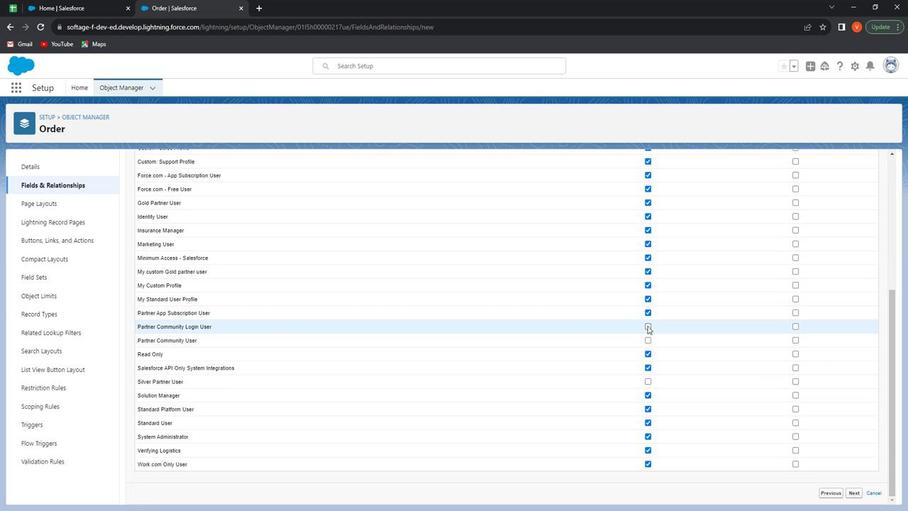 
Action: Mouse pressed left at (644, 328)
Screenshot: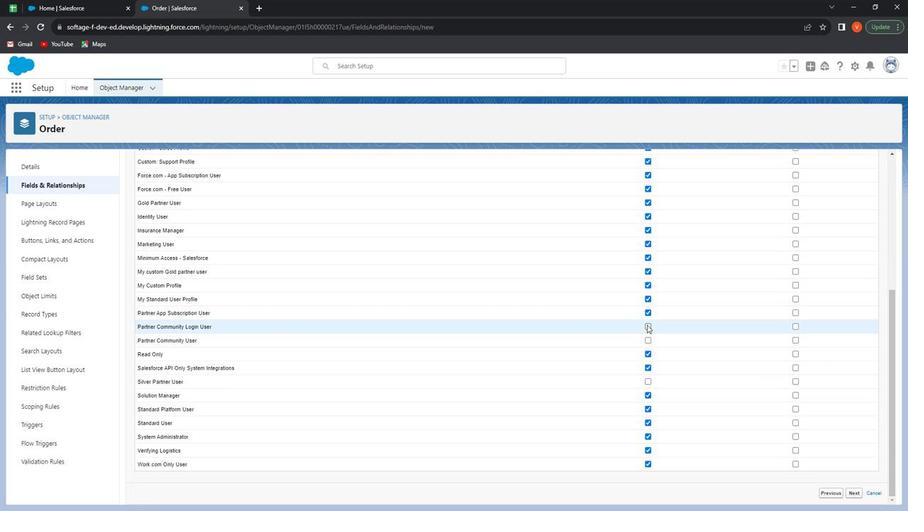 
Action: Mouse moved to (646, 342)
Screenshot: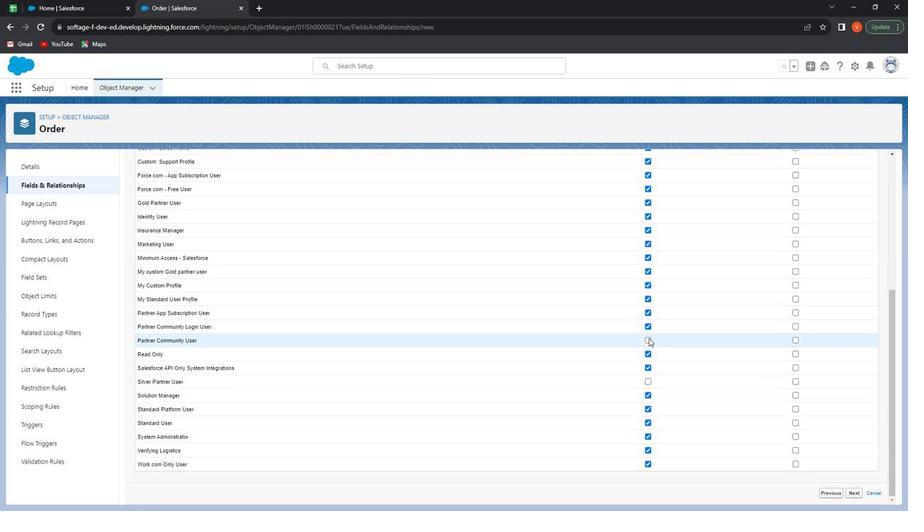 
Action: Mouse pressed left at (646, 342)
Screenshot: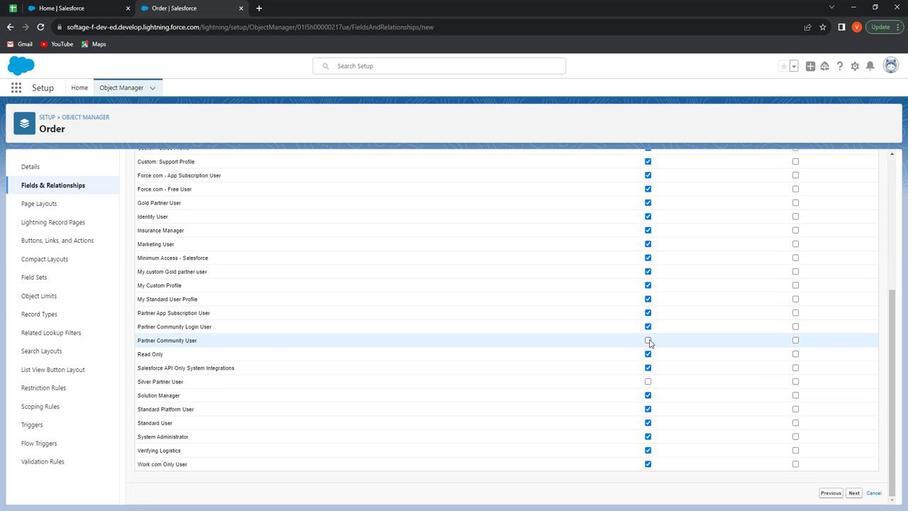 
Action: Mouse moved to (646, 358)
Screenshot: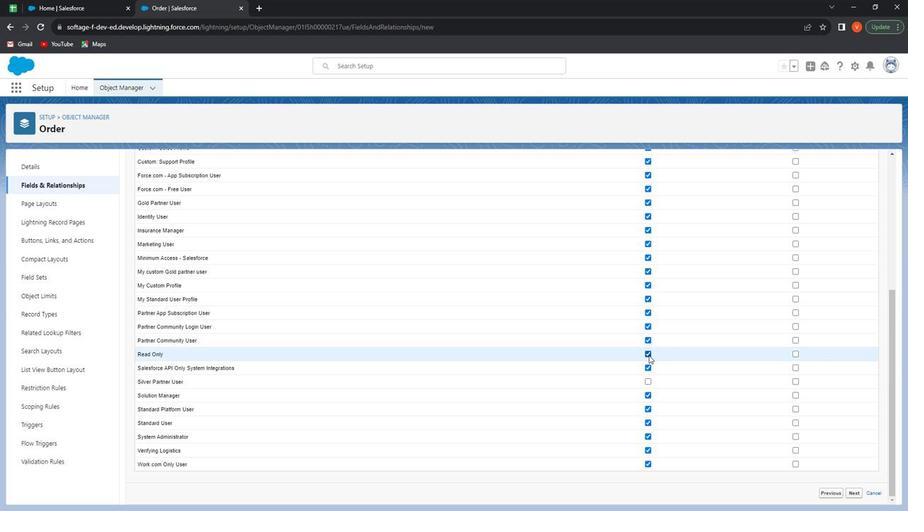 
Action: Mouse pressed left at (646, 358)
Screenshot: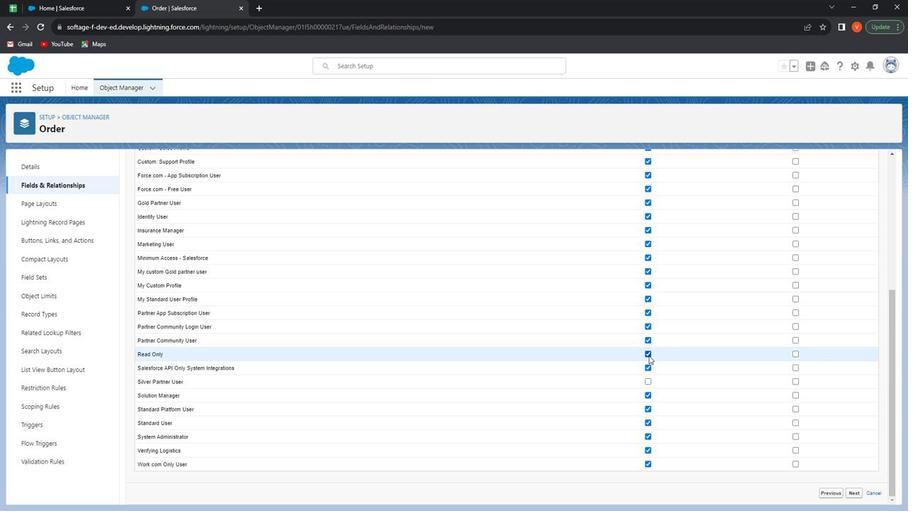 
Action: Mouse moved to (646, 384)
Screenshot: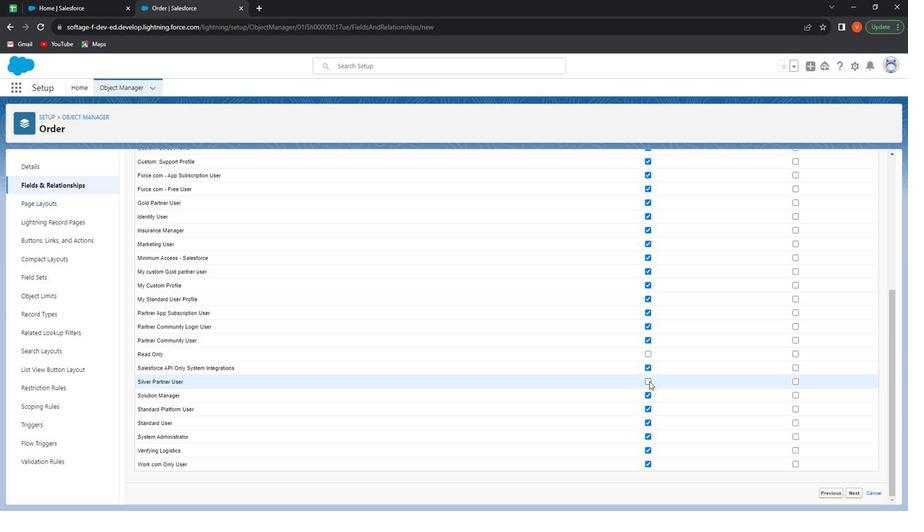 
Action: Mouse pressed left at (646, 384)
Screenshot: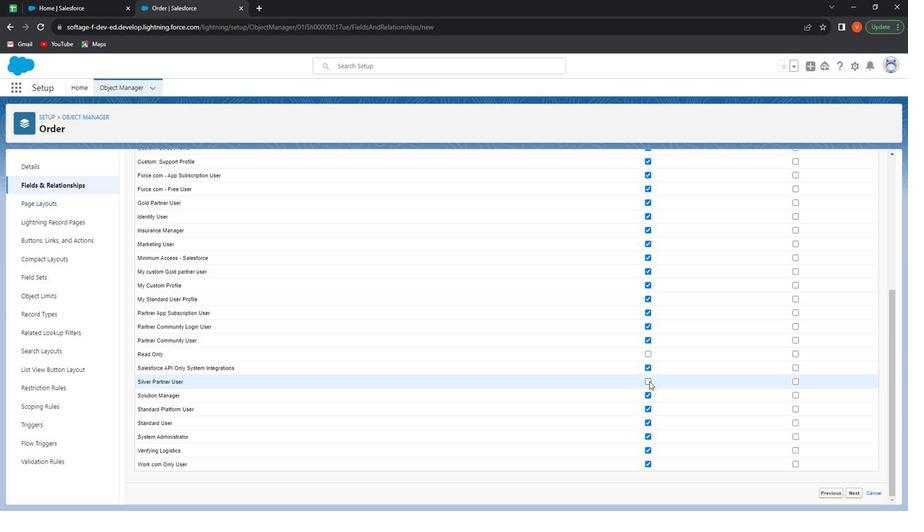 
Action: Mouse moved to (809, 411)
Screenshot: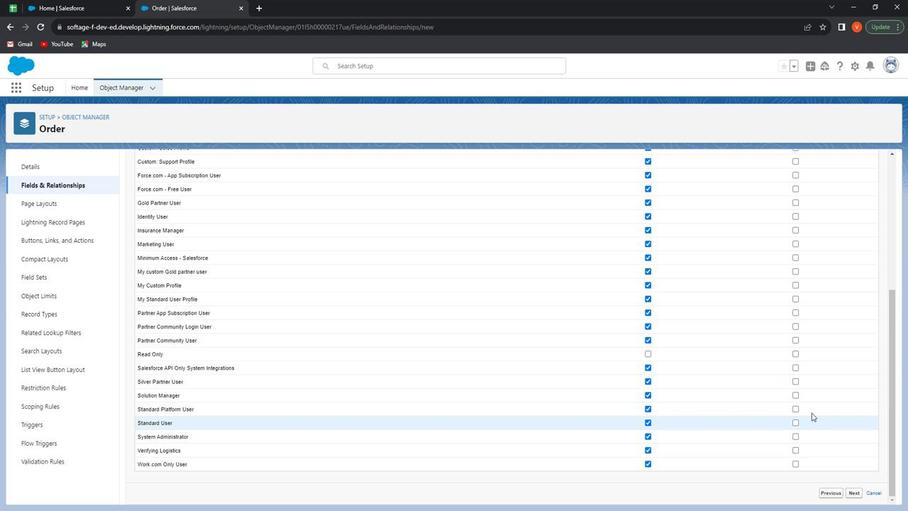 
Action: Mouse scrolled (809, 411) with delta (0, 0)
Screenshot: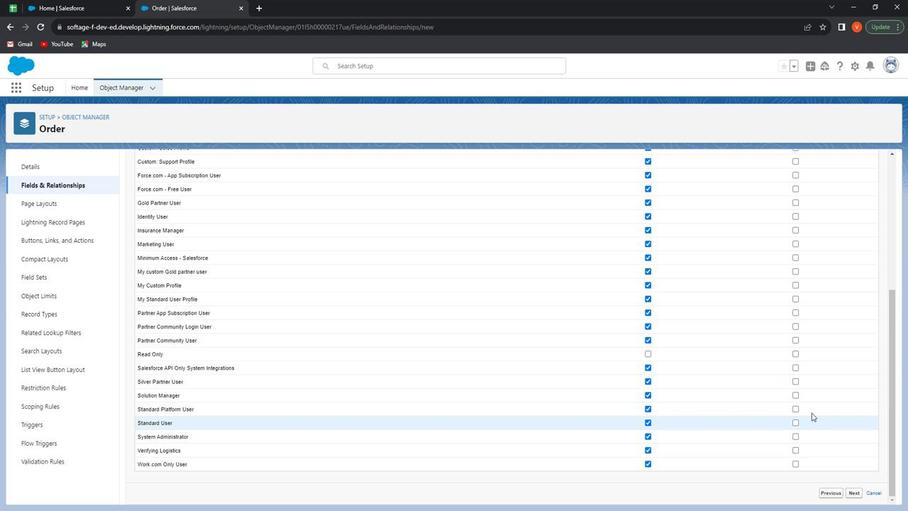 
Action: Mouse moved to (809, 408)
Screenshot: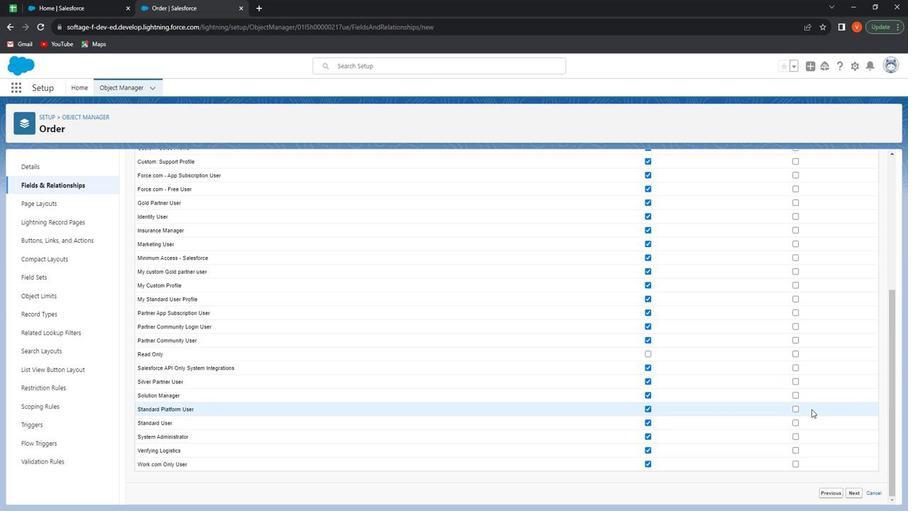 
Action: Mouse scrolled (809, 408) with delta (0, 0)
Screenshot: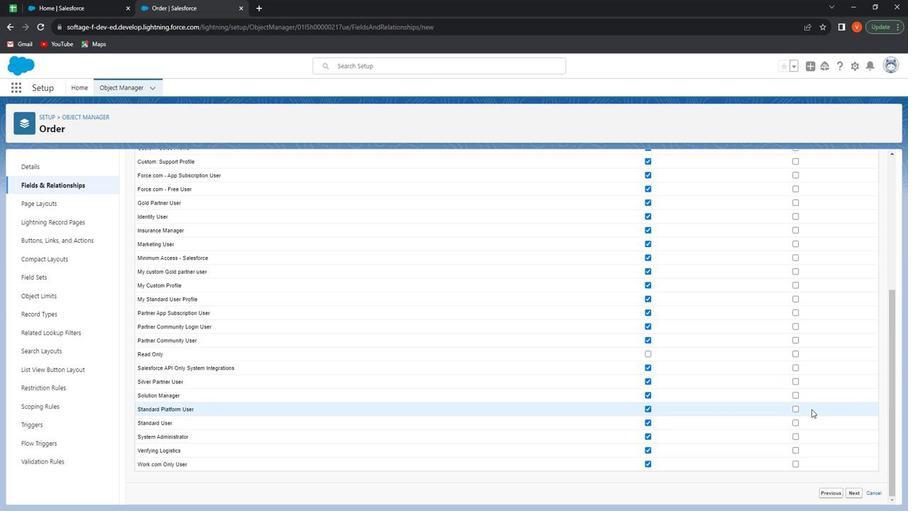 
Action: Mouse moved to (809, 406)
Screenshot: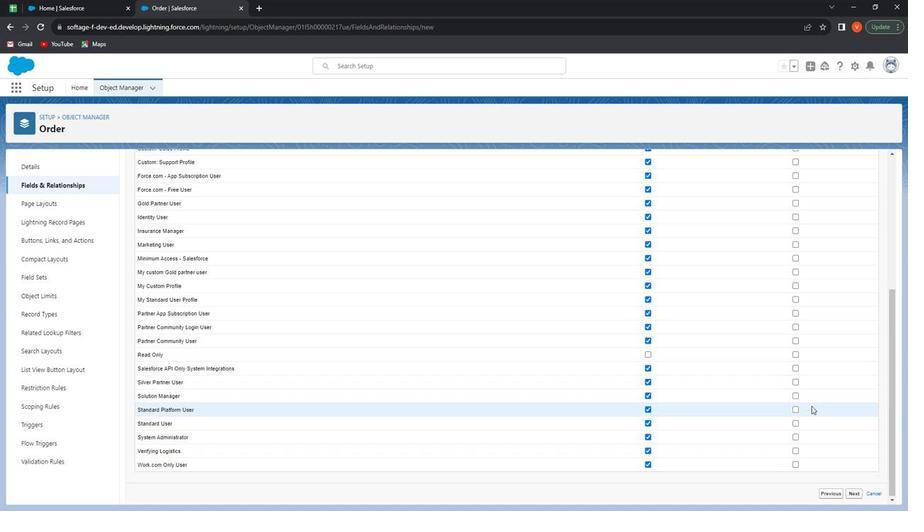 
Action: Mouse scrolled (809, 406) with delta (0, 0)
Screenshot: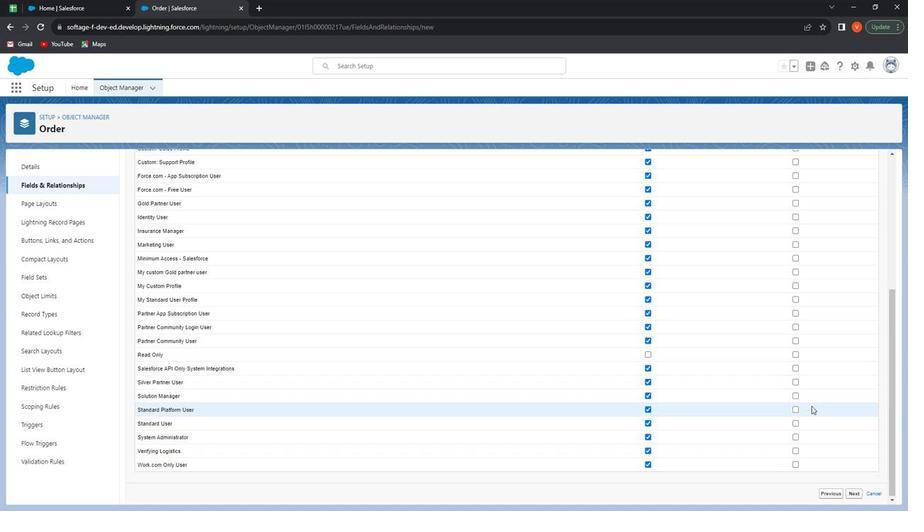 
Action: Mouse moved to (812, 402)
Screenshot: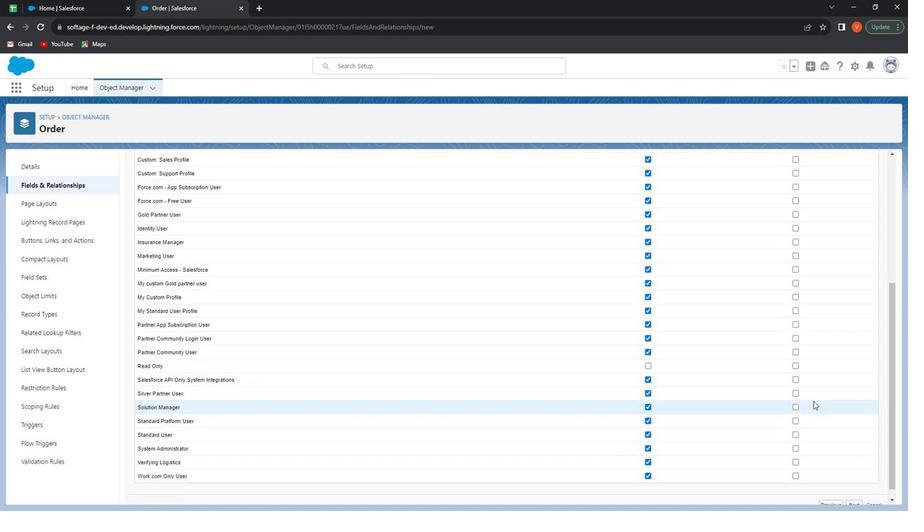 
Action: Mouse scrolled (812, 402) with delta (0, 0)
Screenshot: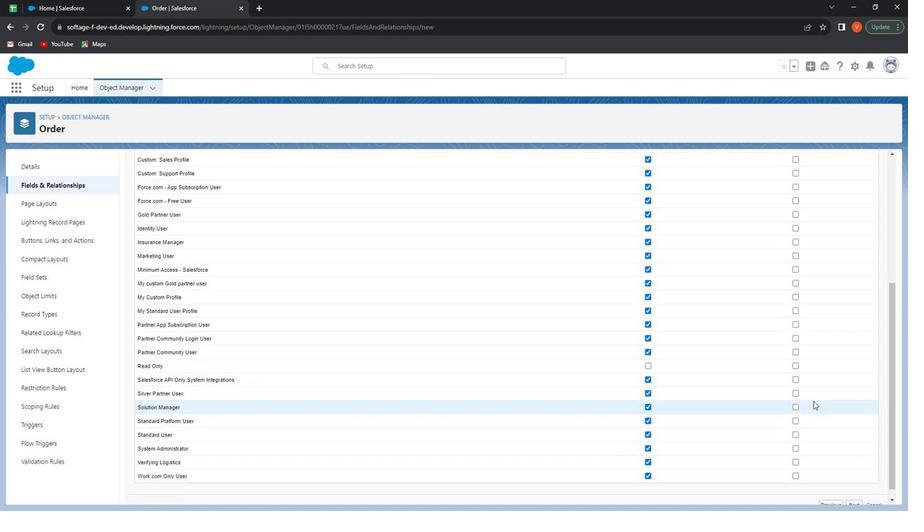 
Action: Mouse moved to (815, 393)
Screenshot: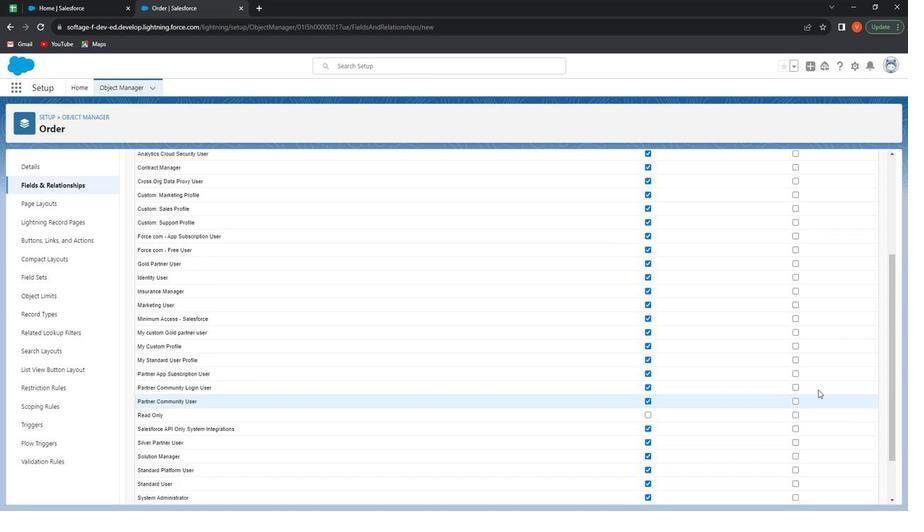 
Action: Mouse scrolled (815, 394) with delta (0, 0)
Screenshot: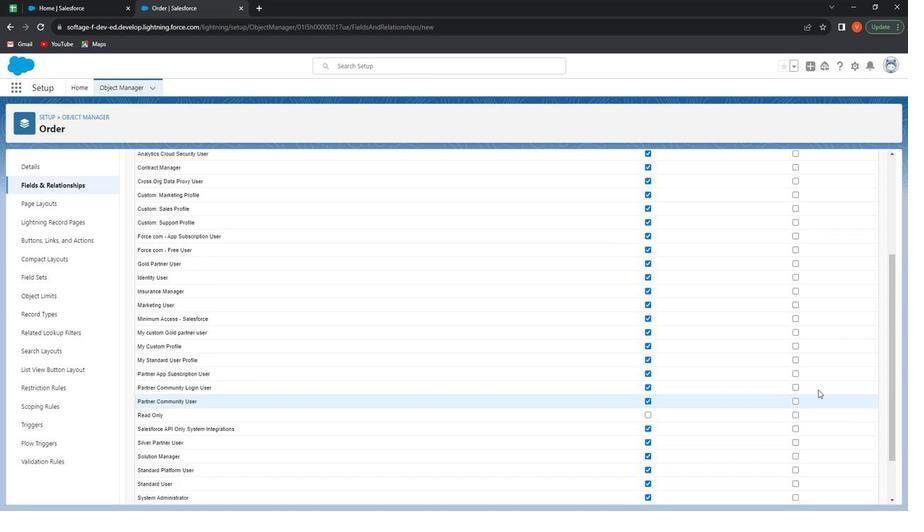
Action: Mouse moved to (792, 312)
Screenshot: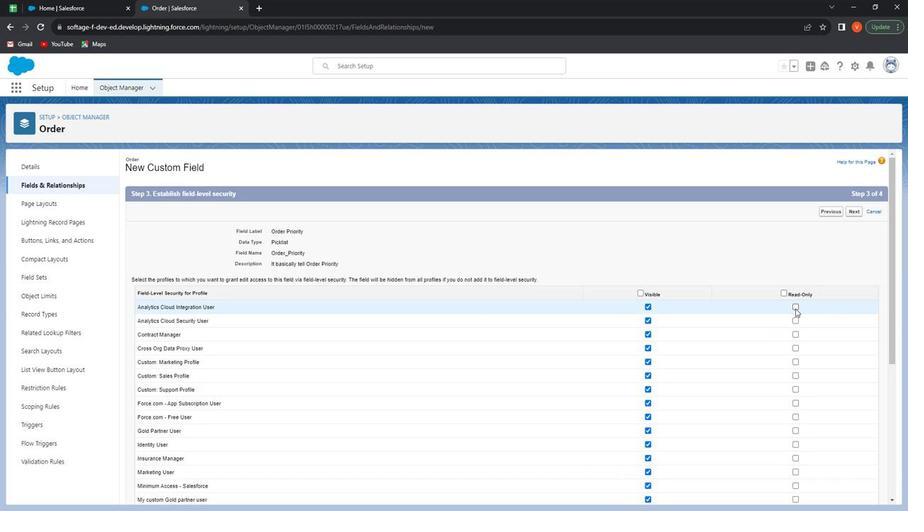 
Action: Mouse pressed left at (792, 312)
Screenshot: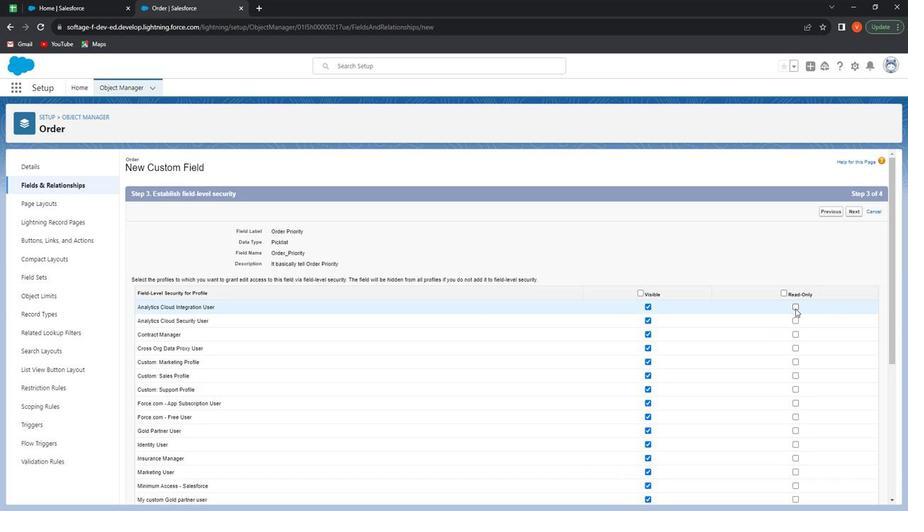 
Action: Mouse moved to (794, 323)
Screenshot: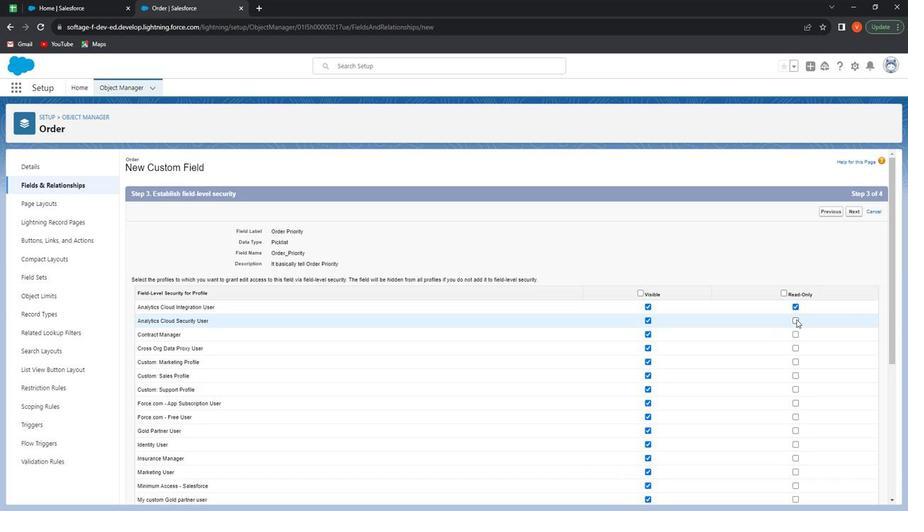 
Action: Mouse pressed left at (794, 323)
Screenshot: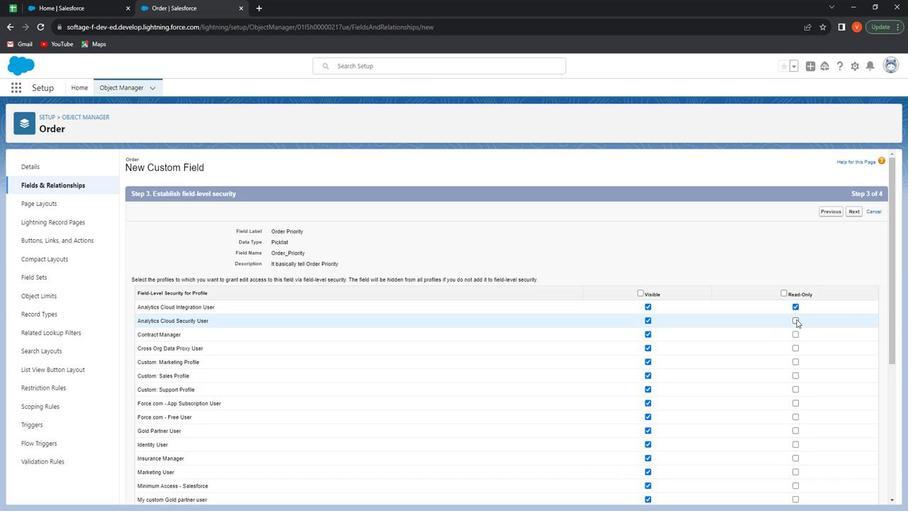 
Action: Mouse moved to (792, 337)
Screenshot: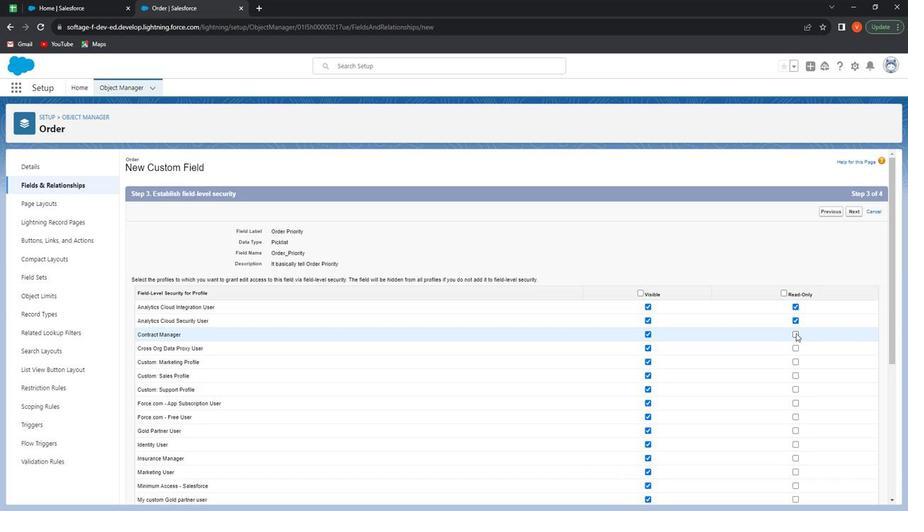 
Action: Mouse pressed left at (792, 337)
Screenshot: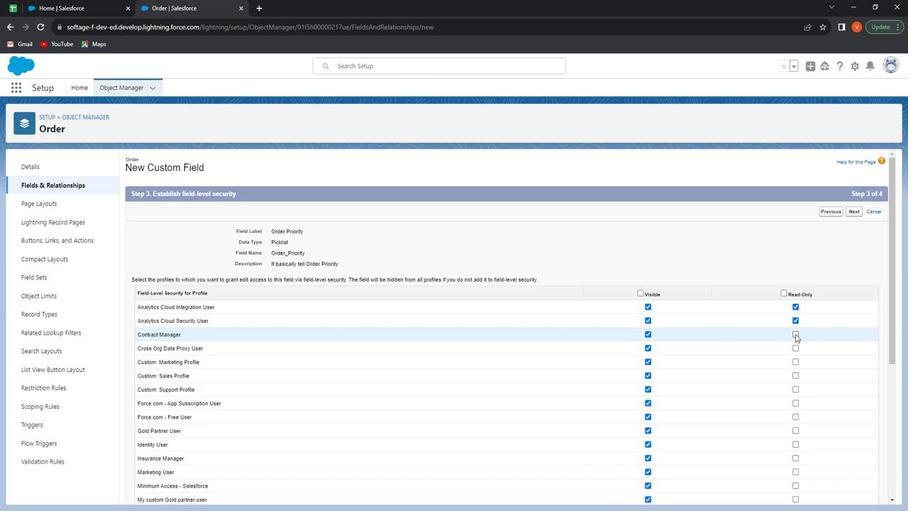 
Action: Mouse moved to (792, 352)
Screenshot: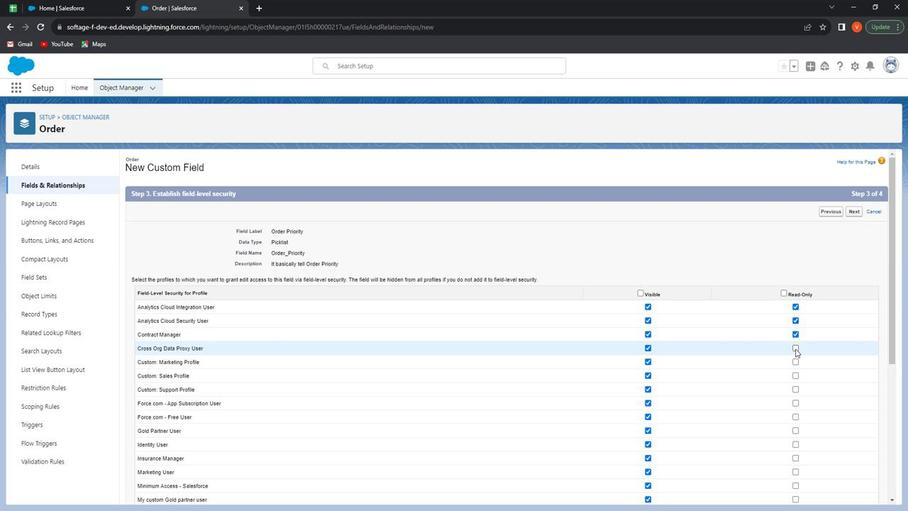 
Action: Mouse pressed left at (792, 352)
Screenshot: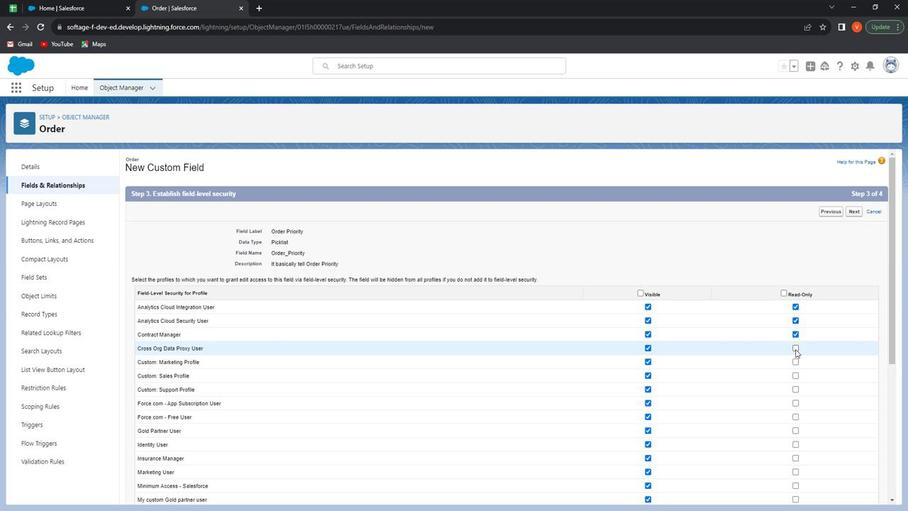 
Action: Mouse moved to (792, 364)
Screenshot: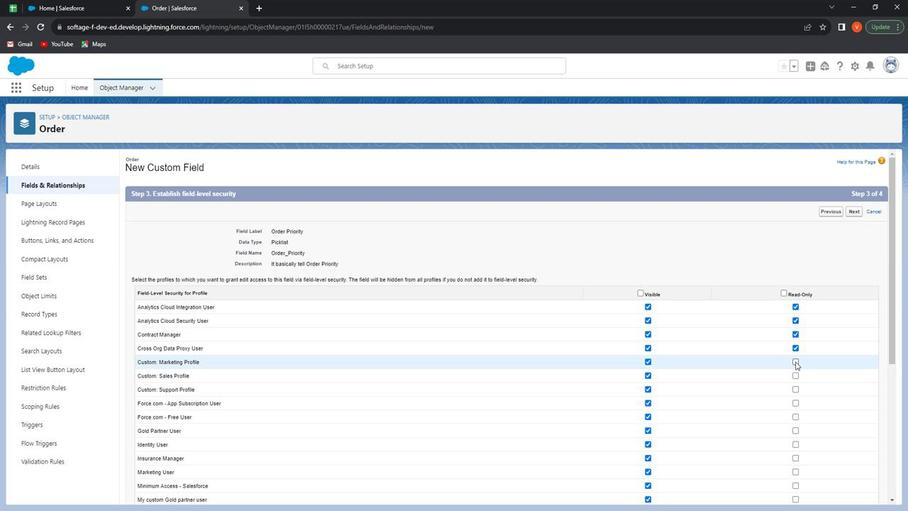 
Action: Mouse pressed left at (792, 364)
Screenshot: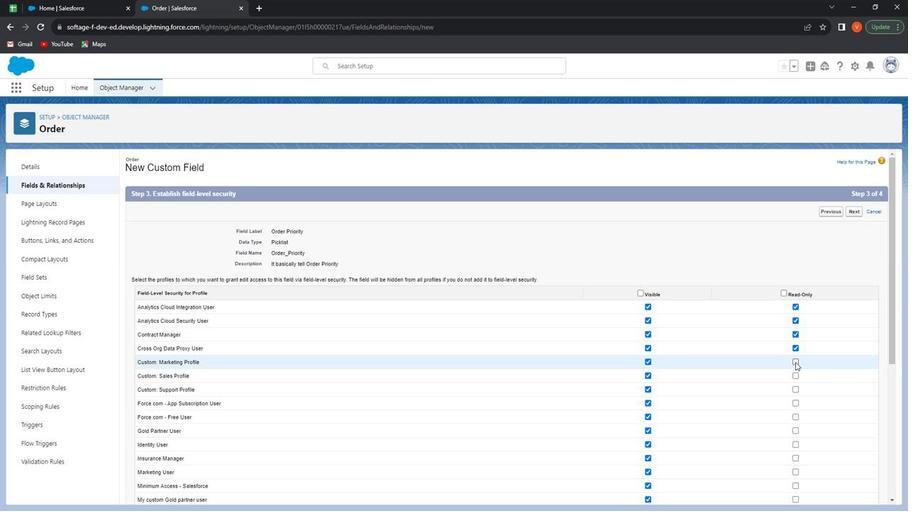 
Action: Mouse moved to (793, 376)
Screenshot: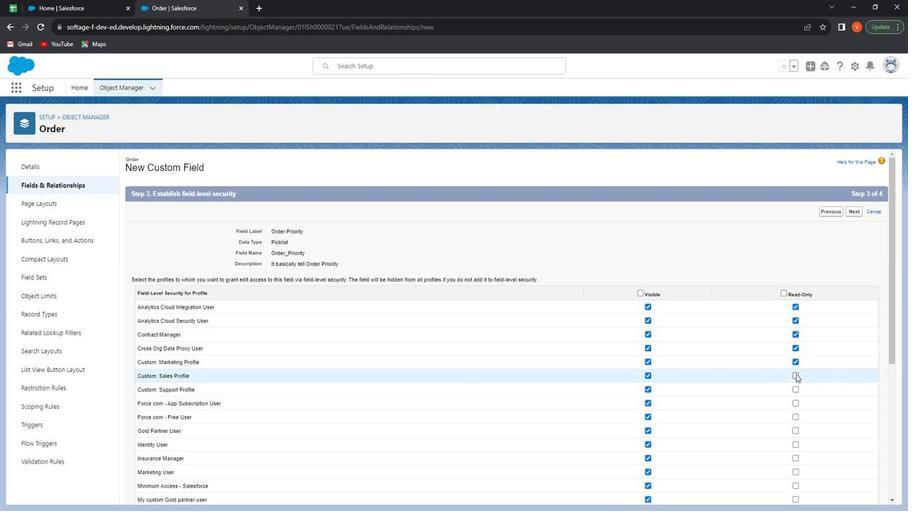 
Action: Mouse pressed left at (793, 376)
Screenshot: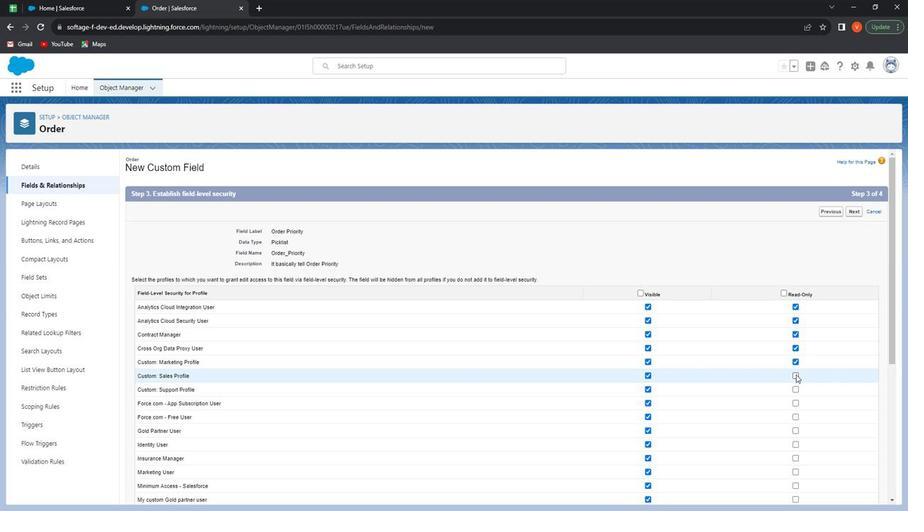 
Action: Mouse moved to (793, 394)
Screenshot: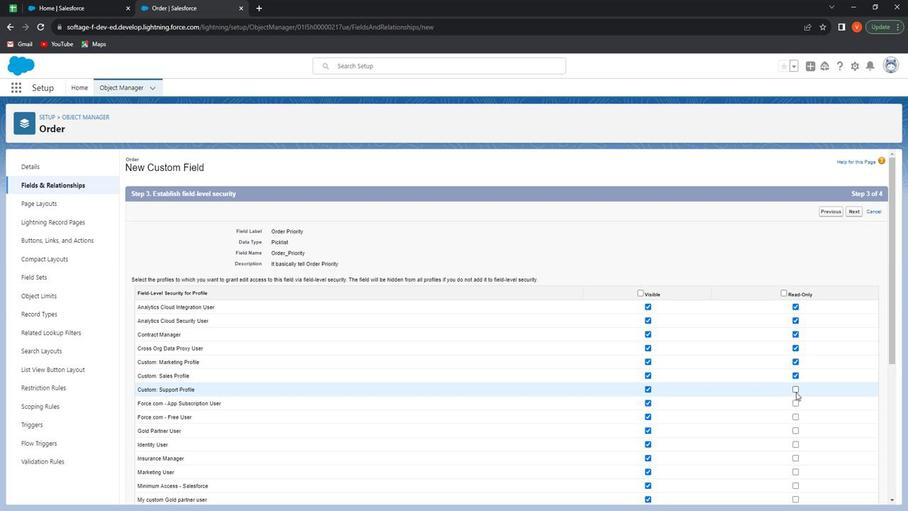 
Action: Mouse pressed left at (793, 394)
Screenshot: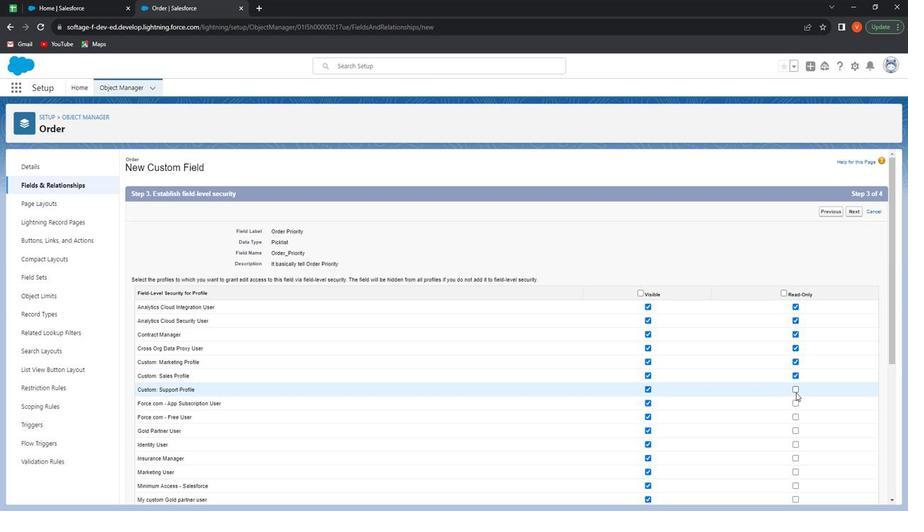 
Action: Mouse moved to (793, 395)
Screenshot: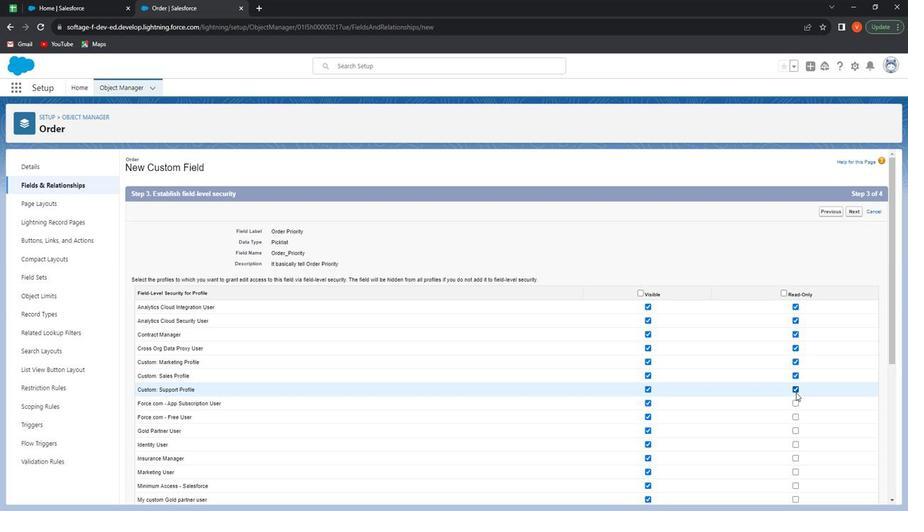 
Action: Mouse scrolled (793, 394) with delta (0, 0)
Screenshot: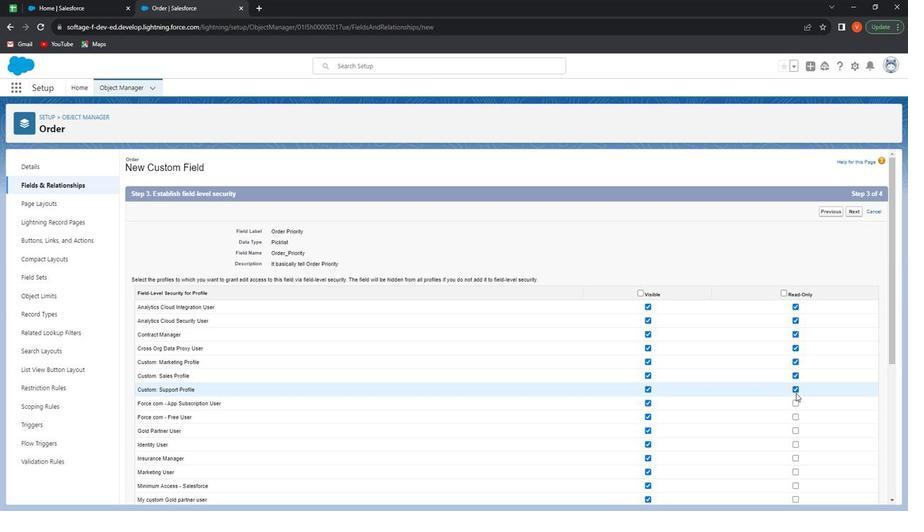 
Action: Mouse moved to (793, 396)
Screenshot: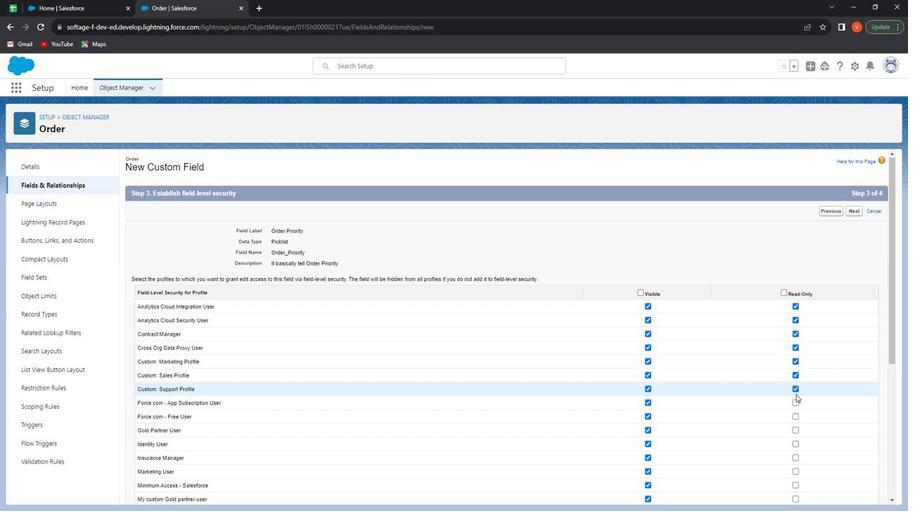 
Action: Mouse scrolled (793, 396) with delta (0, 0)
Screenshot: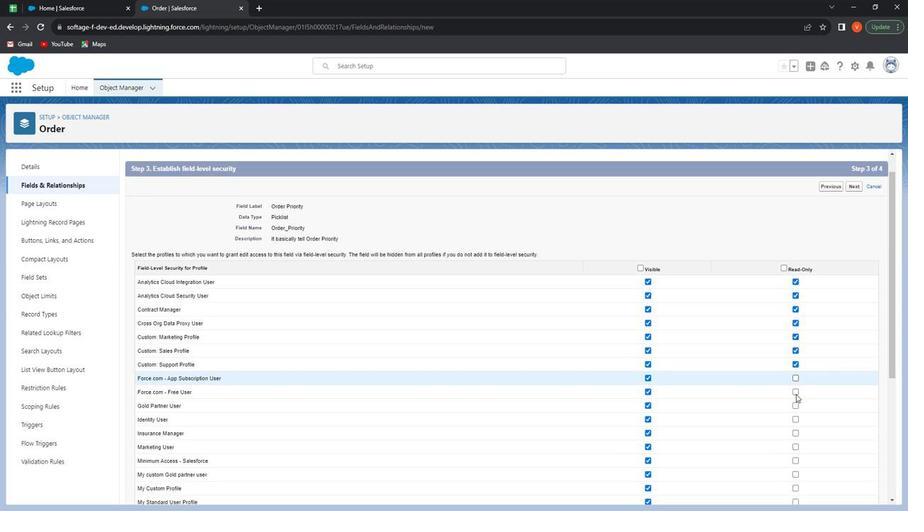 
Action: Mouse moved to (793, 395)
Screenshot: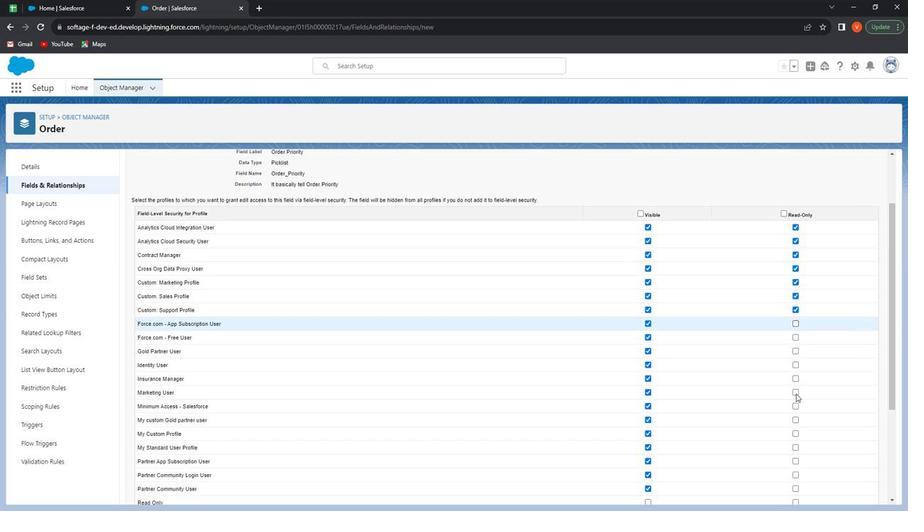 
Action: Mouse scrolled (793, 394) with delta (0, 0)
Screenshot: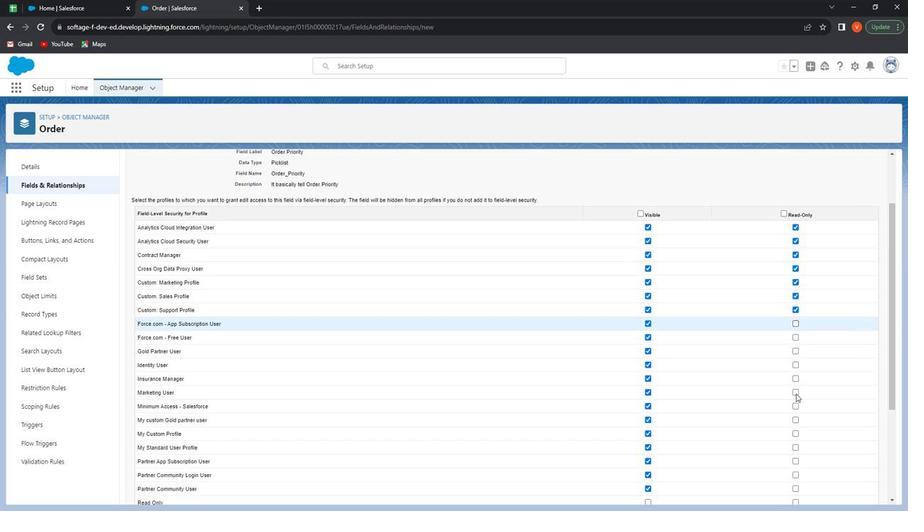 
Action: Mouse moved to (792, 260)
Screenshot: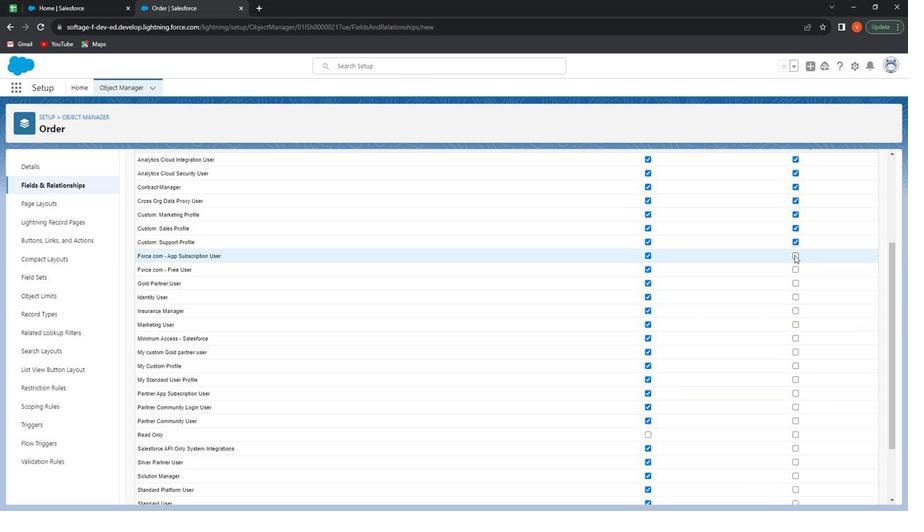 
Action: Mouse pressed left at (792, 260)
Screenshot: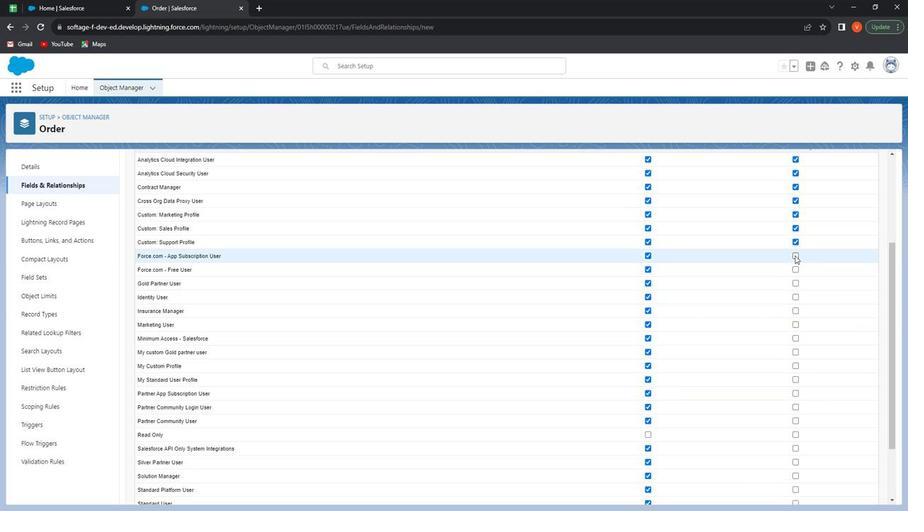 
Action: Mouse moved to (792, 273)
Screenshot: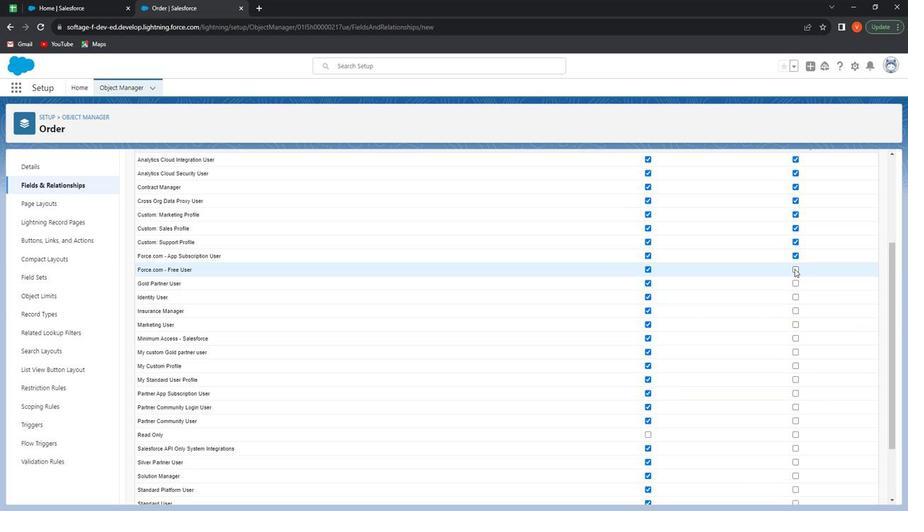 
Action: Mouse pressed left at (792, 273)
Screenshot: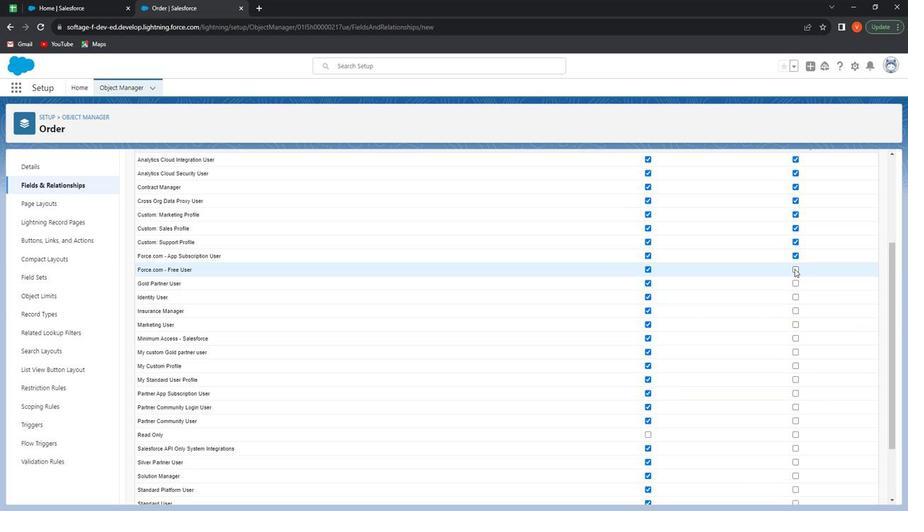 
Action: Mouse moved to (795, 286)
Screenshot: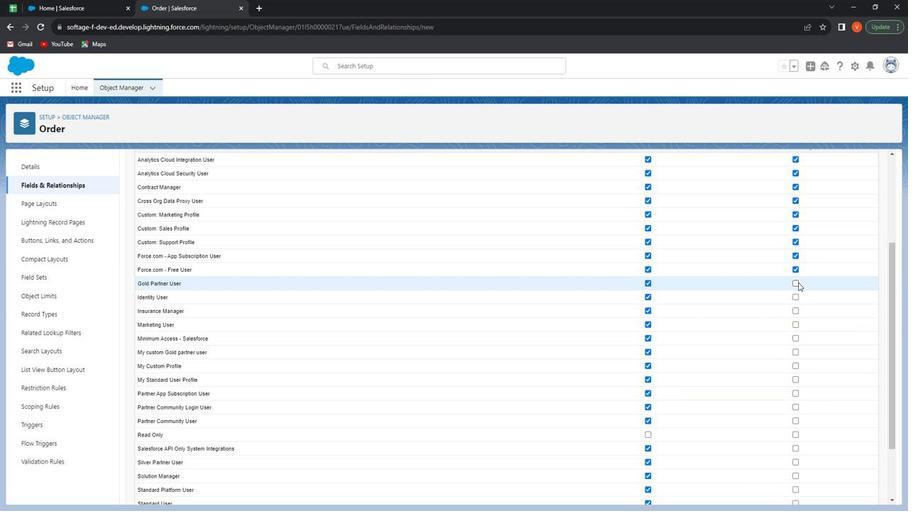 
Action: Mouse pressed left at (795, 286)
Screenshot: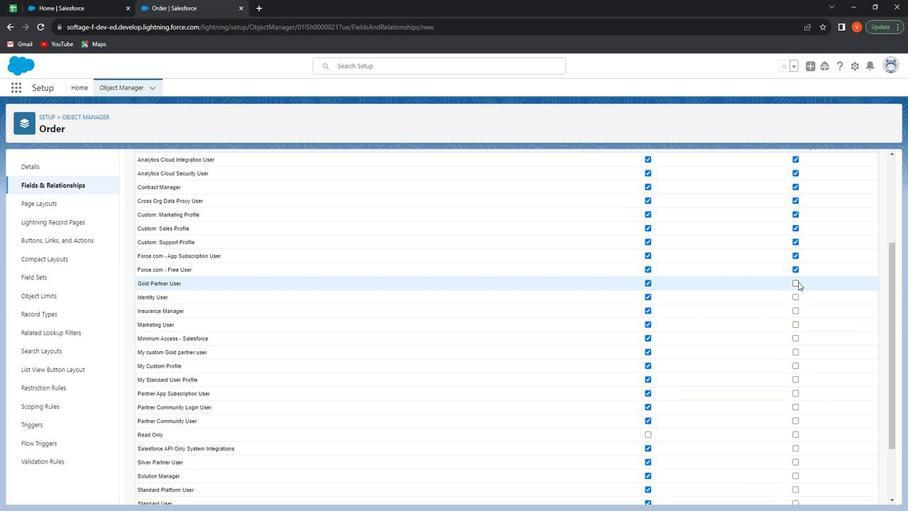 
Action: Mouse moved to (793, 303)
Screenshot: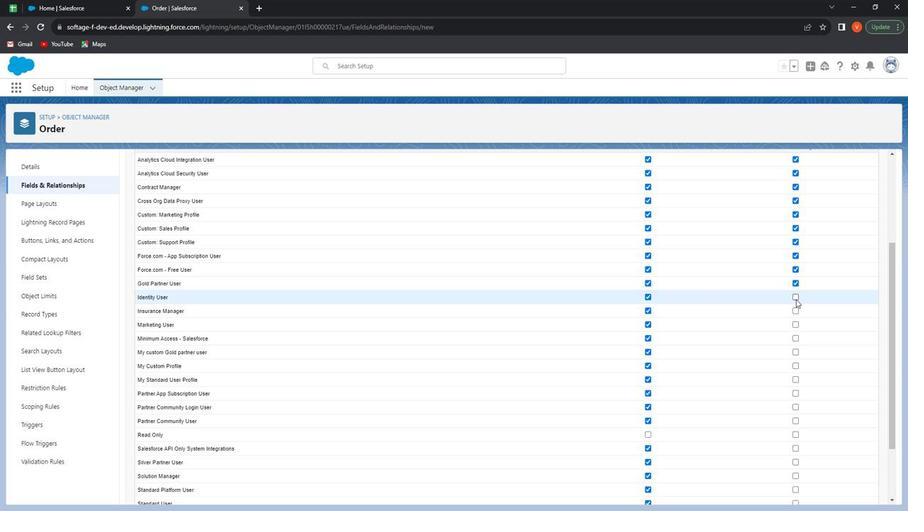 
Action: Mouse pressed left at (793, 303)
Screenshot: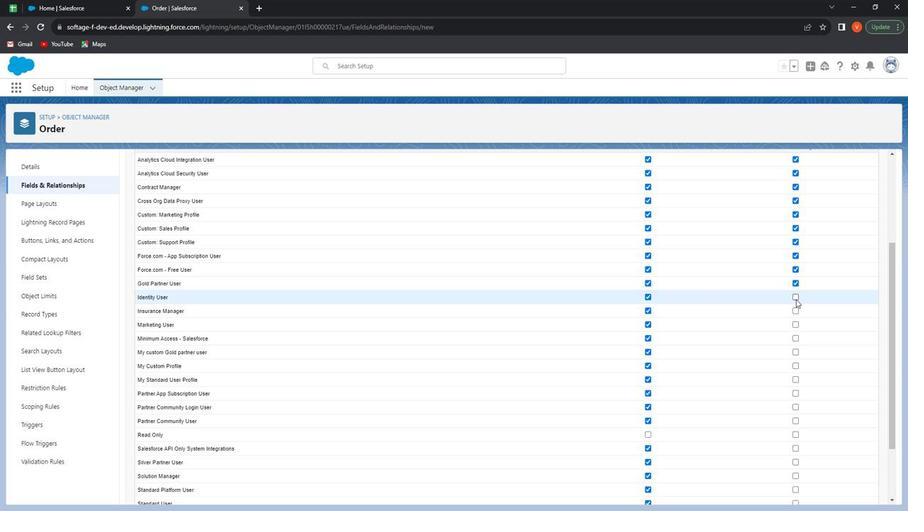 
Action: Mouse moved to (795, 312)
Screenshot: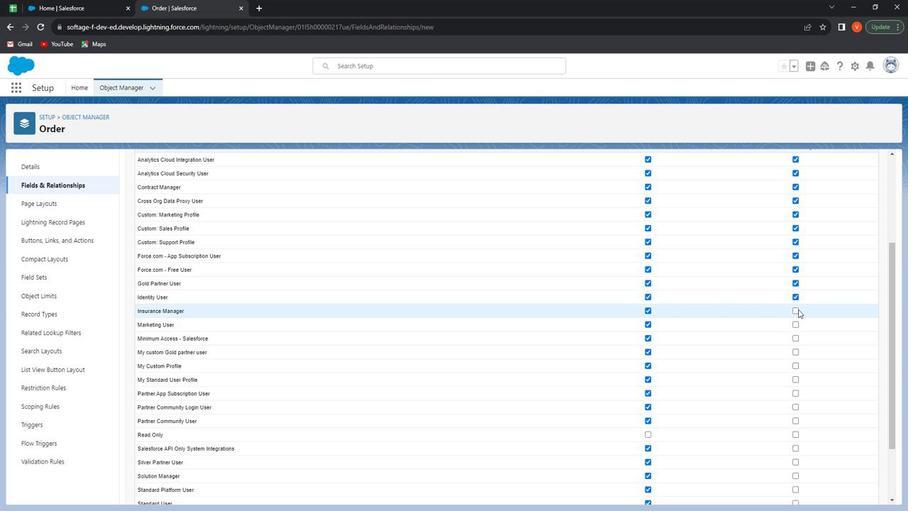 
Action: Mouse pressed left at (795, 312)
Screenshot: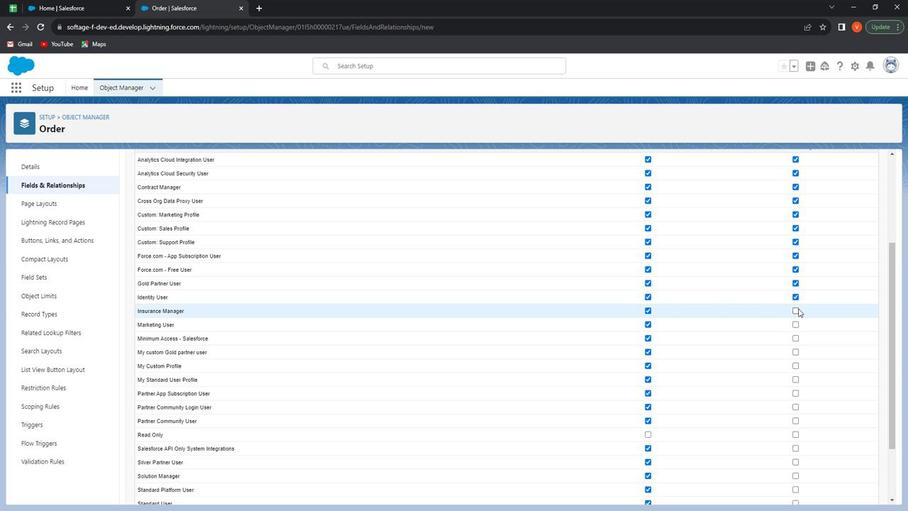 
Action: Mouse moved to (794, 327)
Screenshot: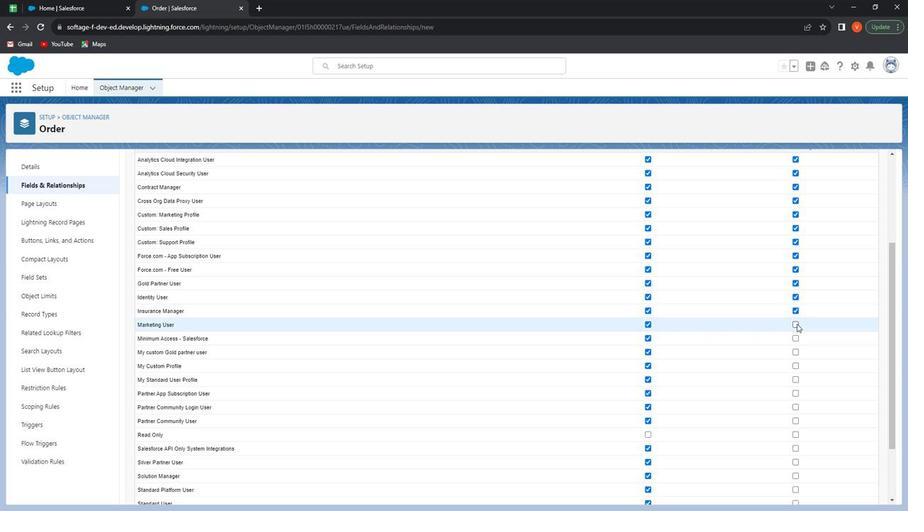 
Action: Mouse pressed left at (794, 327)
Screenshot: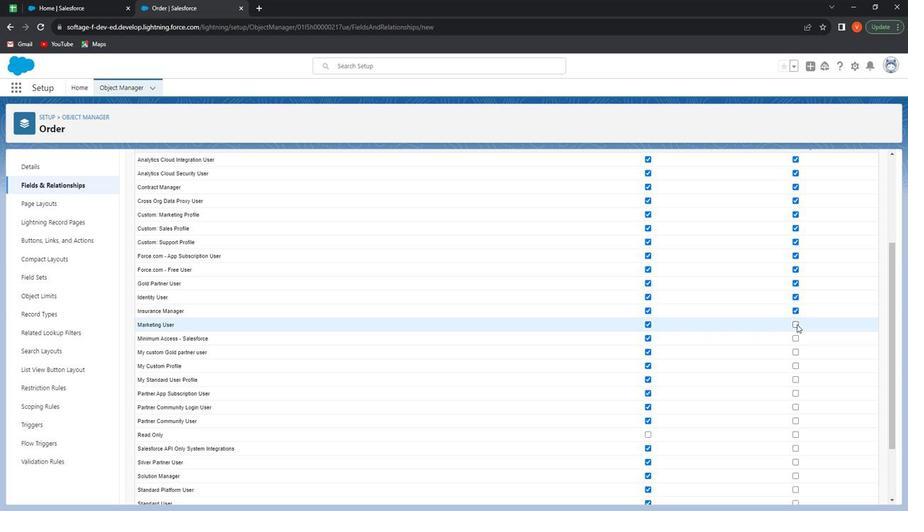 
Action: Mouse moved to (794, 342)
Screenshot: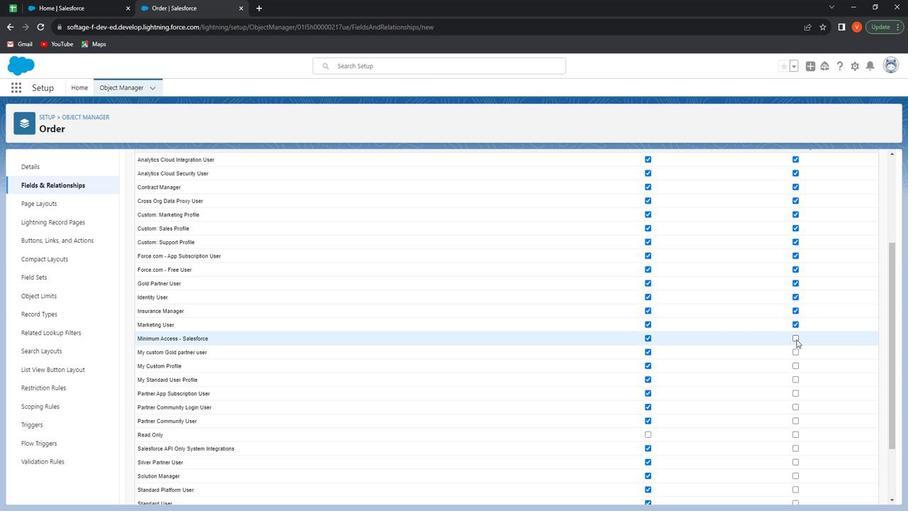 
Action: Mouse pressed left at (794, 342)
Screenshot: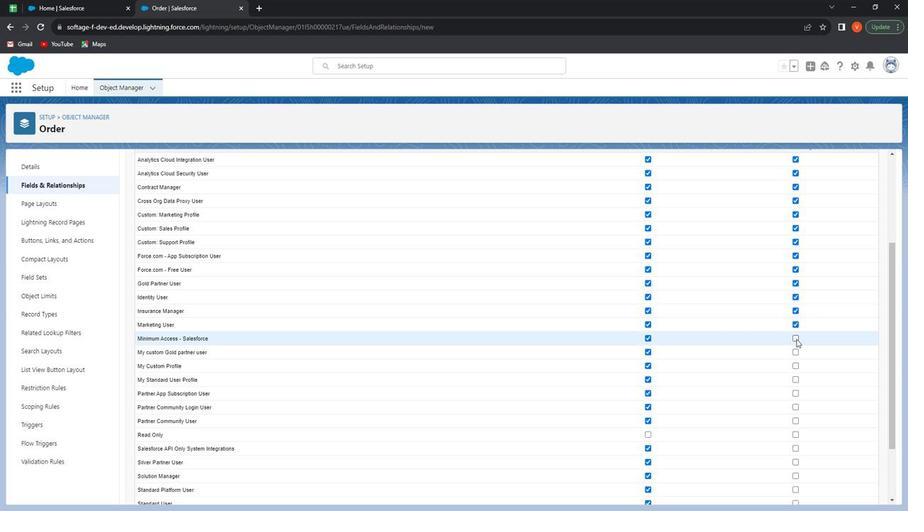 
Action: Mouse moved to (794, 355)
Screenshot: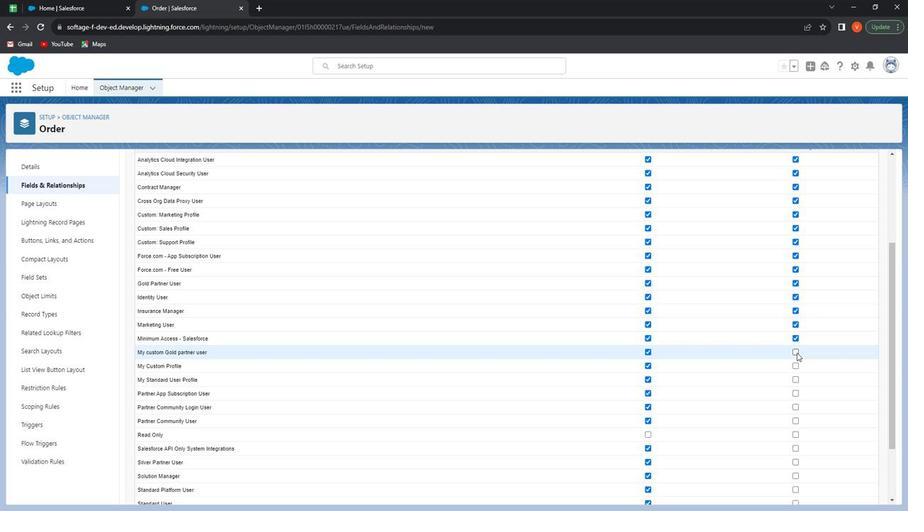 
Action: Mouse pressed left at (794, 355)
Screenshot: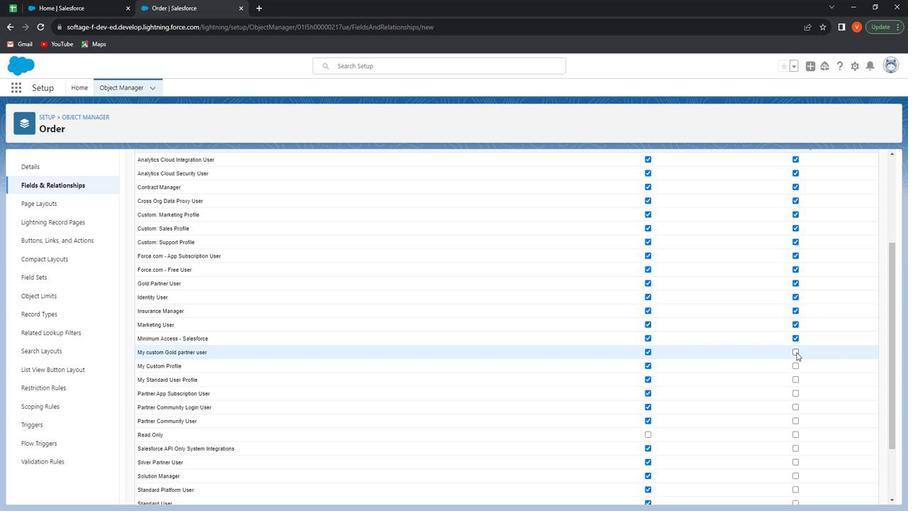 
Action: Mouse scrolled (794, 354) with delta (0, 0)
Screenshot: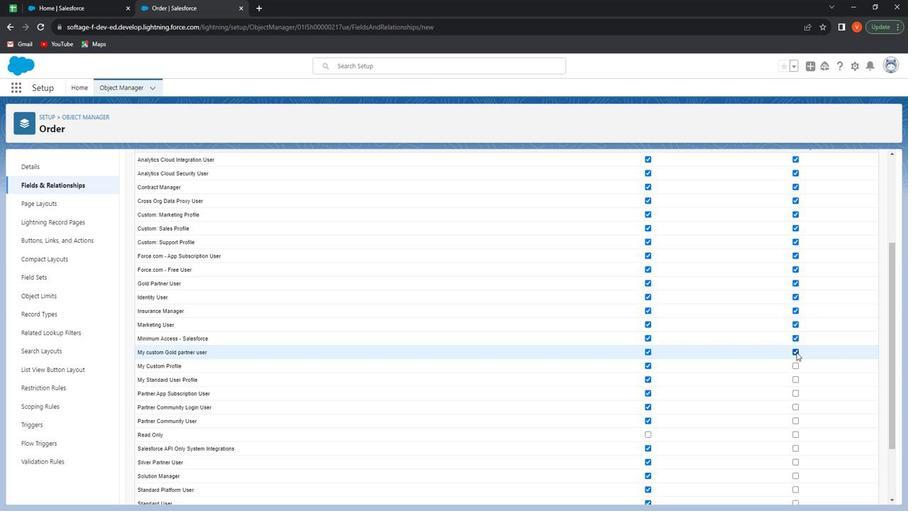 
Action: Mouse scrolled (794, 354) with delta (0, 0)
Screenshot: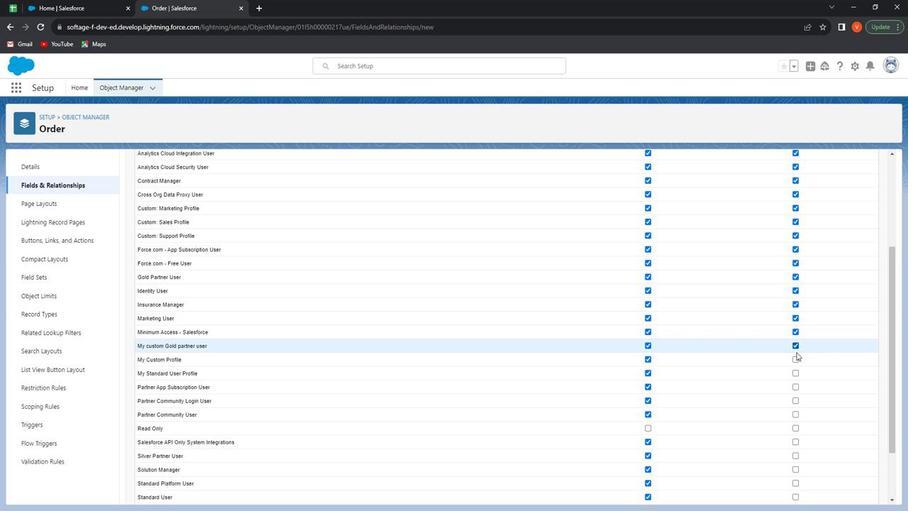 
Action: Mouse moved to (793, 289)
Screenshot: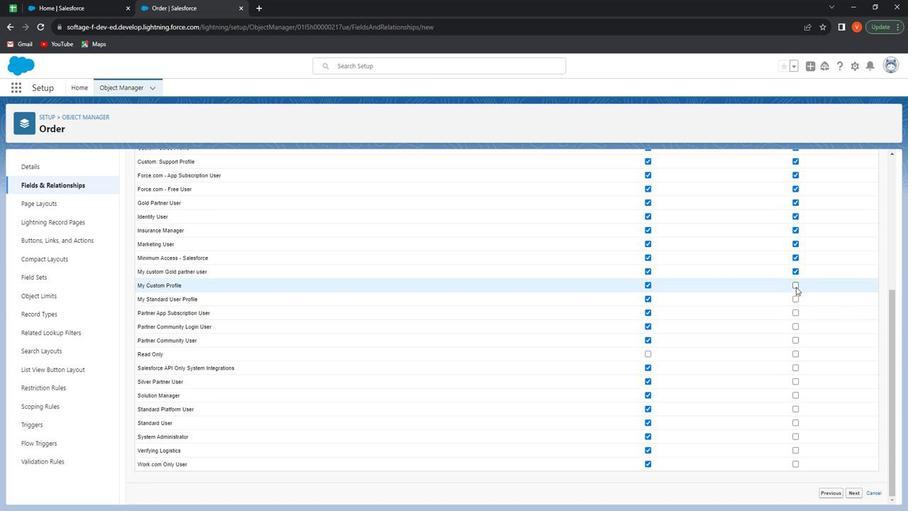 
Action: Mouse pressed left at (793, 289)
Screenshot: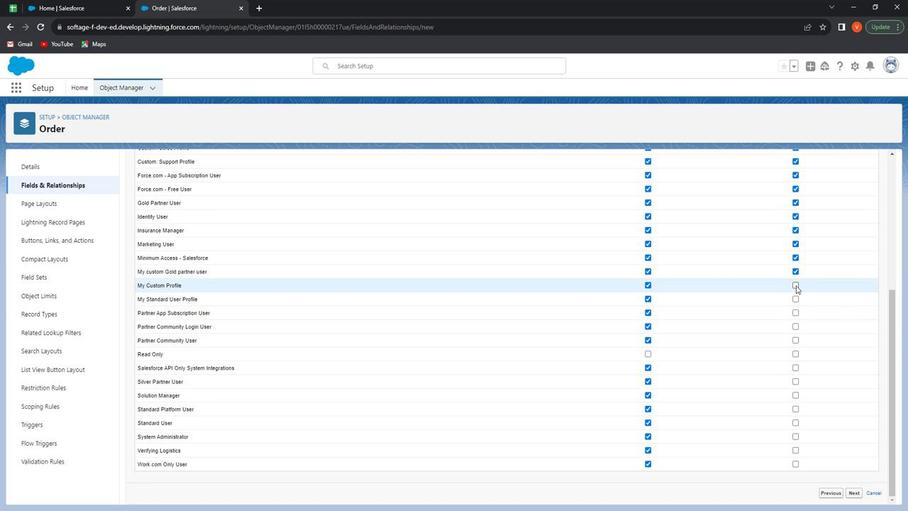 
Action: Mouse moved to (792, 302)
Screenshot: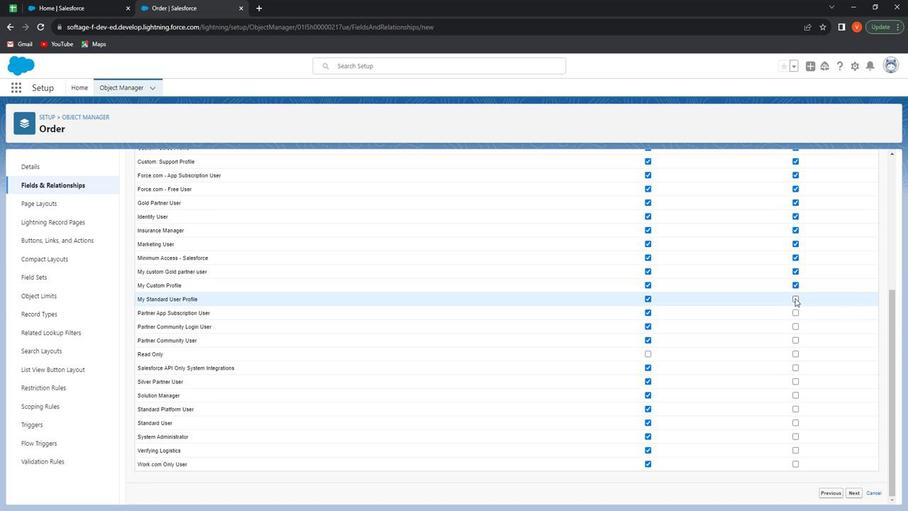 
Action: Mouse pressed left at (792, 302)
Screenshot: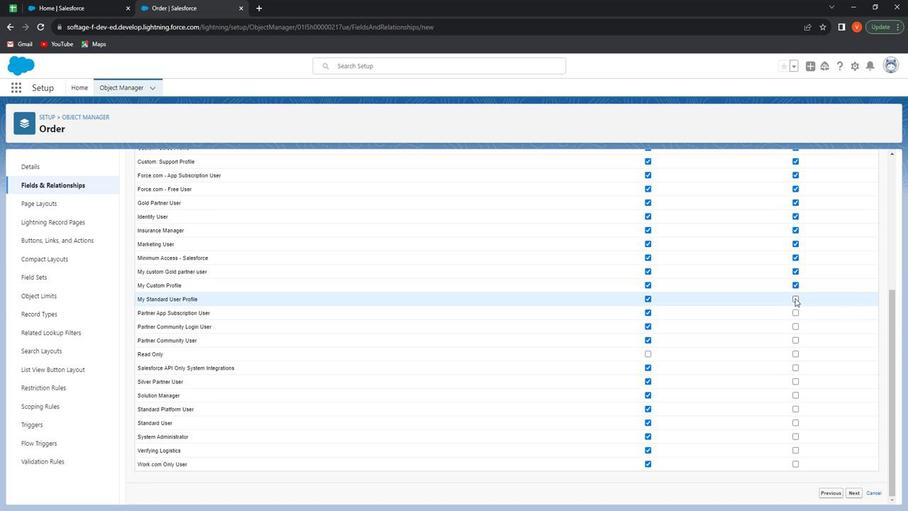 
Action: Mouse moved to (794, 316)
Screenshot: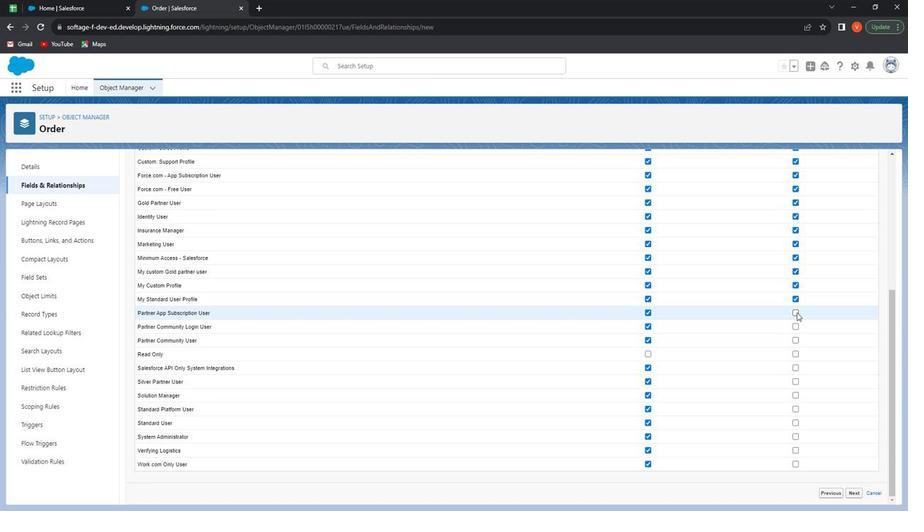 
Action: Mouse pressed left at (794, 316)
Screenshot: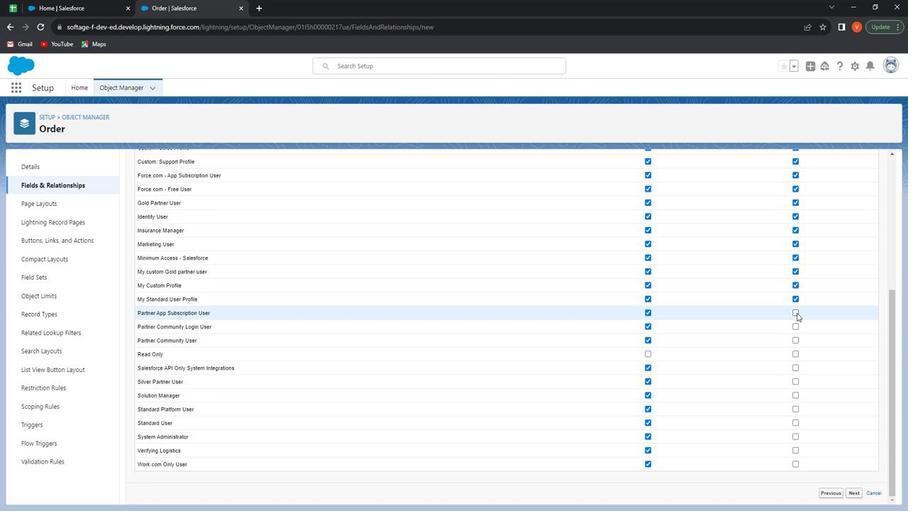 
Action: Mouse moved to (794, 329)
Screenshot: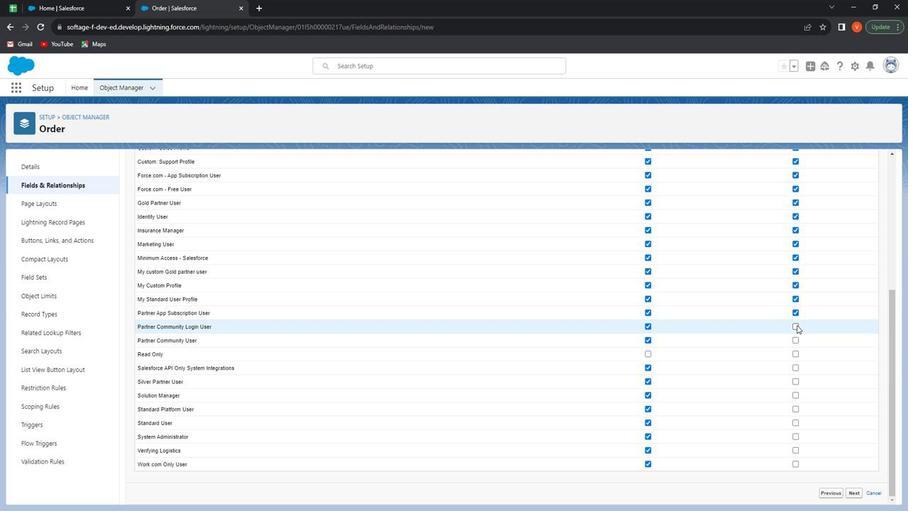 
Action: Mouse pressed left at (794, 329)
Screenshot: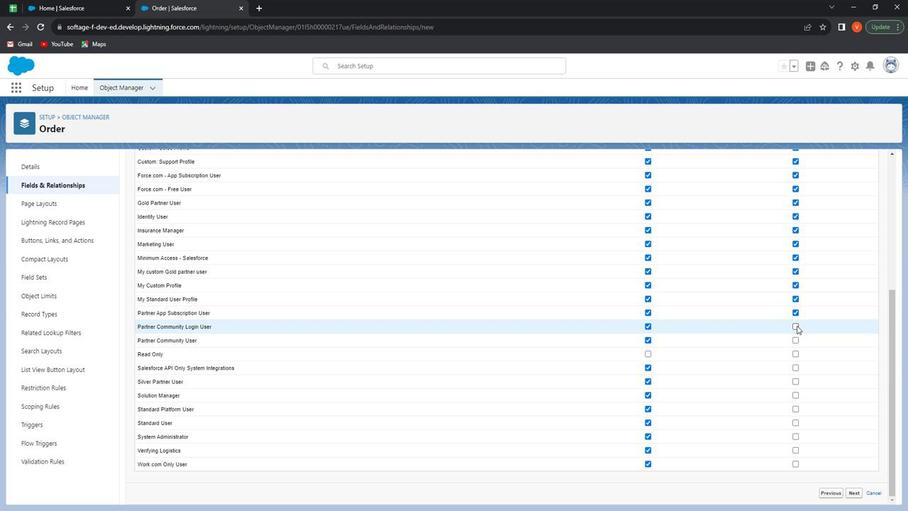 
Action: Mouse moved to (792, 343)
Screenshot: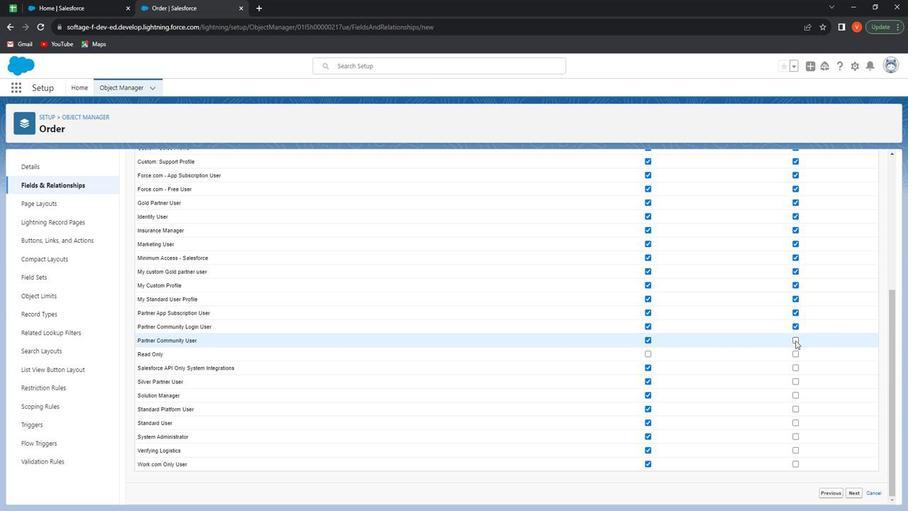 
Action: Mouse pressed left at (792, 343)
Screenshot: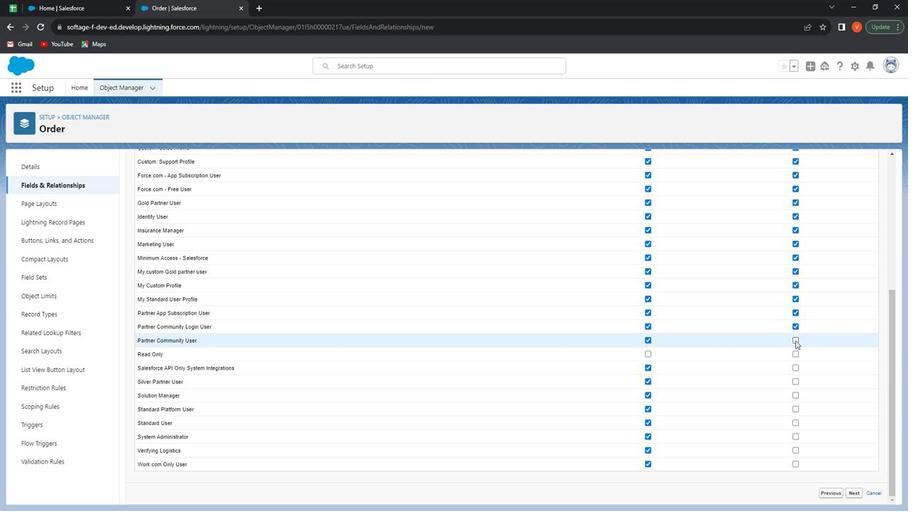 
Action: Mouse moved to (791, 359)
Screenshot: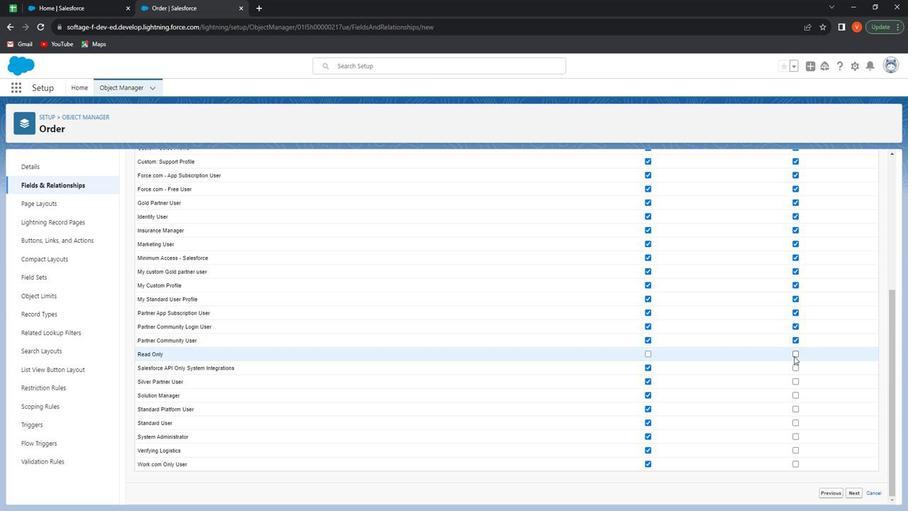 
Action: Mouse pressed left at (791, 359)
Screenshot: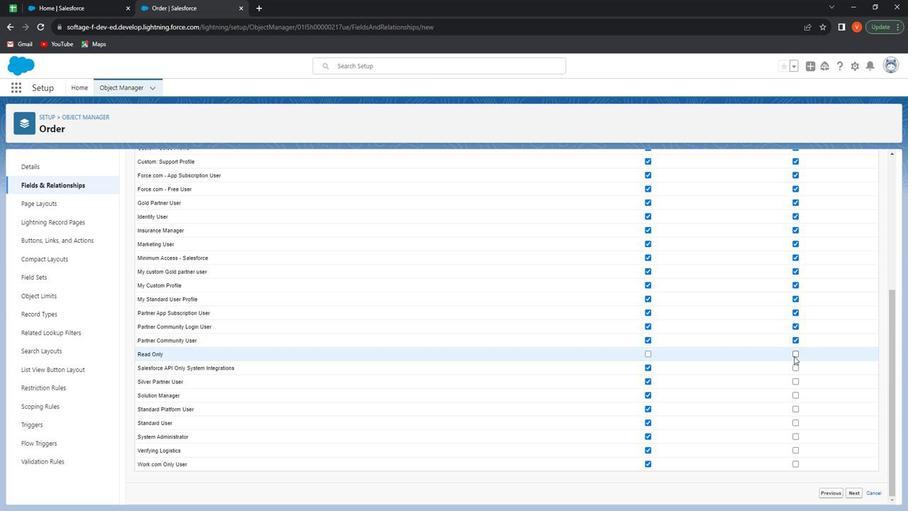 
Action: Mouse moved to (792, 371)
Screenshot: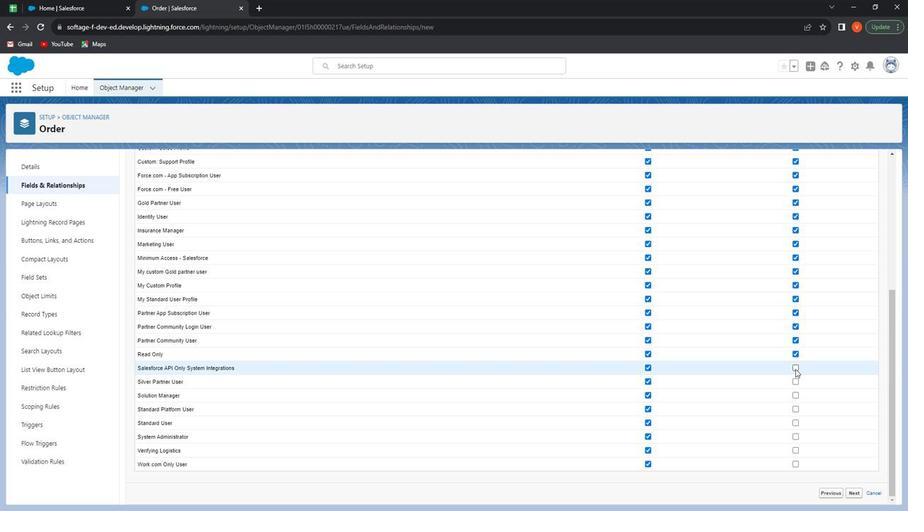 
Action: Mouse pressed left at (792, 371)
Screenshot: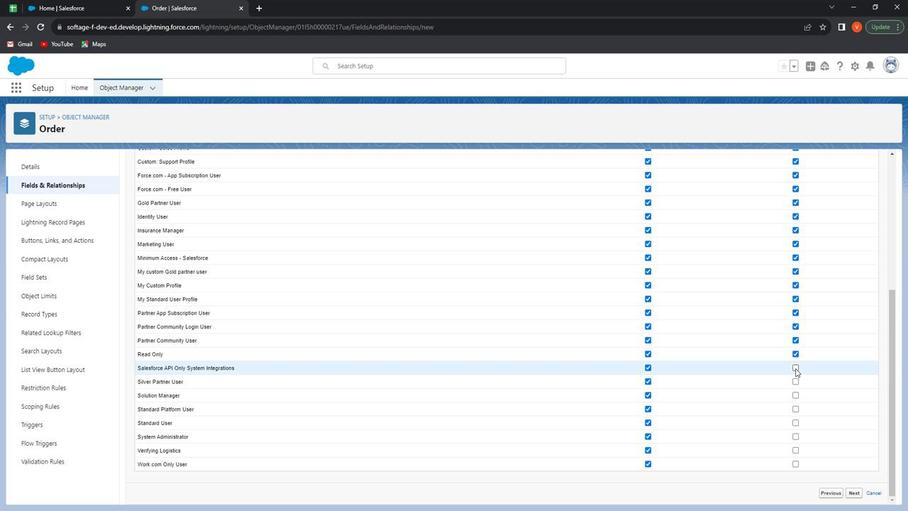 
Action: Mouse moved to (645, 359)
Screenshot: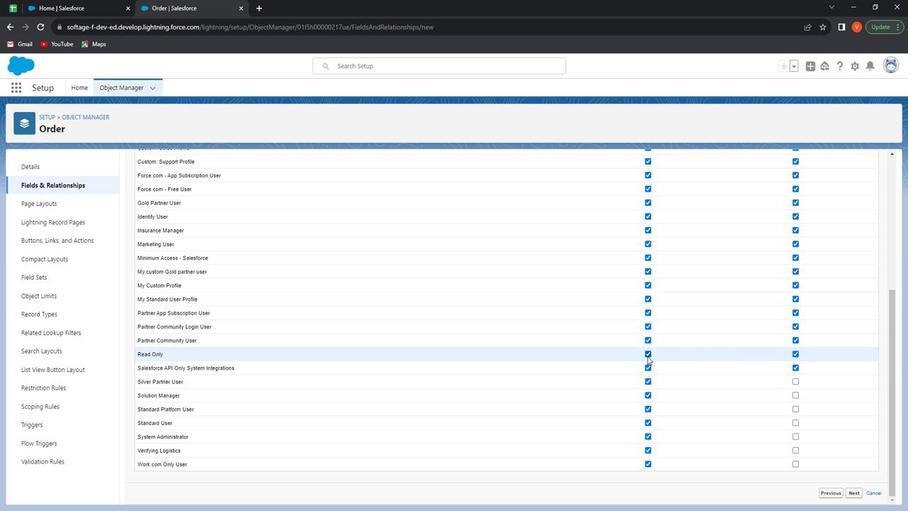 
Action: Mouse pressed left at (645, 359)
Screenshot: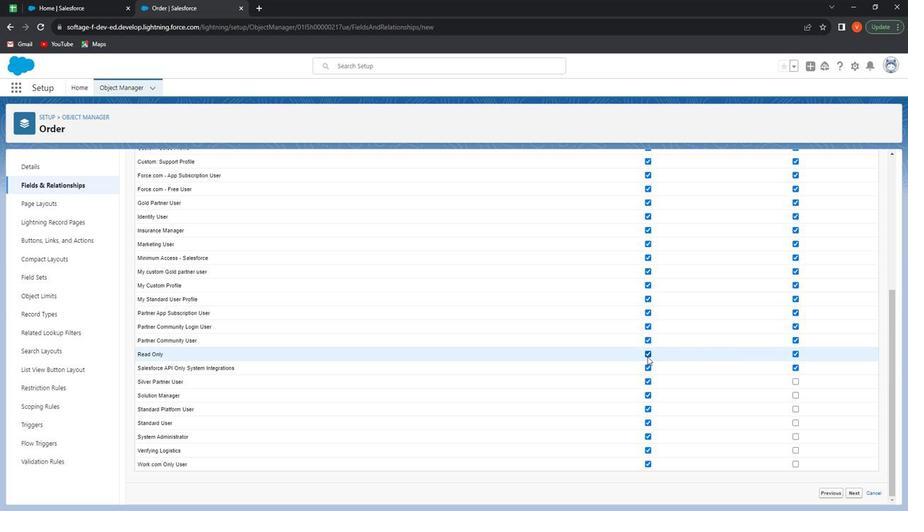 
Action: Mouse moved to (792, 384)
Screenshot: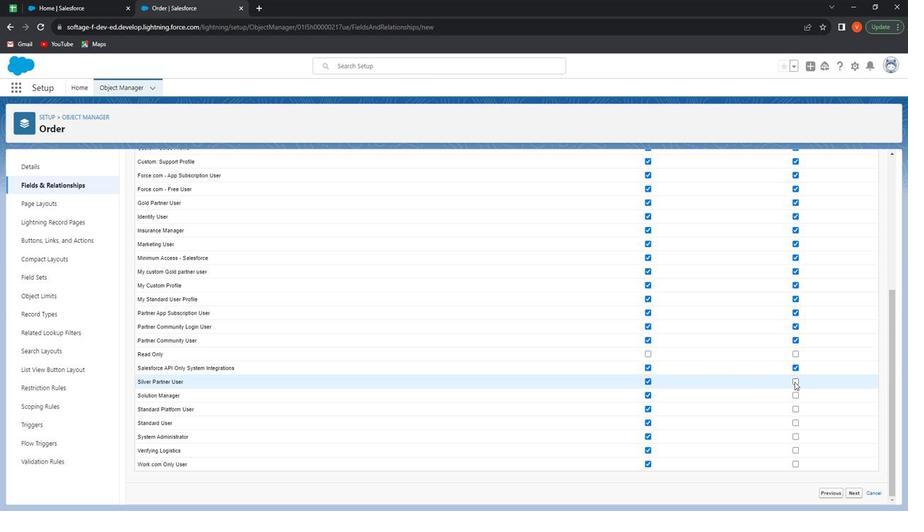 
Action: Mouse pressed left at (792, 384)
Screenshot: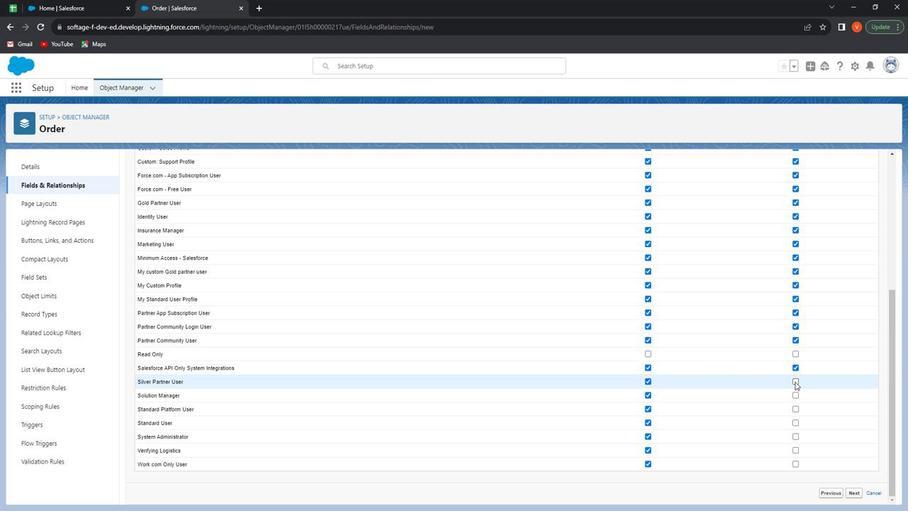 
Action: Mouse moved to (792, 397)
Screenshot: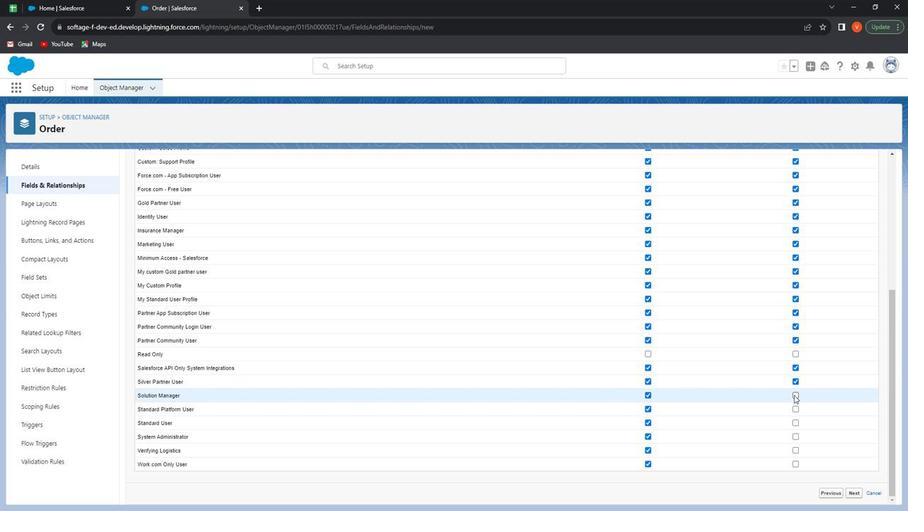 
Action: Mouse pressed left at (792, 397)
Screenshot: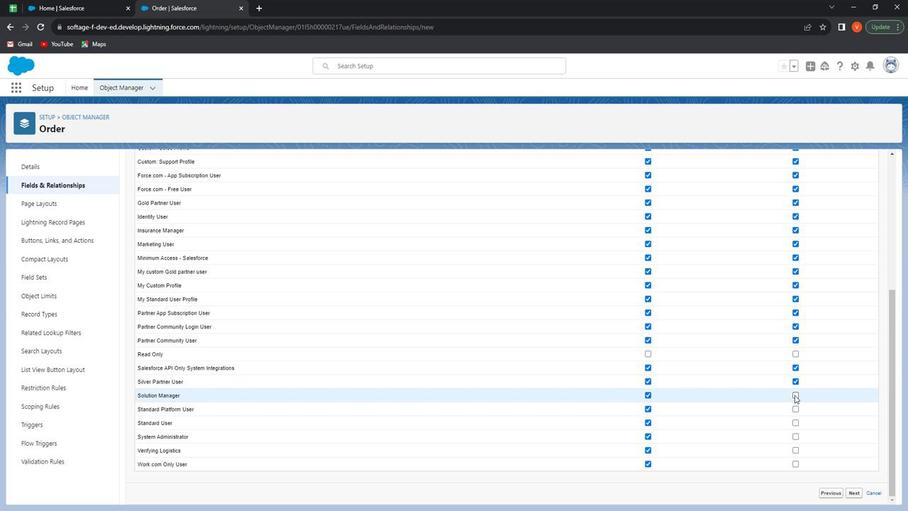 
Action: Mouse moved to (792, 411)
Screenshot: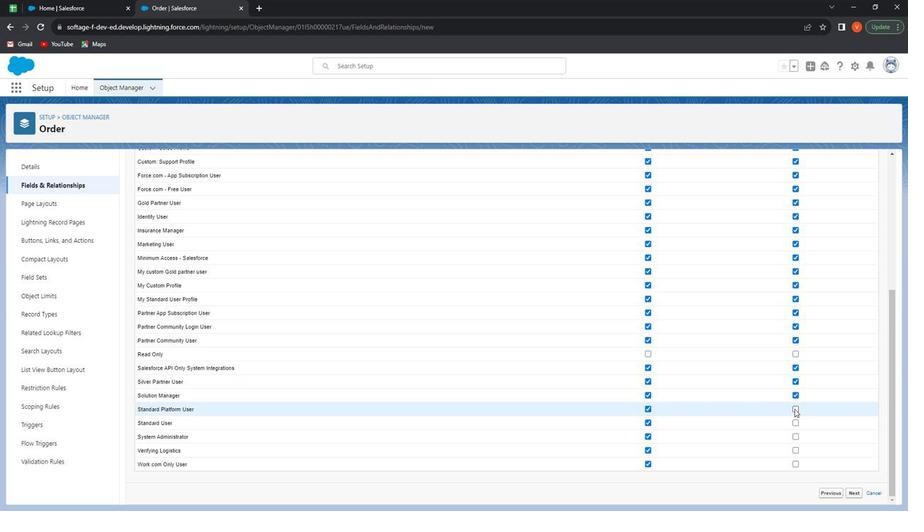 
Action: Mouse pressed left at (792, 411)
Screenshot: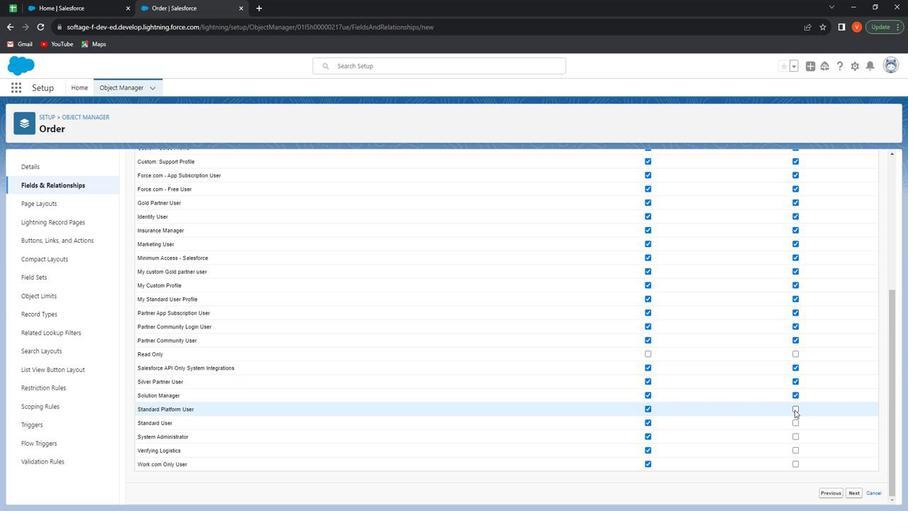 
Action: Mouse moved to (791, 412)
Screenshot: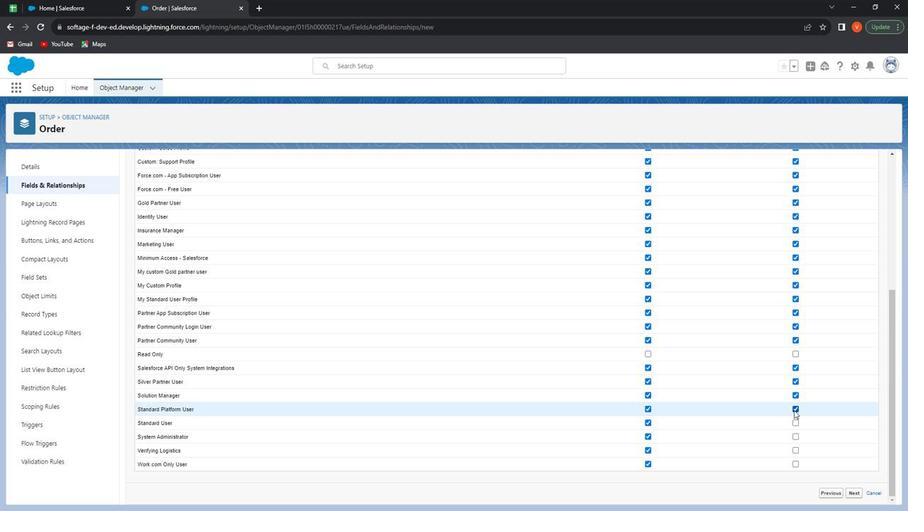 
Action: Mouse scrolled (791, 411) with delta (0, 0)
Screenshot: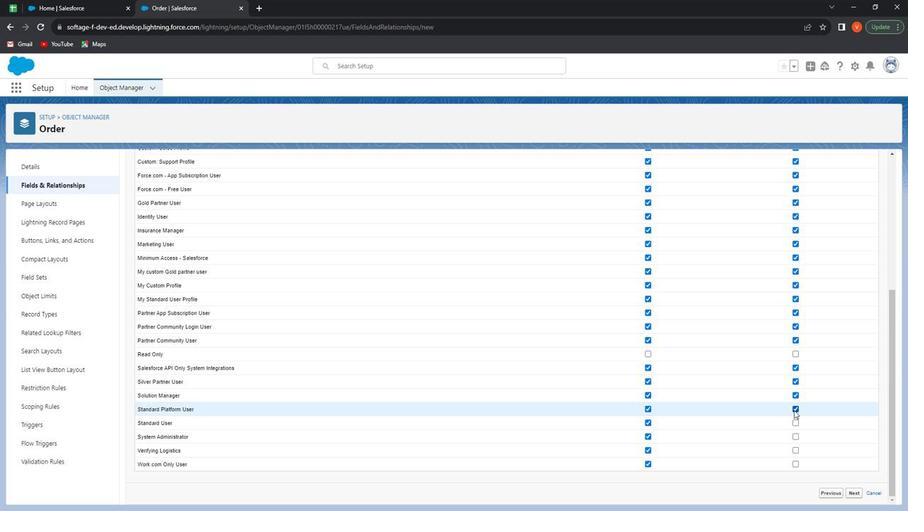 
Action: Mouse scrolled (791, 411) with delta (0, 0)
Screenshot: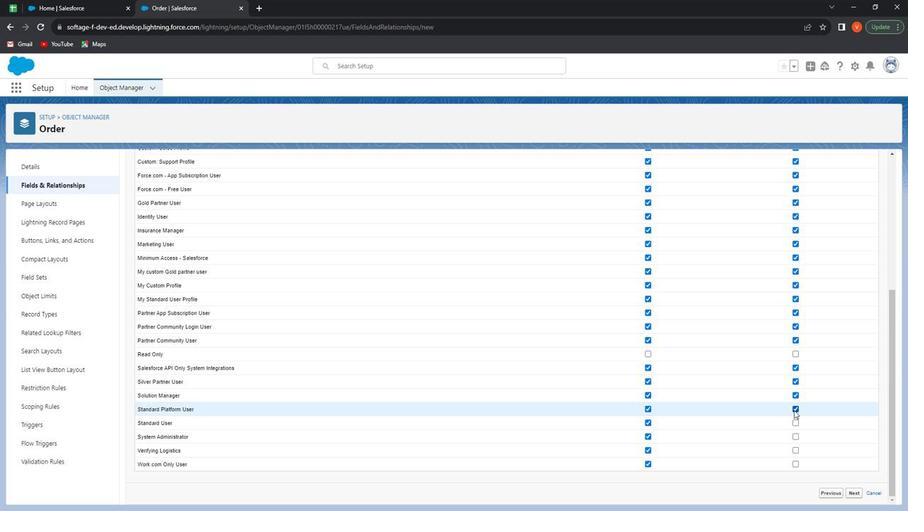 
Action: Mouse moved to (792, 412)
Screenshot: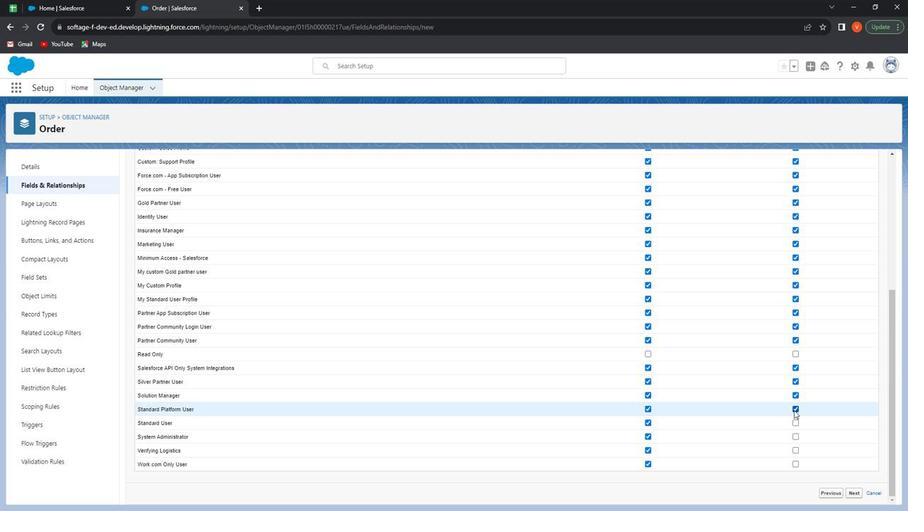 
Action: Mouse scrolled (792, 411) with delta (0, 0)
Screenshot: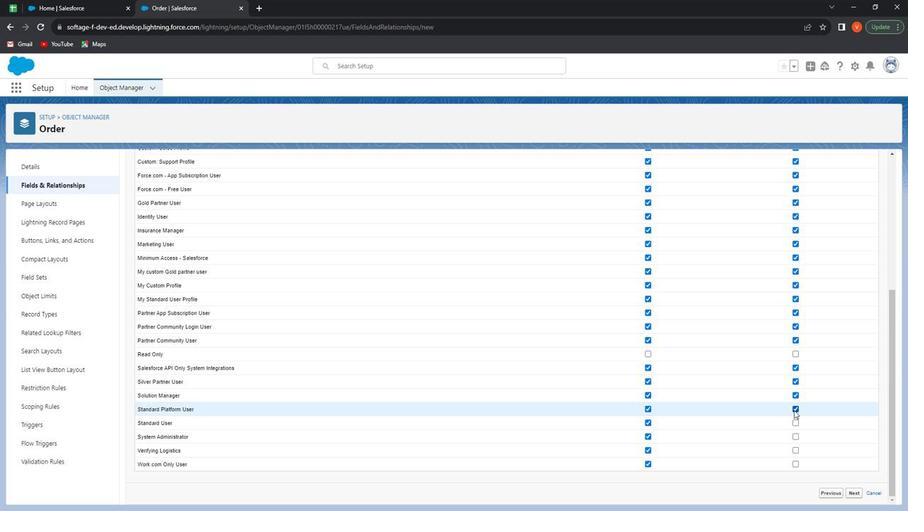 
Action: Mouse moved to (793, 412)
Screenshot: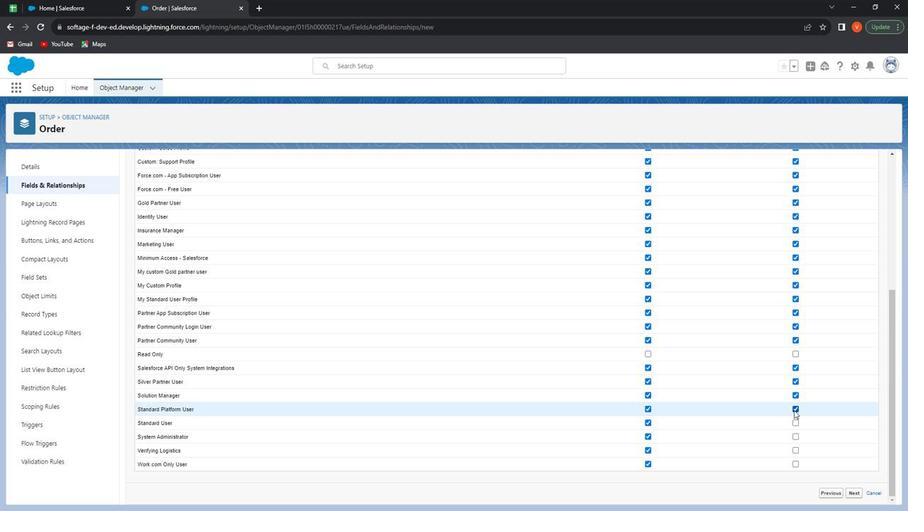 
Action: Mouse scrolled (793, 411) with delta (0, 0)
Screenshot: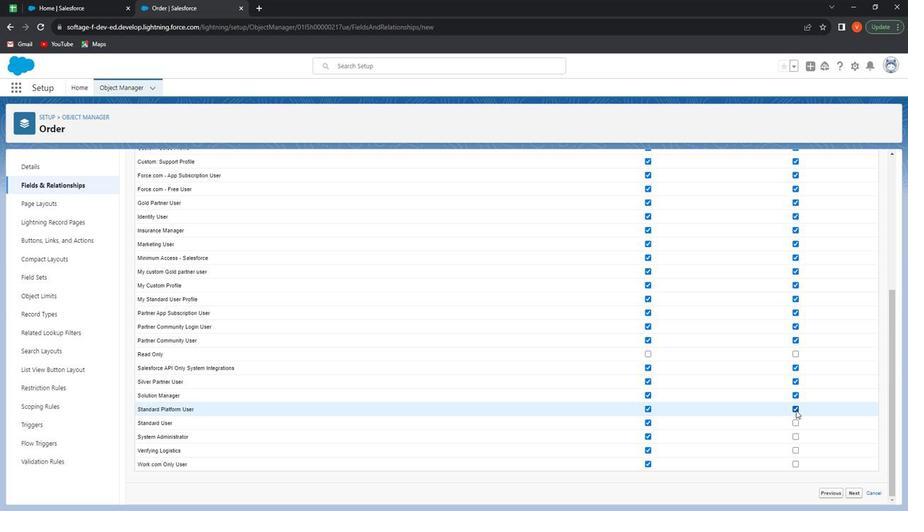
Action: Mouse moved to (794, 409)
Screenshot: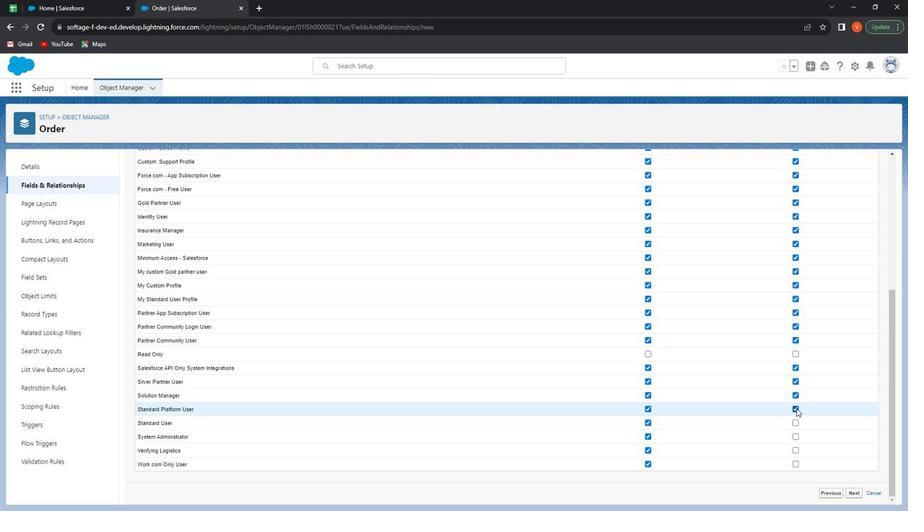 
Action: Mouse scrolled (794, 408) with delta (0, 0)
Screenshot: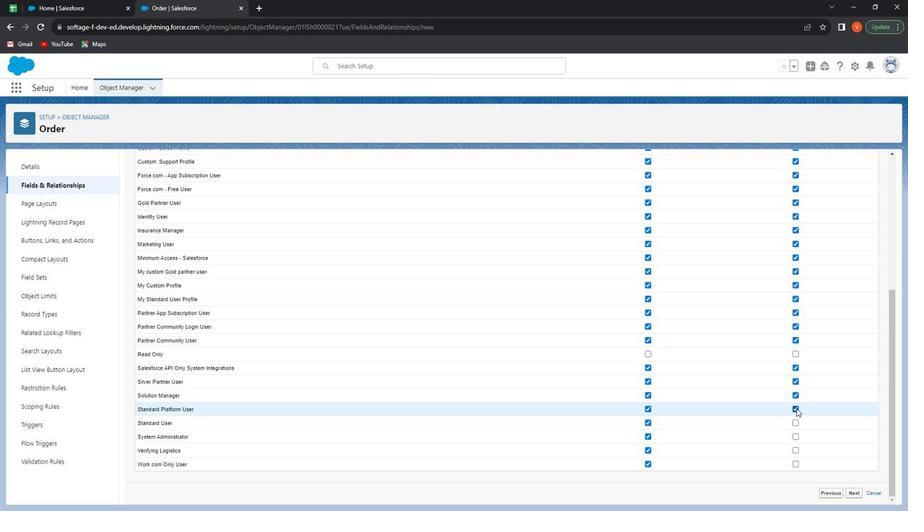 
Action: Mouse moved to (795, 423)
Screenshot: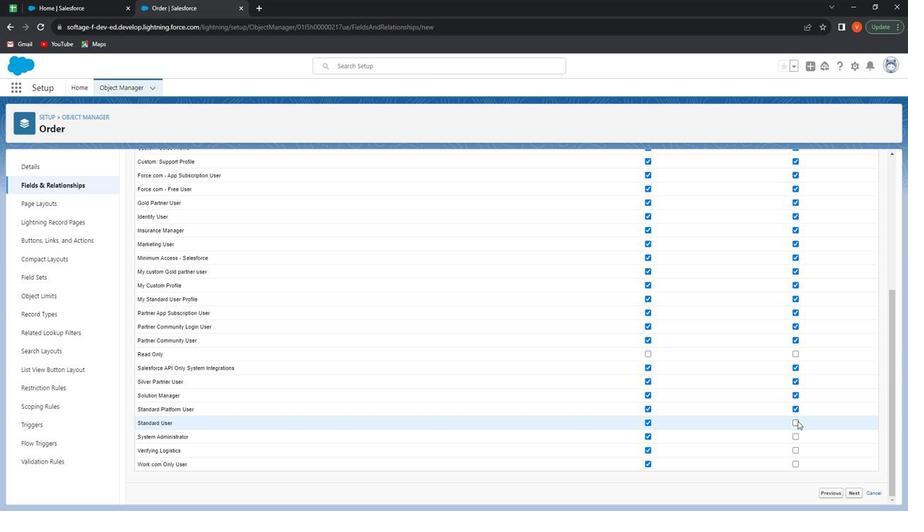 
Action: Mouse pressed left at (795, 423)
Screenshot: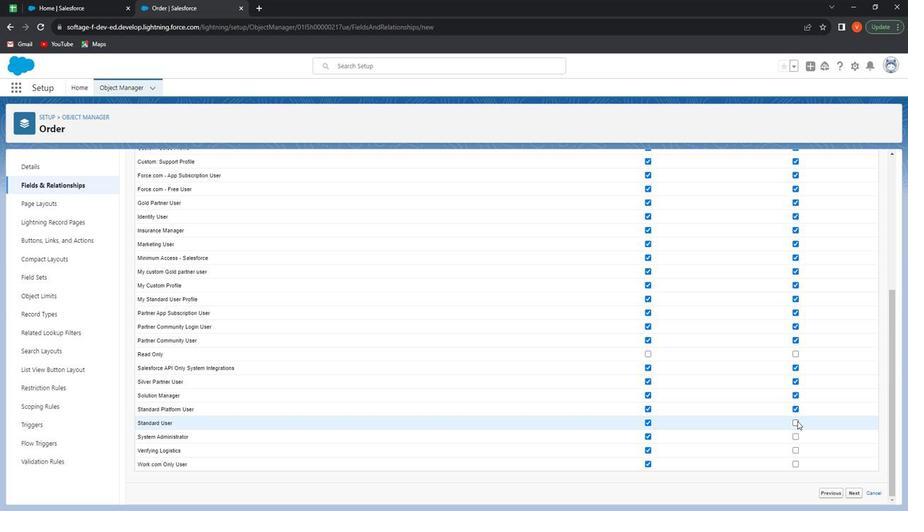 
Action: Mouse moved to (792, 464)
Screenshot: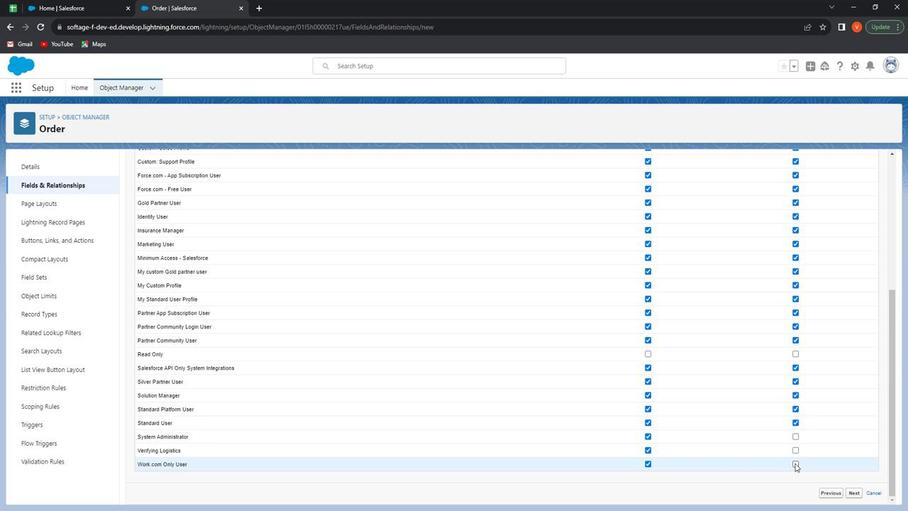 
Action: Mouse pressed left at (792, 464)
Screenshot: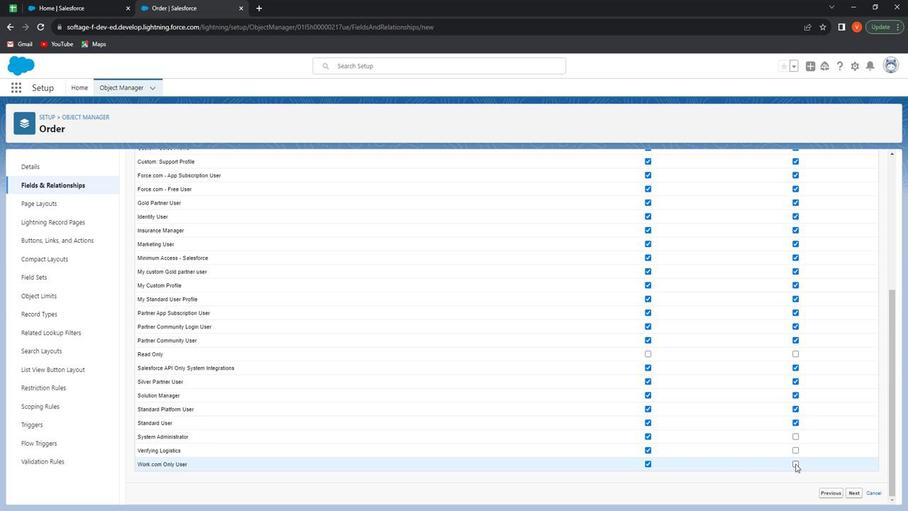 
Action: Mouse moved to (792, 452)
Screenshot: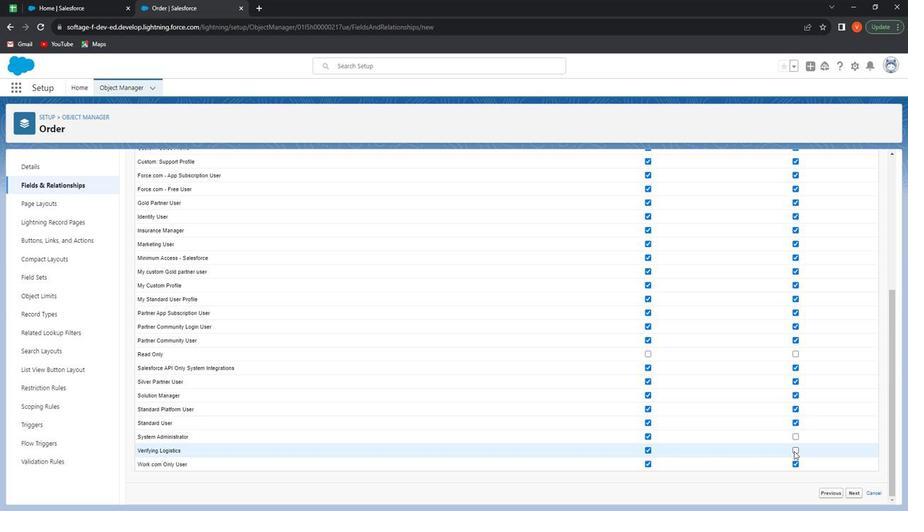
Action: Mouse pressed left at (792, 452)
Screenshot: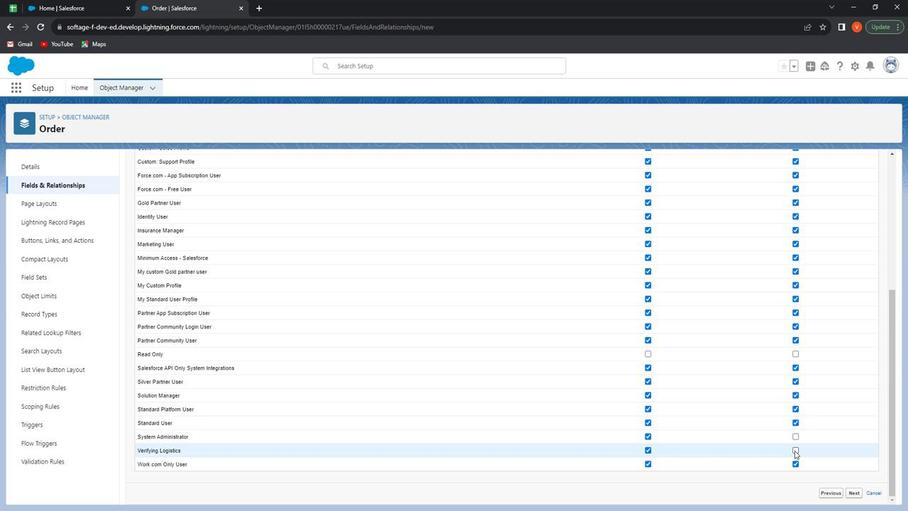 
Action: Mouse moved to (853, 490)
Screenshot: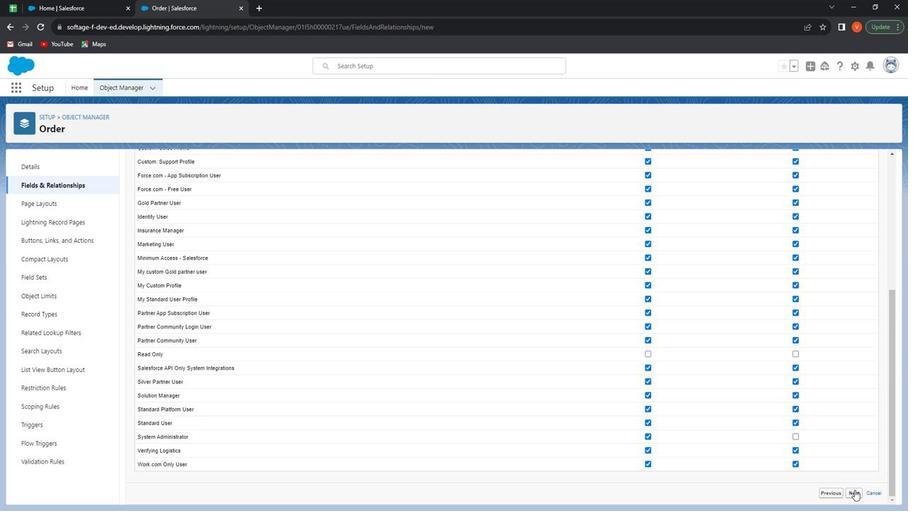 
Action: Mouse pressed left at (853, 490)
Screenshot: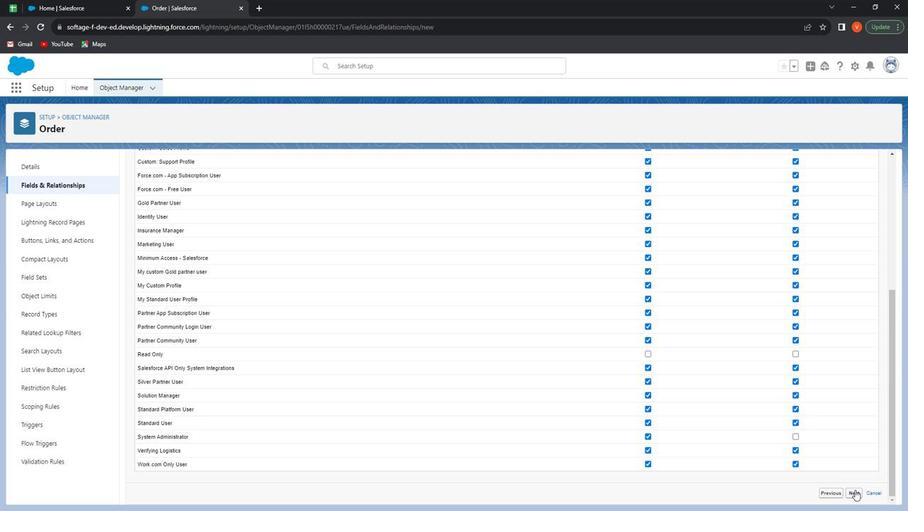 
Action: Mouse moved to (854, 368)
Screenshot: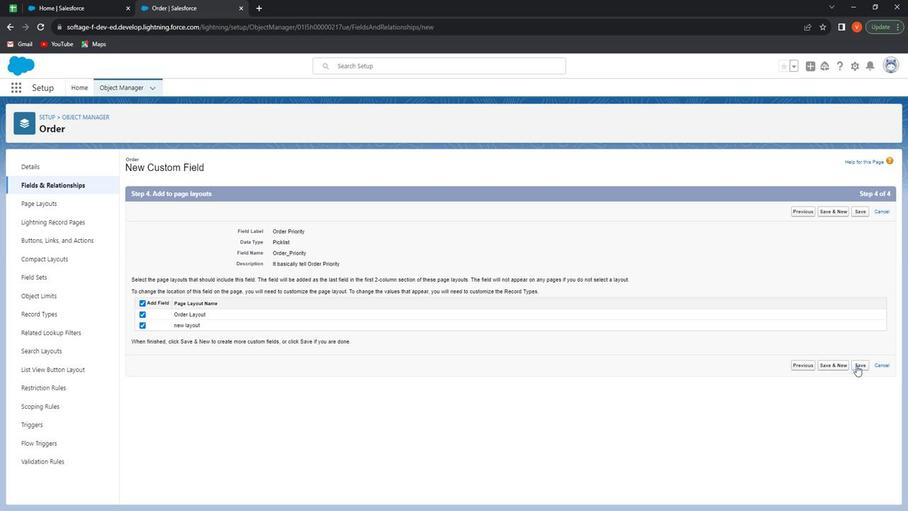 
Action: Mouse pressed left at (854, 368)
Screenshot: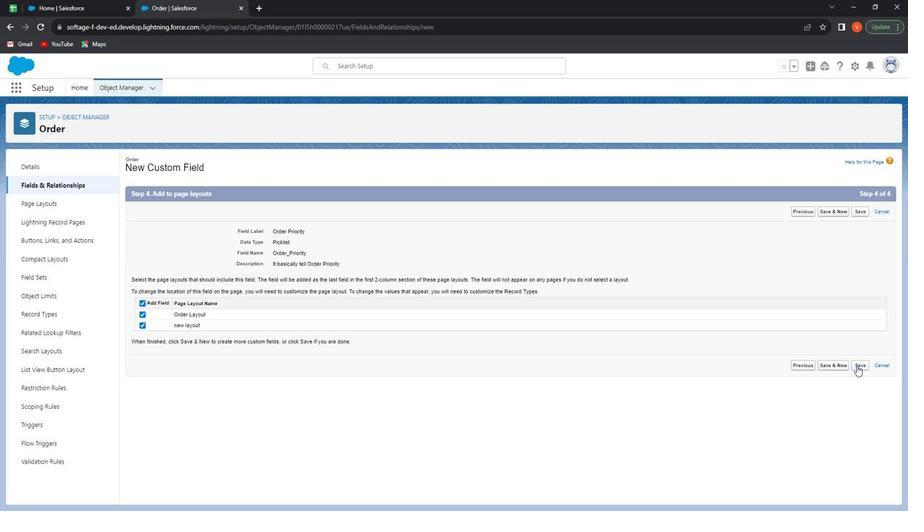 
Action: Mouse moved to (685, 168)
Screenshot: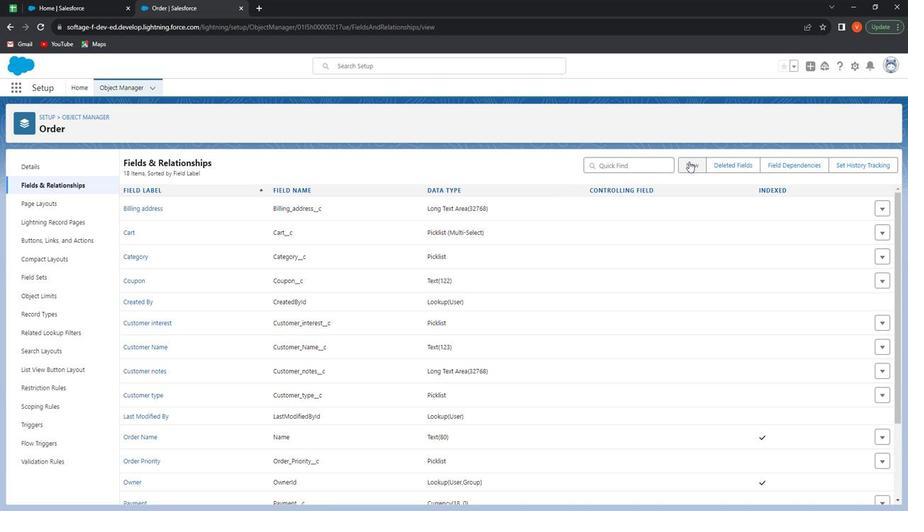 
Action: Mouse pressed left at (685, 168)
Screenshot: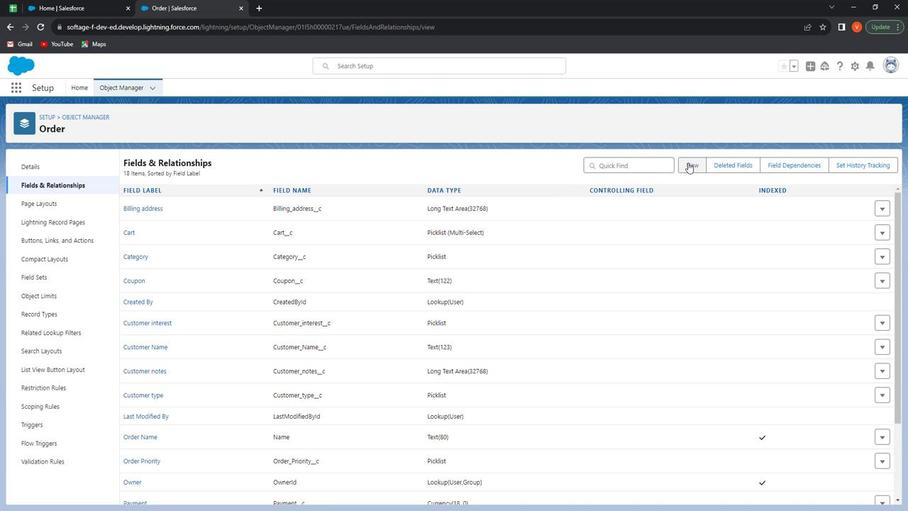 
Action: Mouse moved to (264, 340)
Screenshot: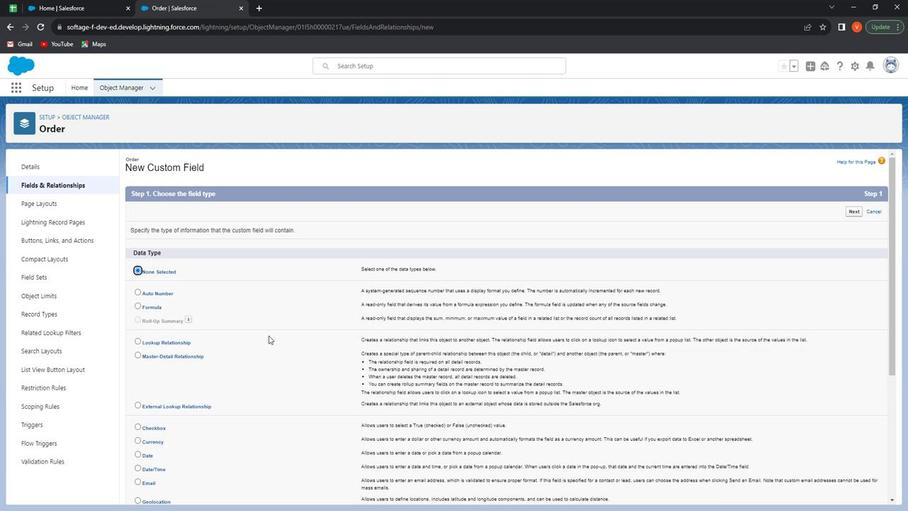 
Action: Mouse scrolled (264, 340) with delta (0, 0)
Screenshot: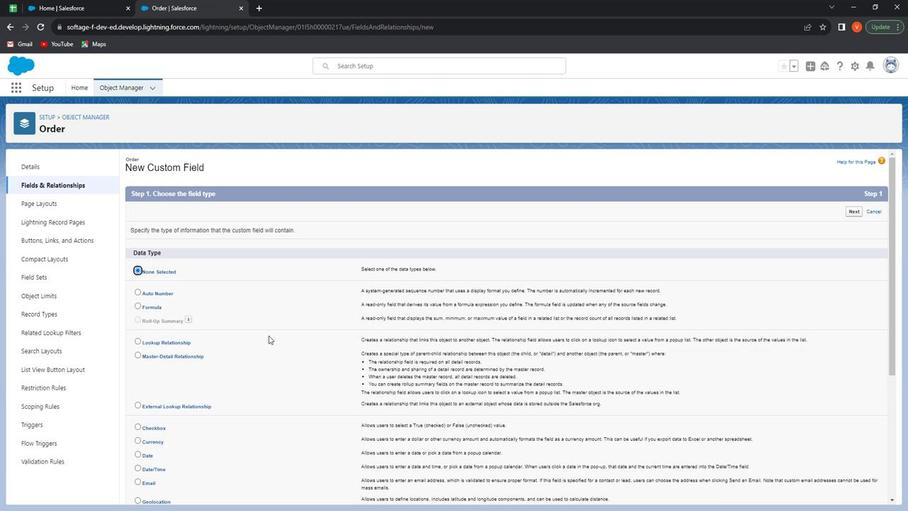 
Action: Mouse moved to (264, 342)
Screenshot: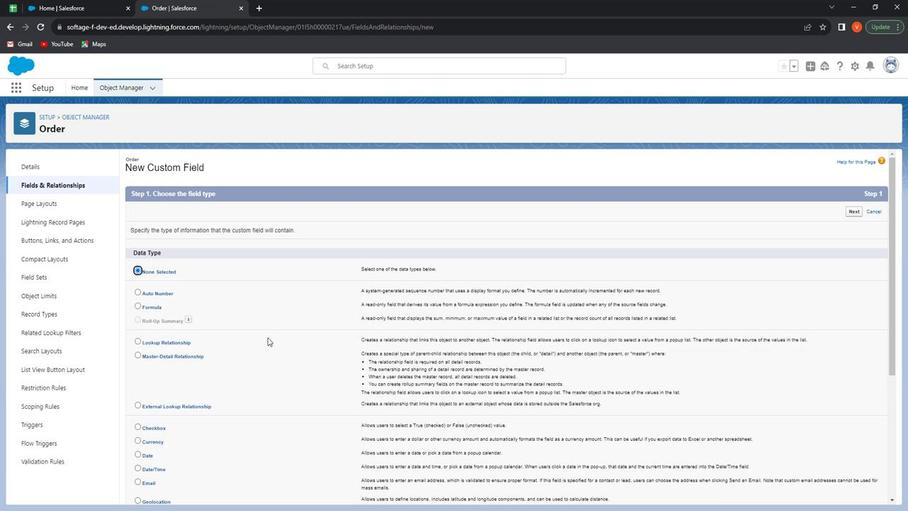 
Action: Mouse scrolled (264, 342) with delta (0, 0)
Screenshot: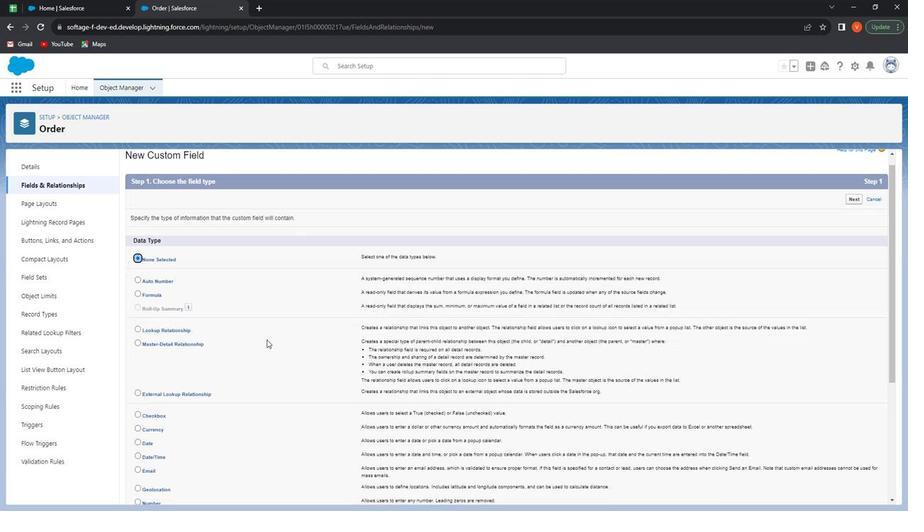 
Action: Mouse moved to (188, 381)
Screenshot: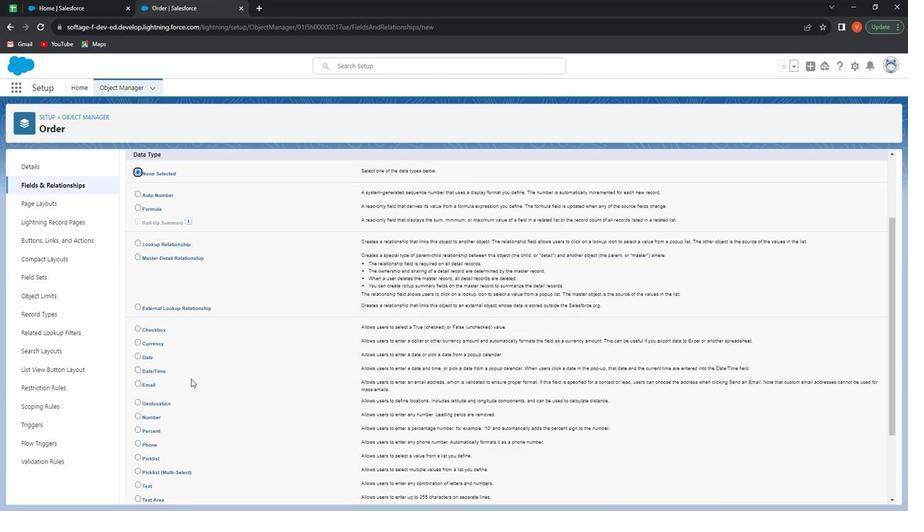 
Action: Mouse scrolled (188, 381) with delta (0, 0)
Screenshot: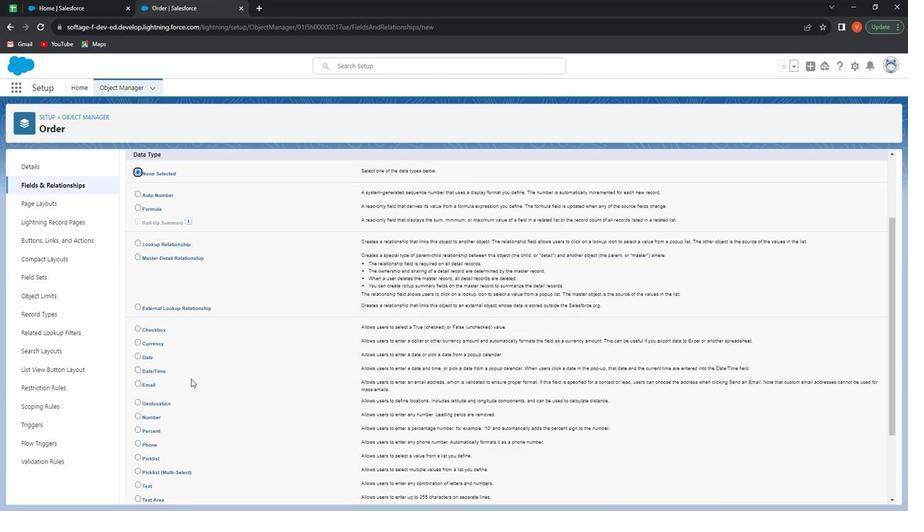 
Action: Mouse moved to (149, 411)
Screenshot: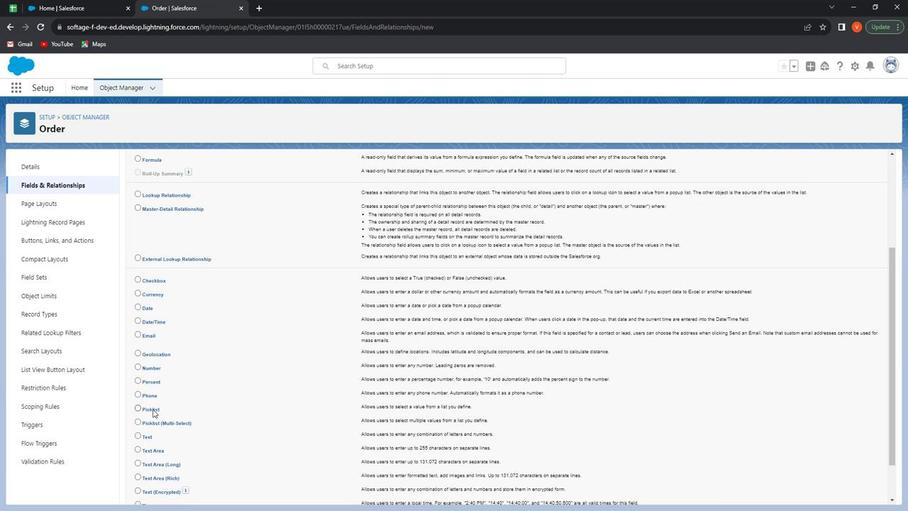 
Action: Mouse pressed left at (149, 411)
Screenshot: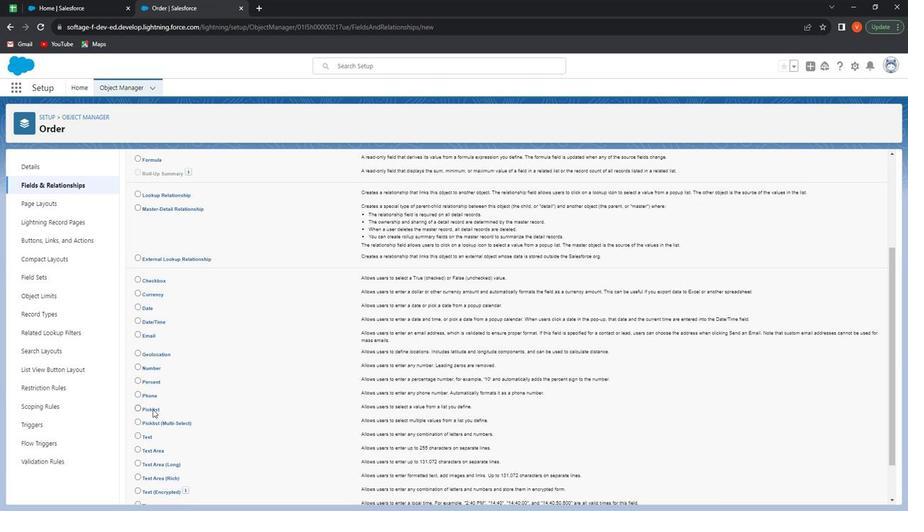 
Action: Mouse moved to (841, 484)
Screenshot: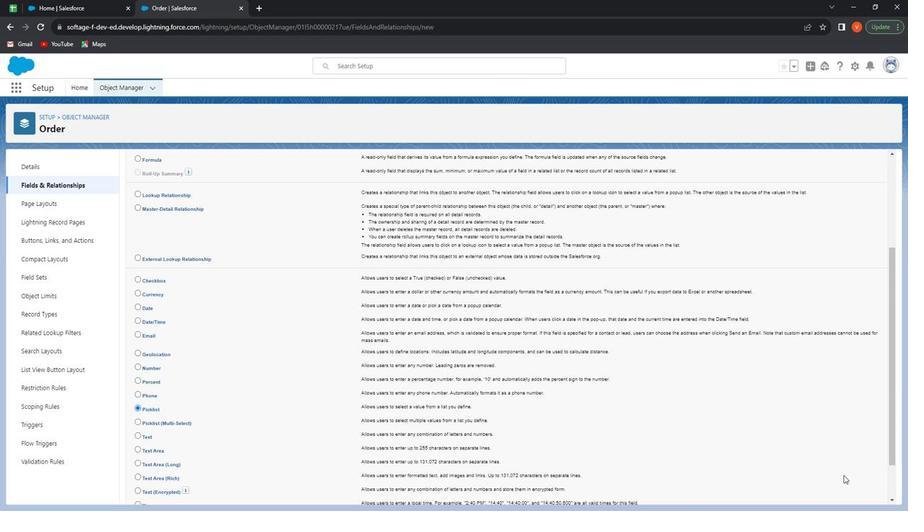 
Action: Mouse scrolled (841, 483) with delta (0, 0)
Screenshot: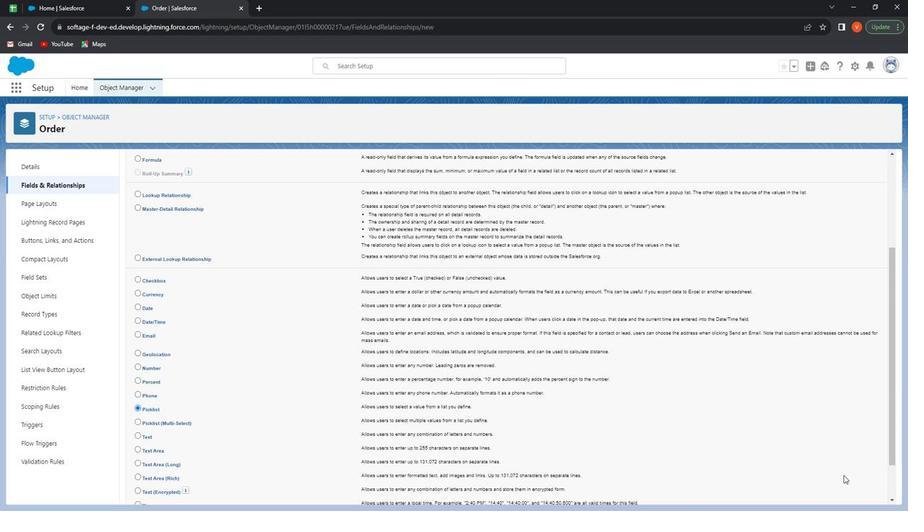 
Action: Mouse moved to (841, 489)
Screenshot: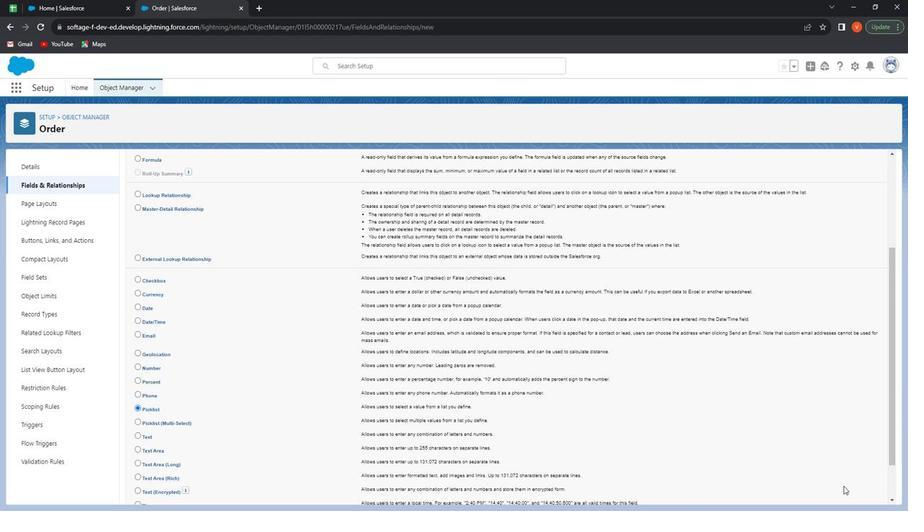 
Action: Mouse scrolled (841, 489) with delta (0, 0)
